 Task: Find connections with filter location Cotoca with filter topic #Marketswith filter profile language German with filter current company Oracle Cloud with filter school Careers for youth in BANGALORE with filter industry Plastics and Rubber Product Manufacturing with filter service category Email Marketing with filter keywords title Chief Engineer
Action: Mouse moved to (707, 113)
Screenshot: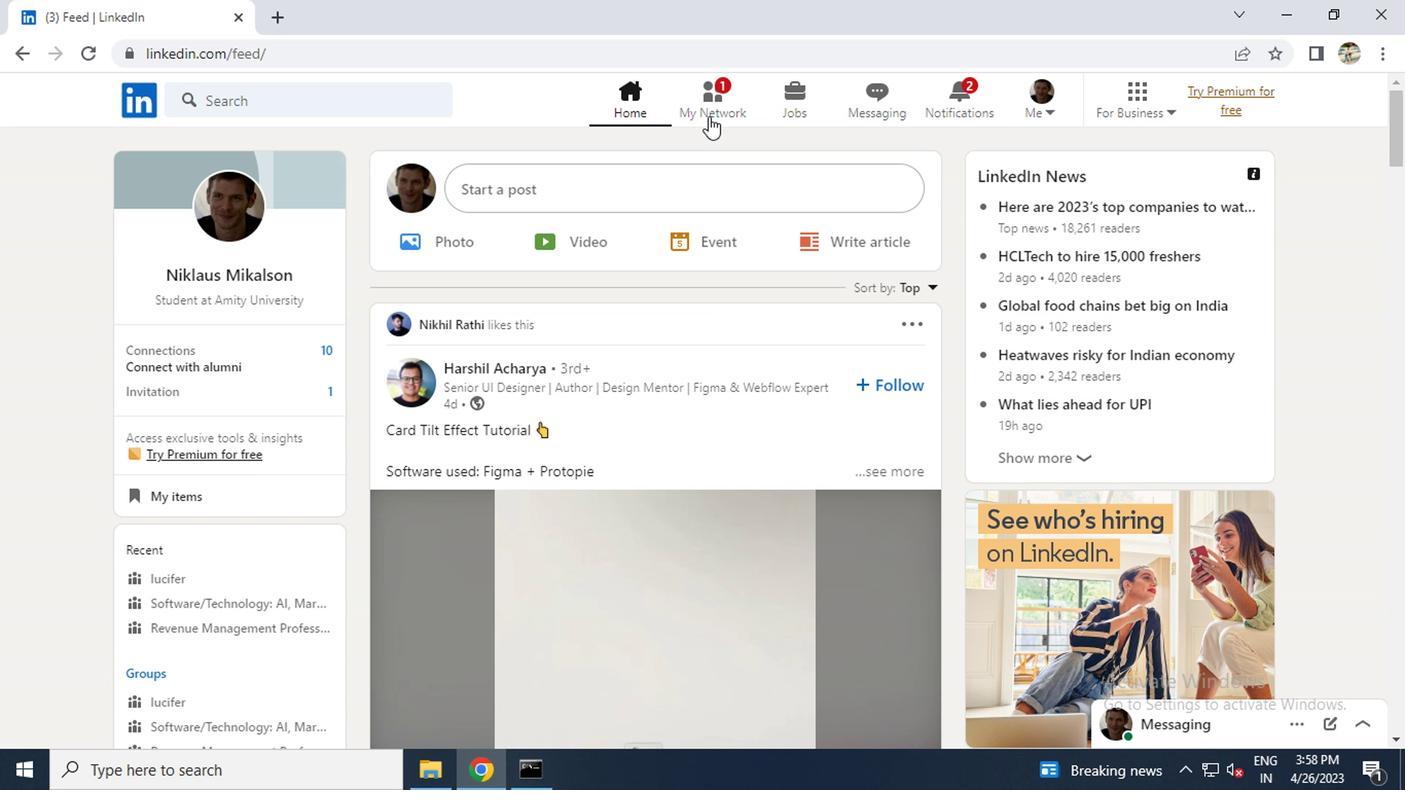 
Action: Mouse pressed left at (707, 113)
Screenshot: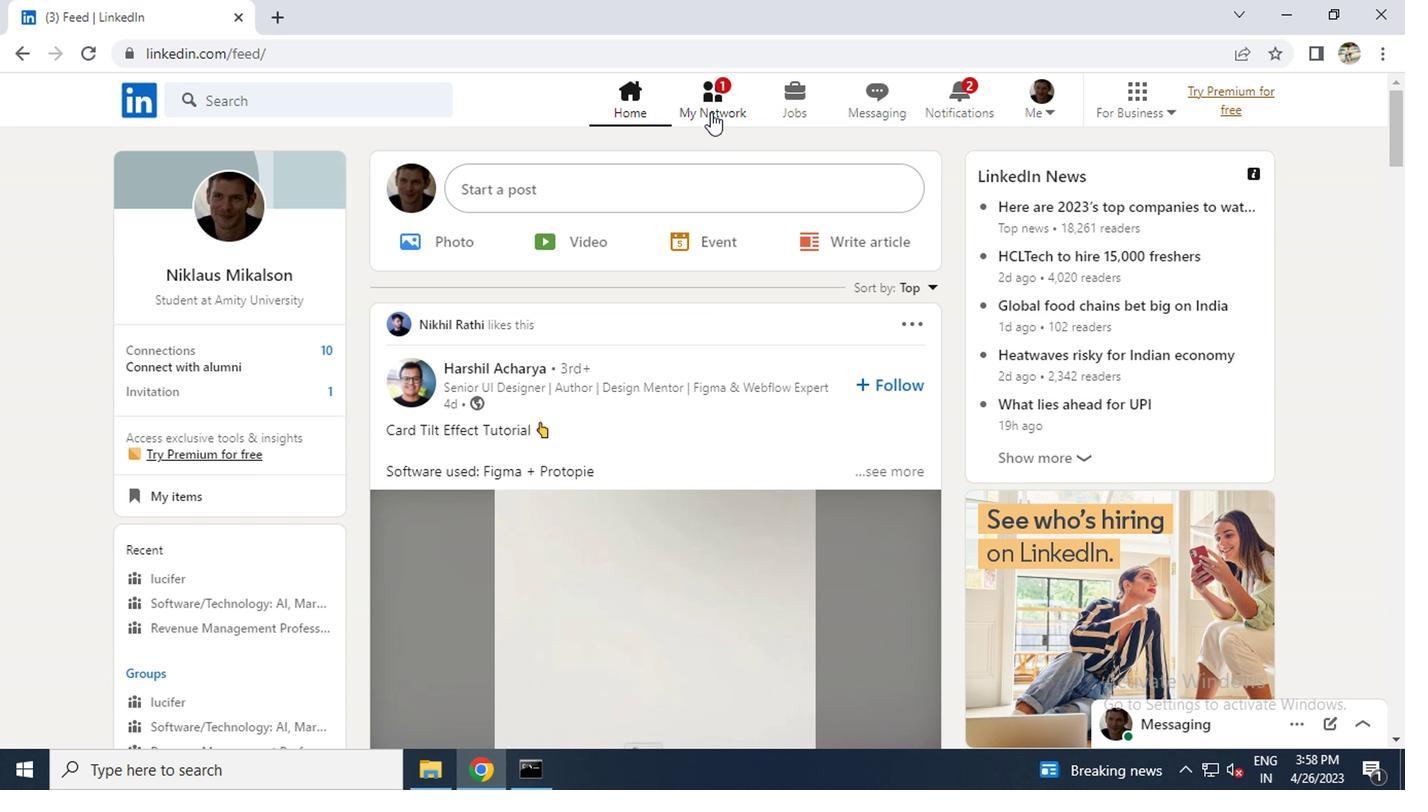 
Action: Mouse moved to (272, 221)
Screenshot: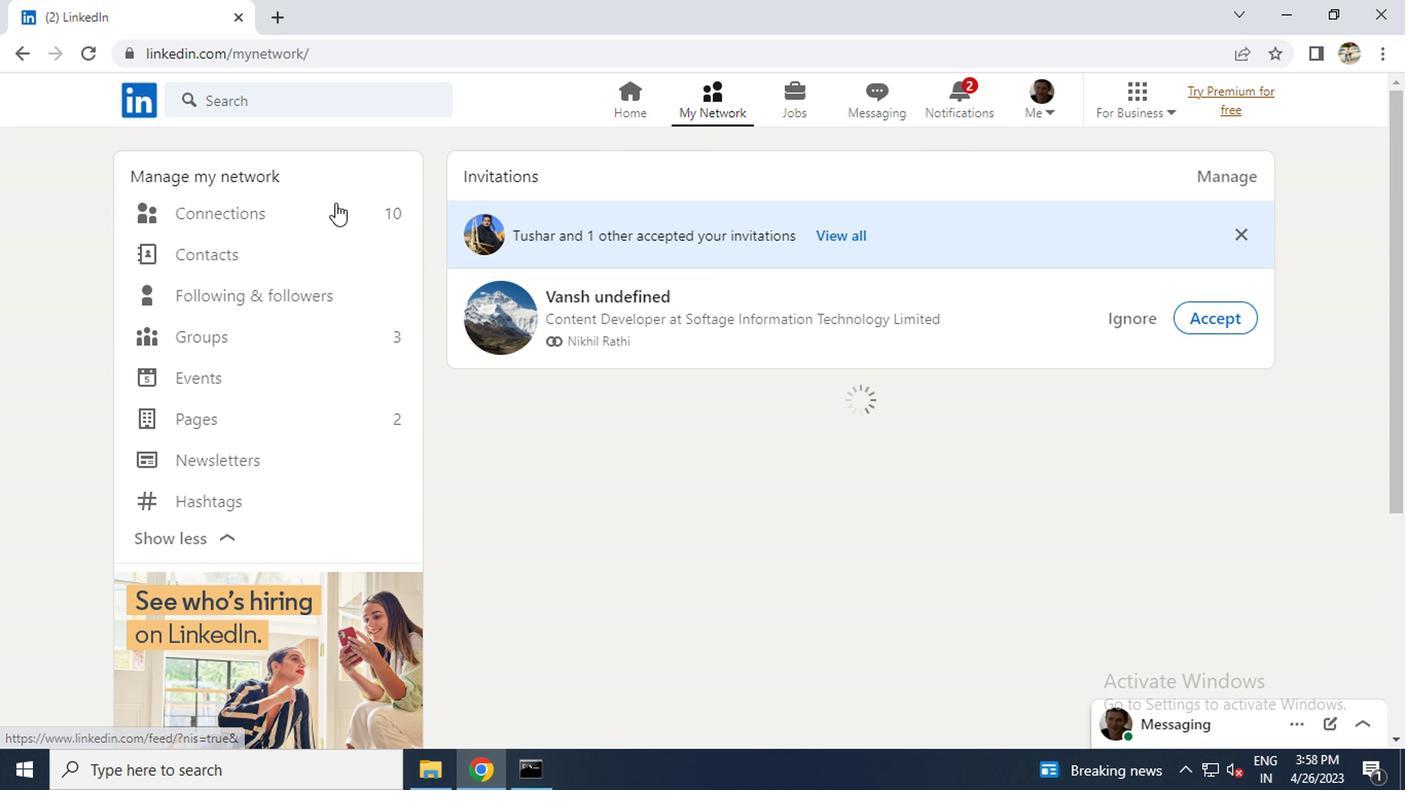 
Action: Mouse pressed left at (272, 221)
Screenshot: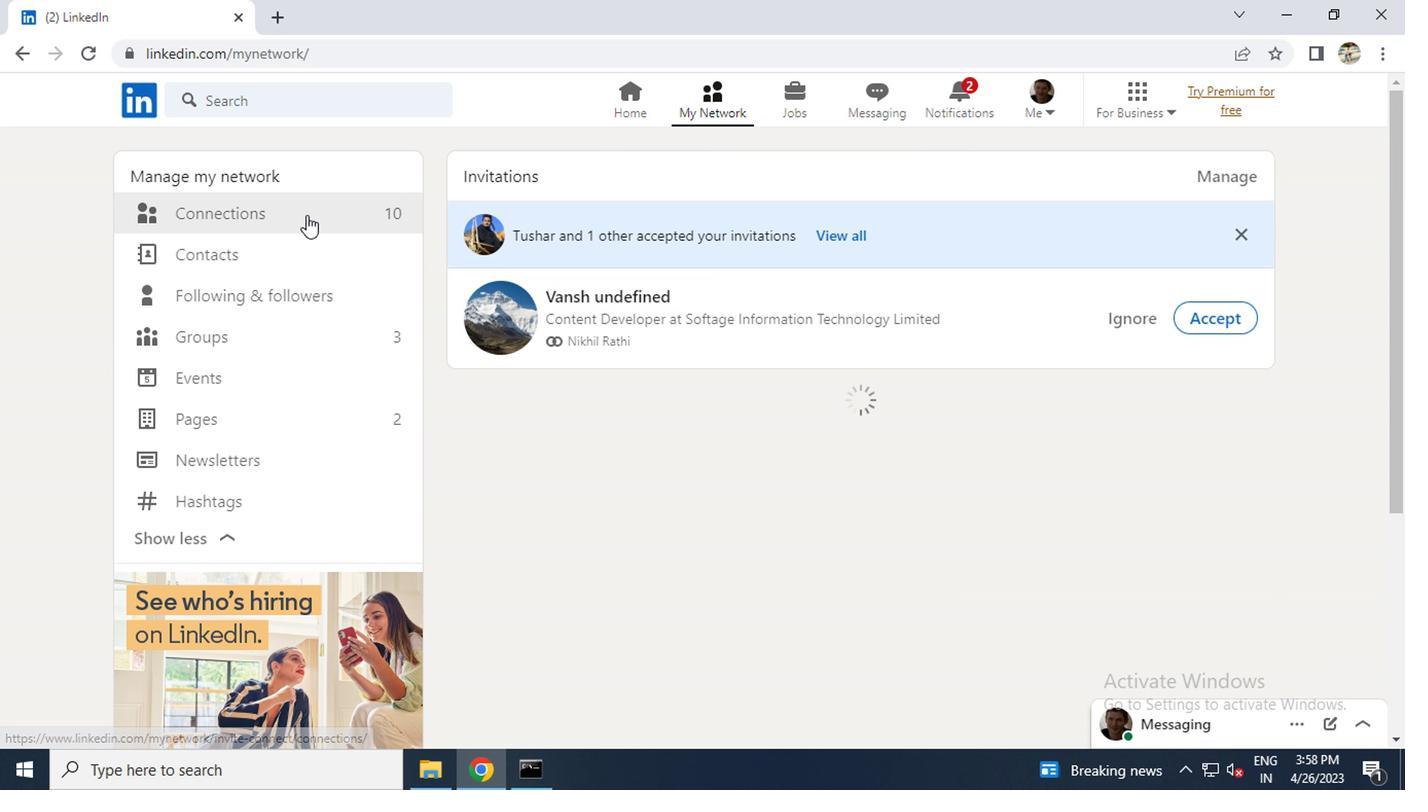 
Action: Mouse moved to (856, 218)
Screenshot: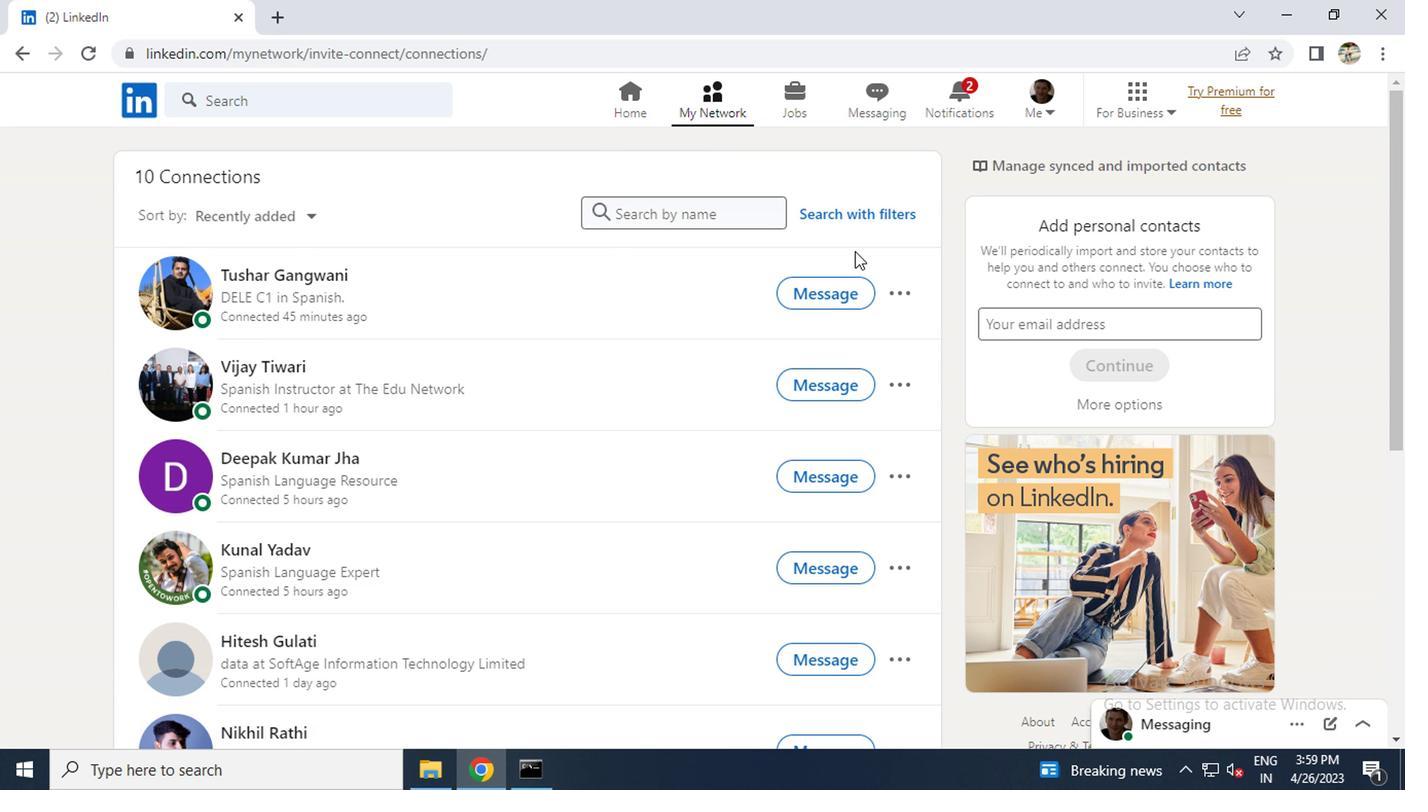 
Action: Mouse pressed left at (856, 218)
Screenshot: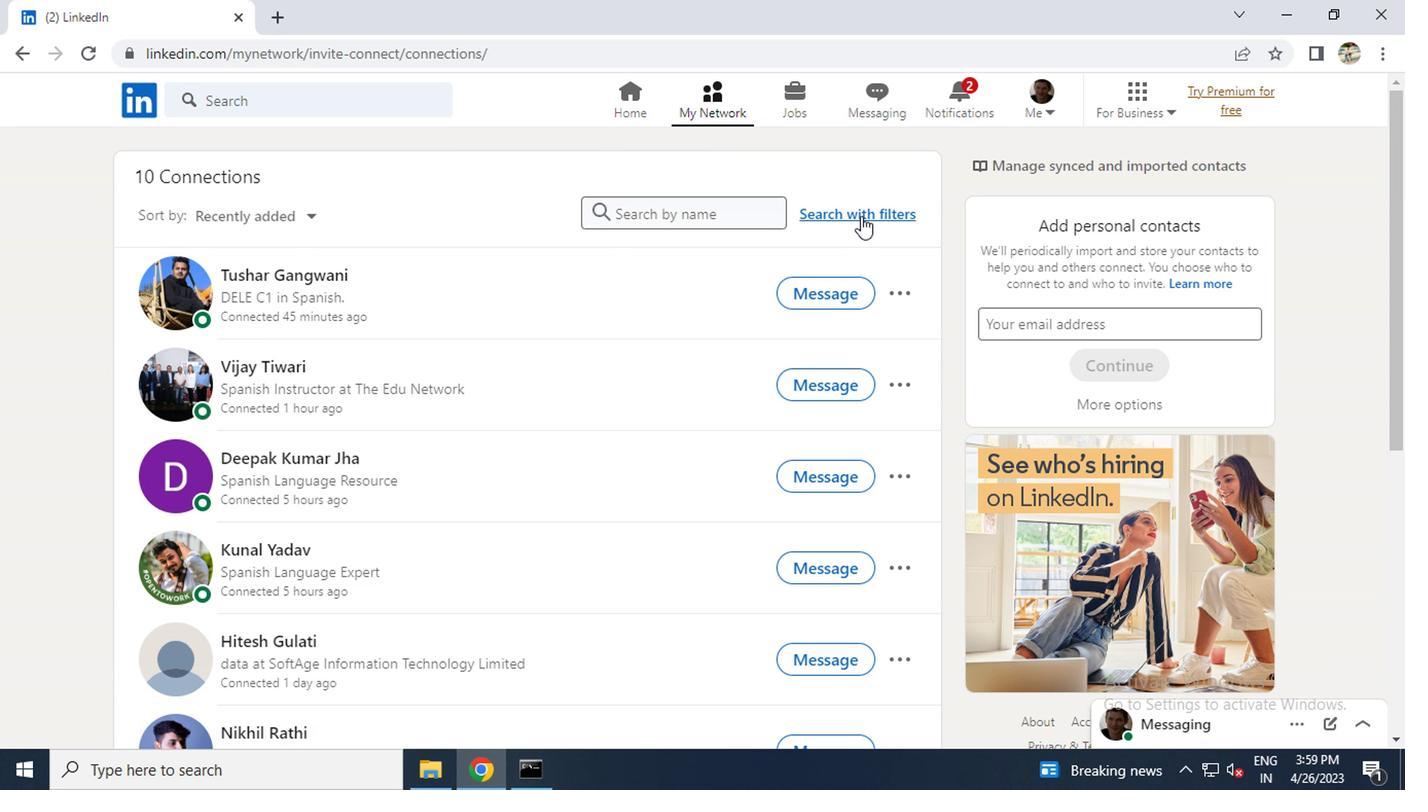 
Action: Mouse moved to (682, 152)
Screenshot: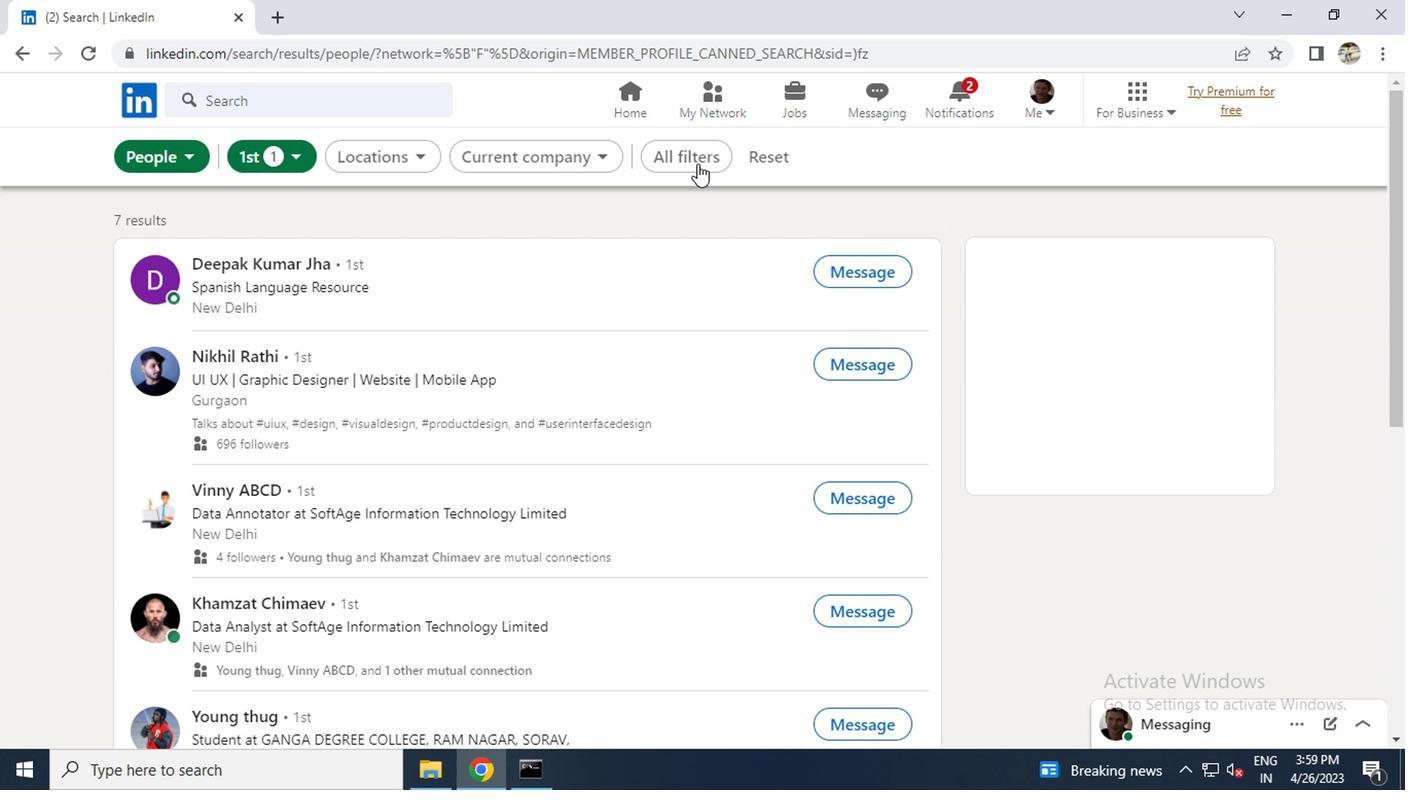 
Action: Mouse pressed left at (682, 152)
Screenshot: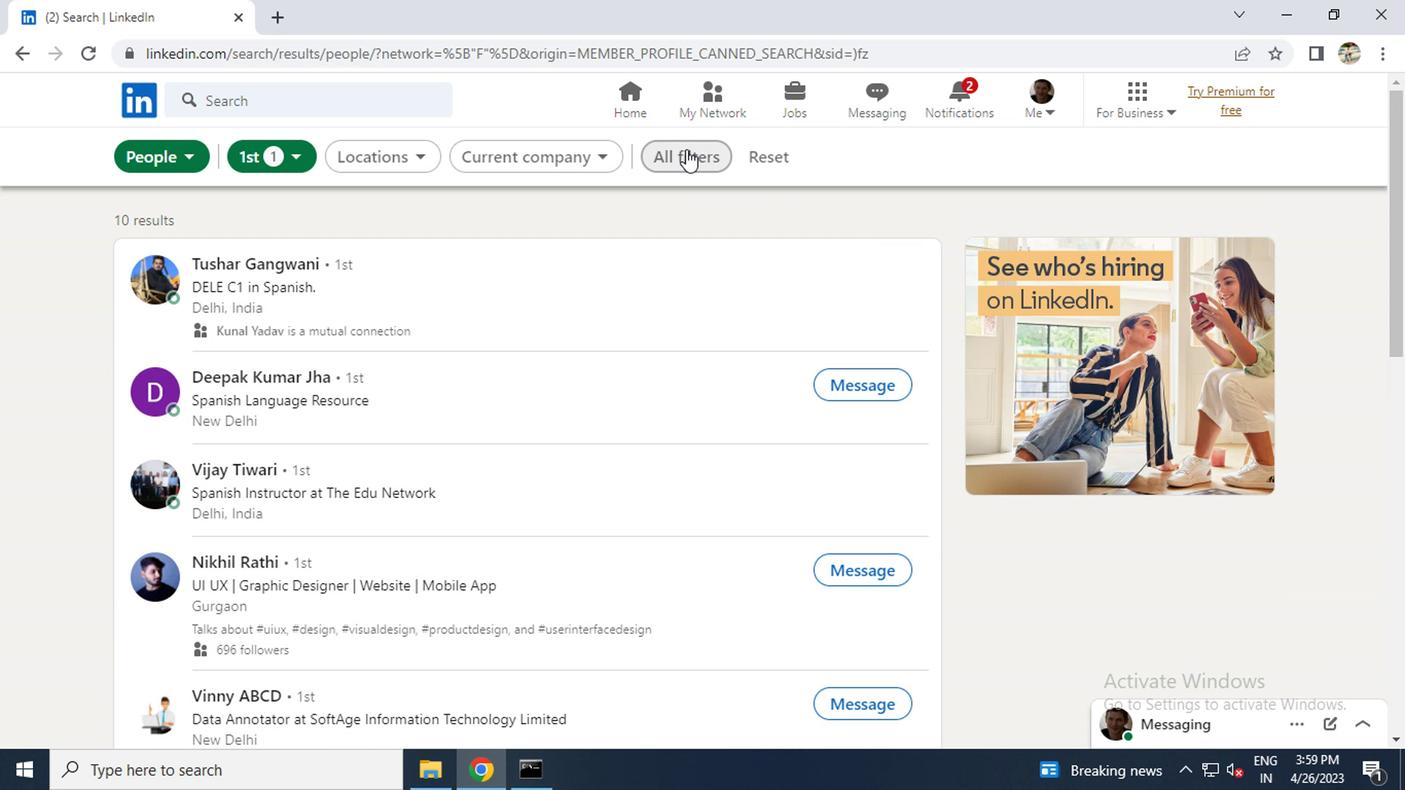 
Action: Mouse moved to (1061, 432)
Screenshot: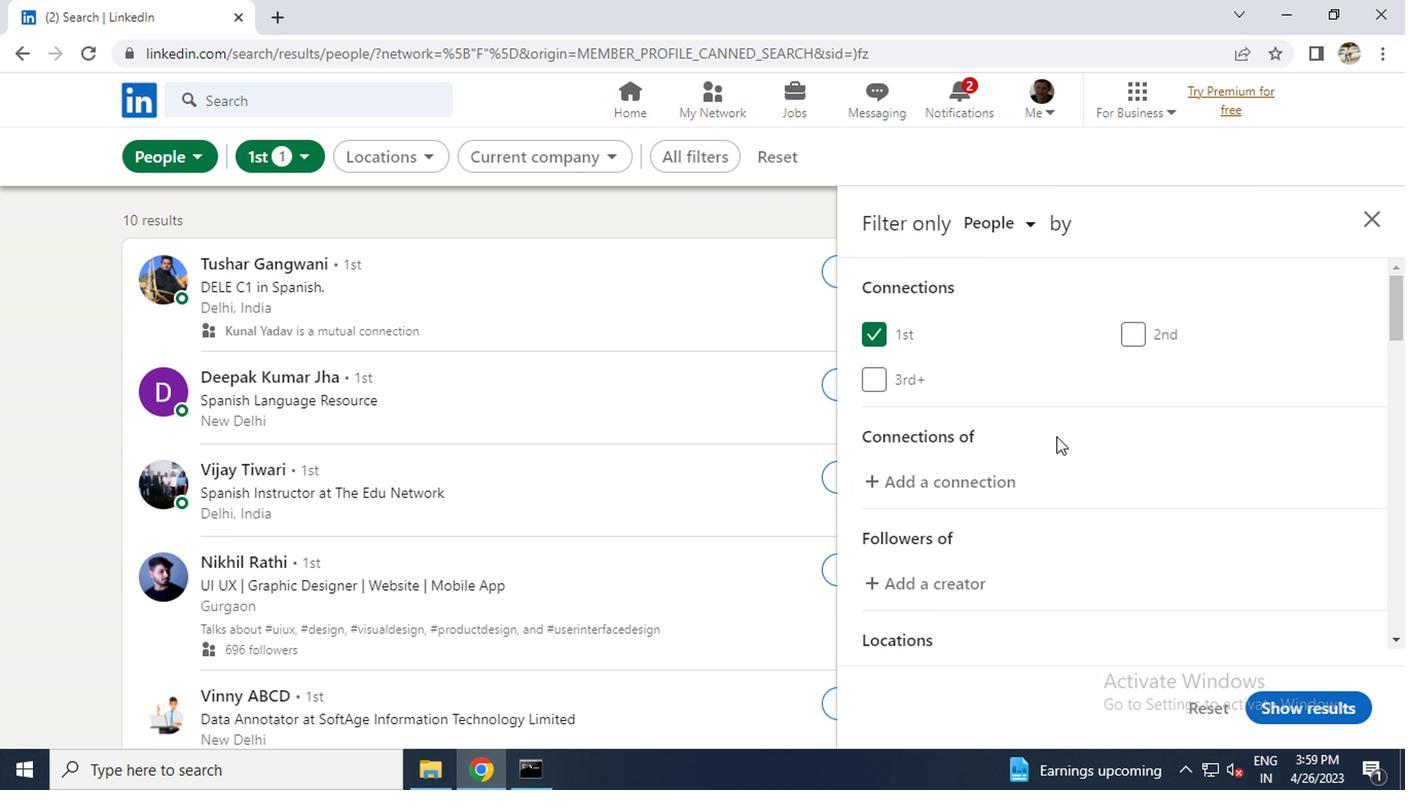 
Action: Mouse scrolled (1061, 431) with delta (0, -1)
Screenshot: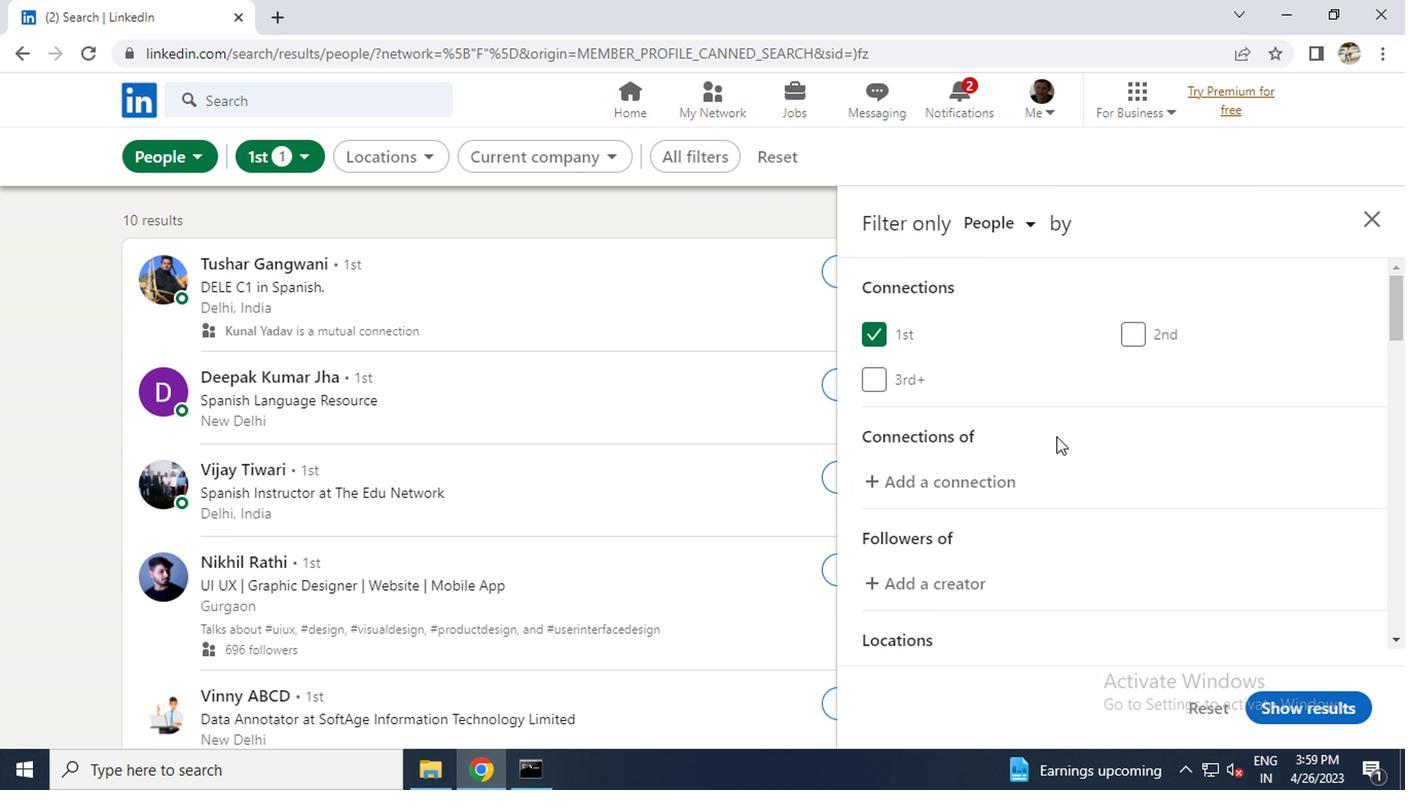 
Action: Mouse moved to (1066, 431)
Screenshot: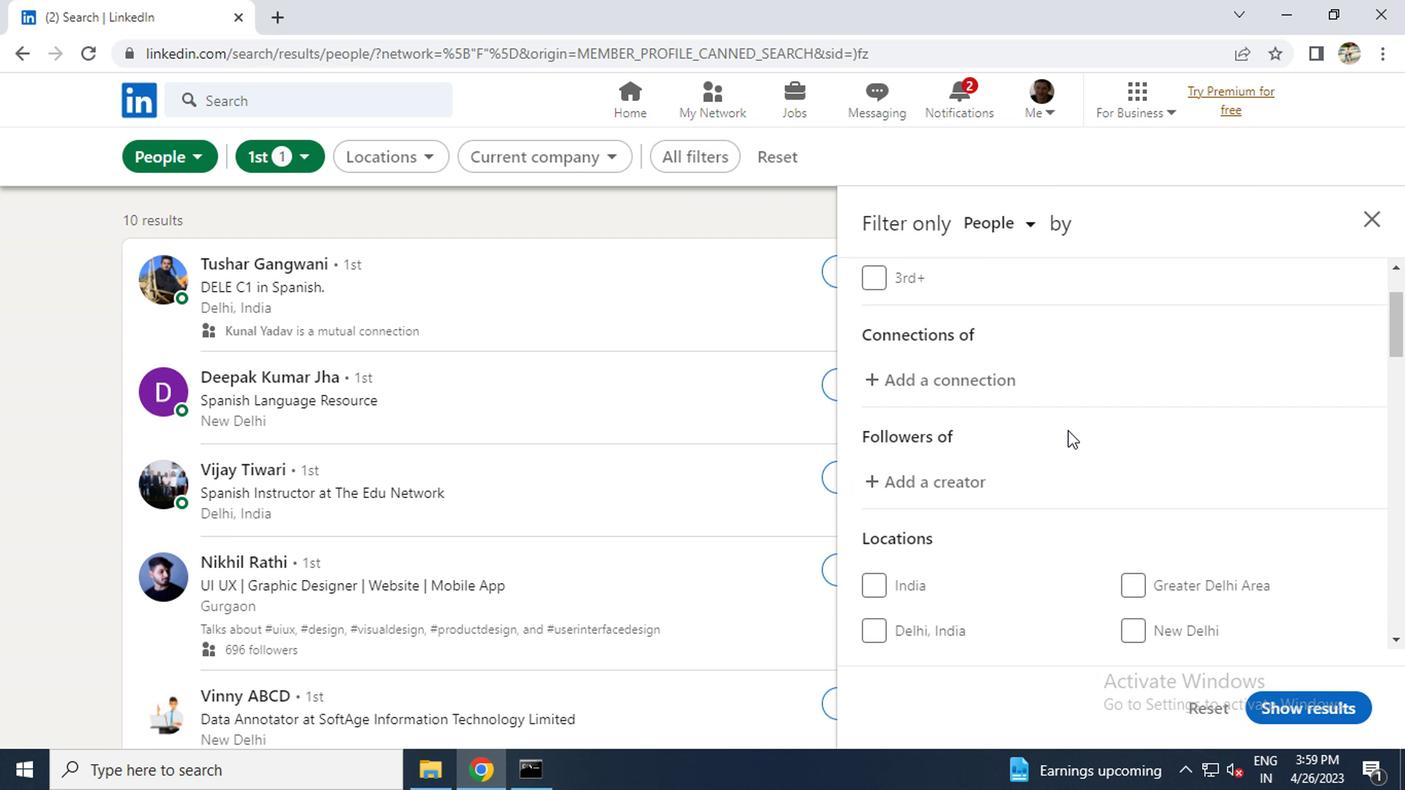 
Action: Mouse scrolled (1066, 430) with delta (0, 0)
Screenshot: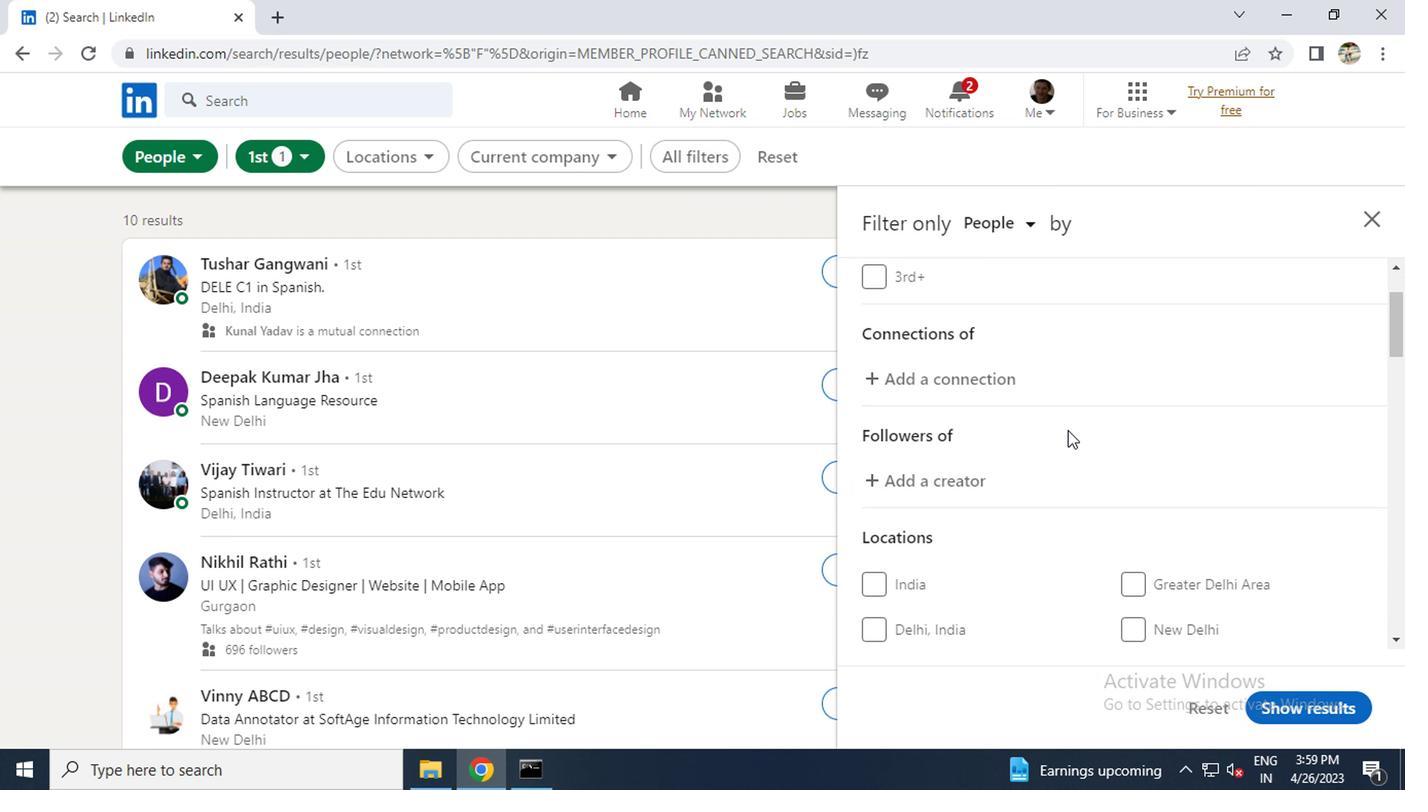 
Action: Mouse scrolled (1066, 430) with delta (0, 0)
Screenshot: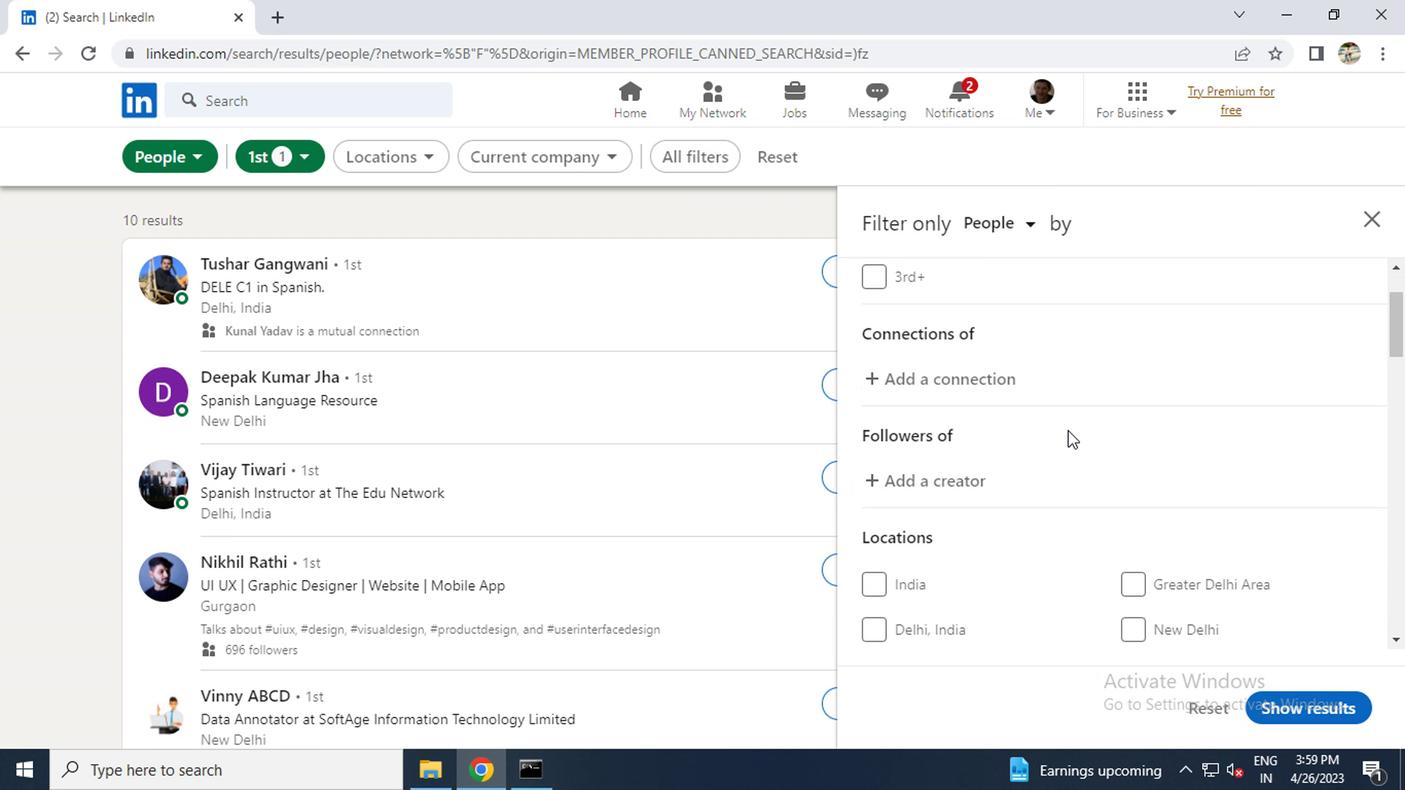 
Action: Mouse moved to (1153, 471)
Screenshot: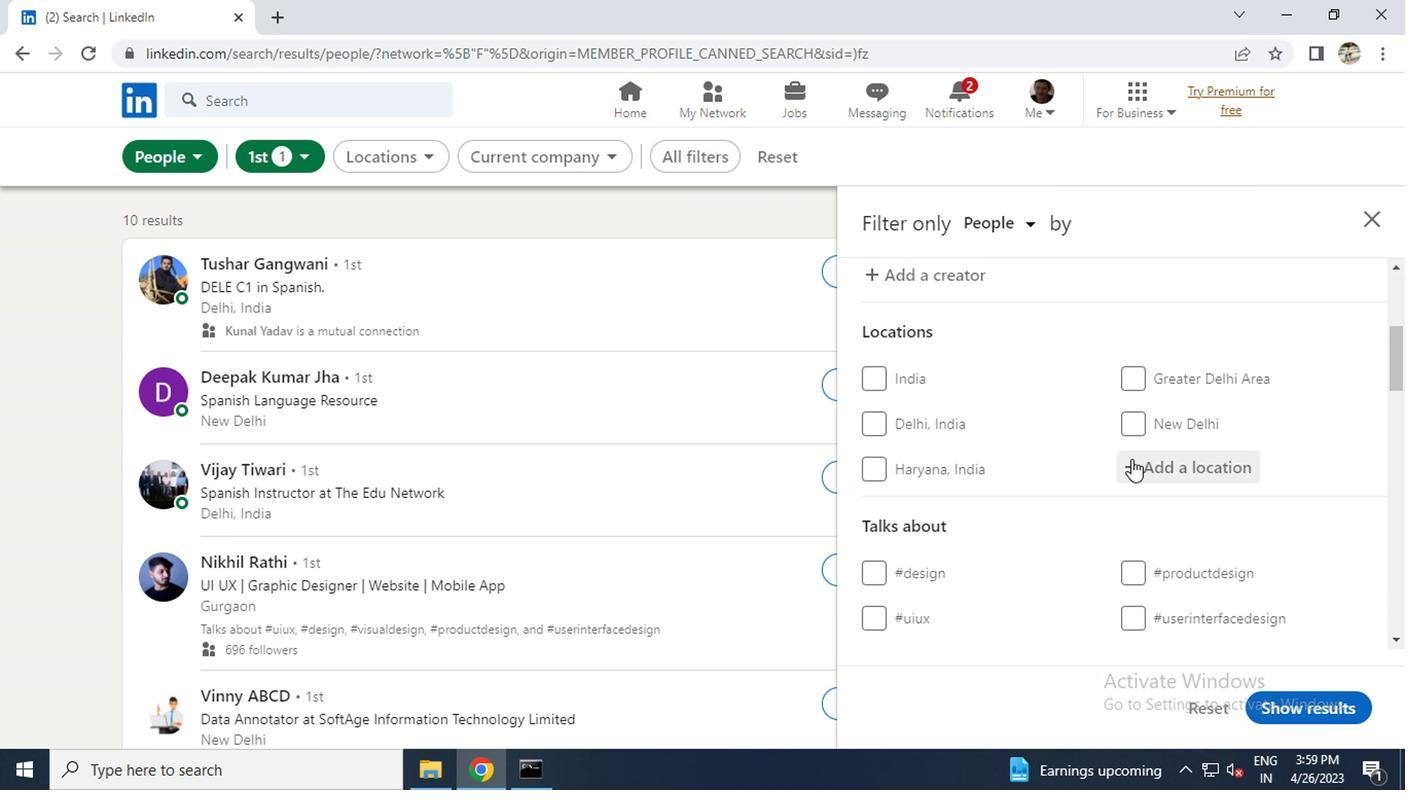 
Action: Mouse pressed left at (1153, 471)
Screenshot: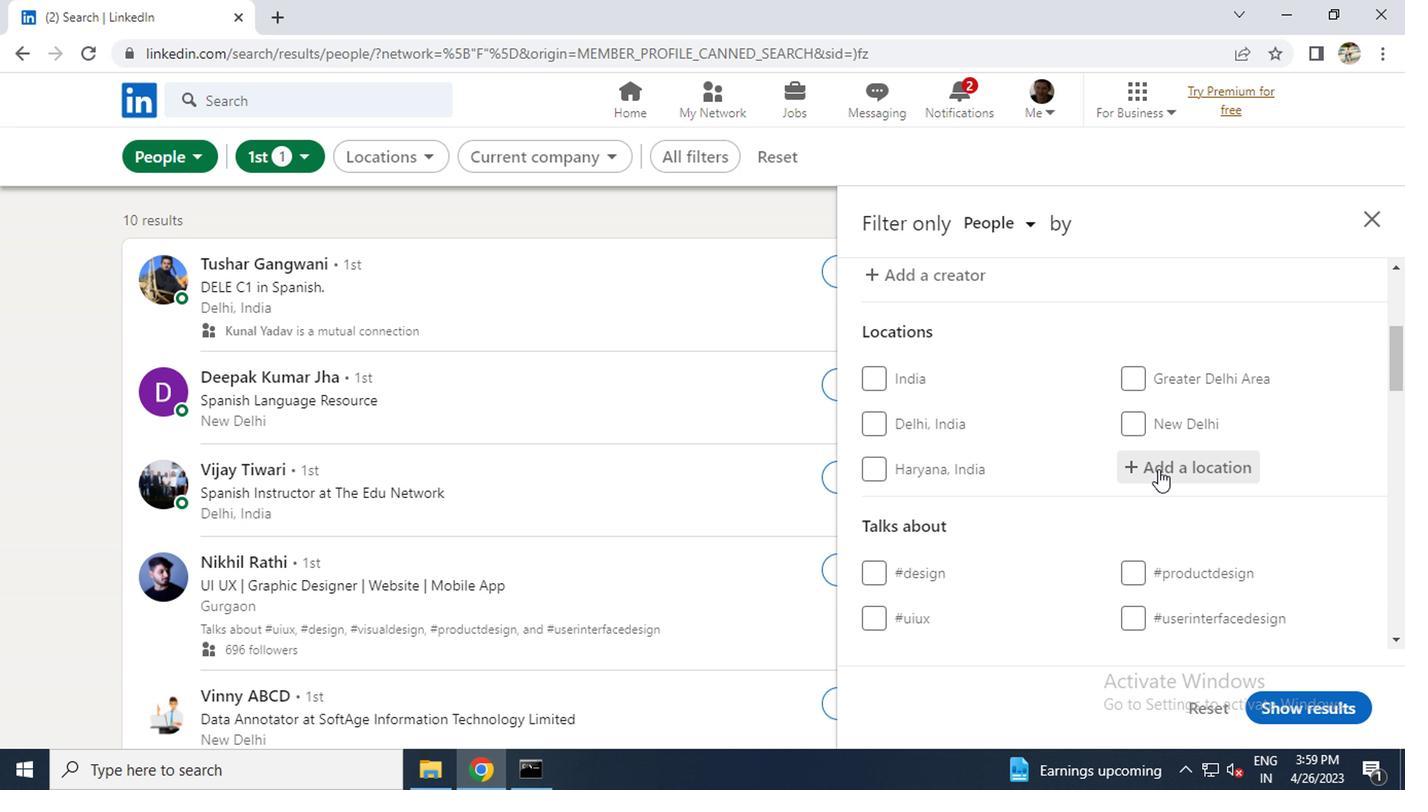 
Action: Key pressed c<Key.caps_lock>otoca<Key.enter>
Screenshot: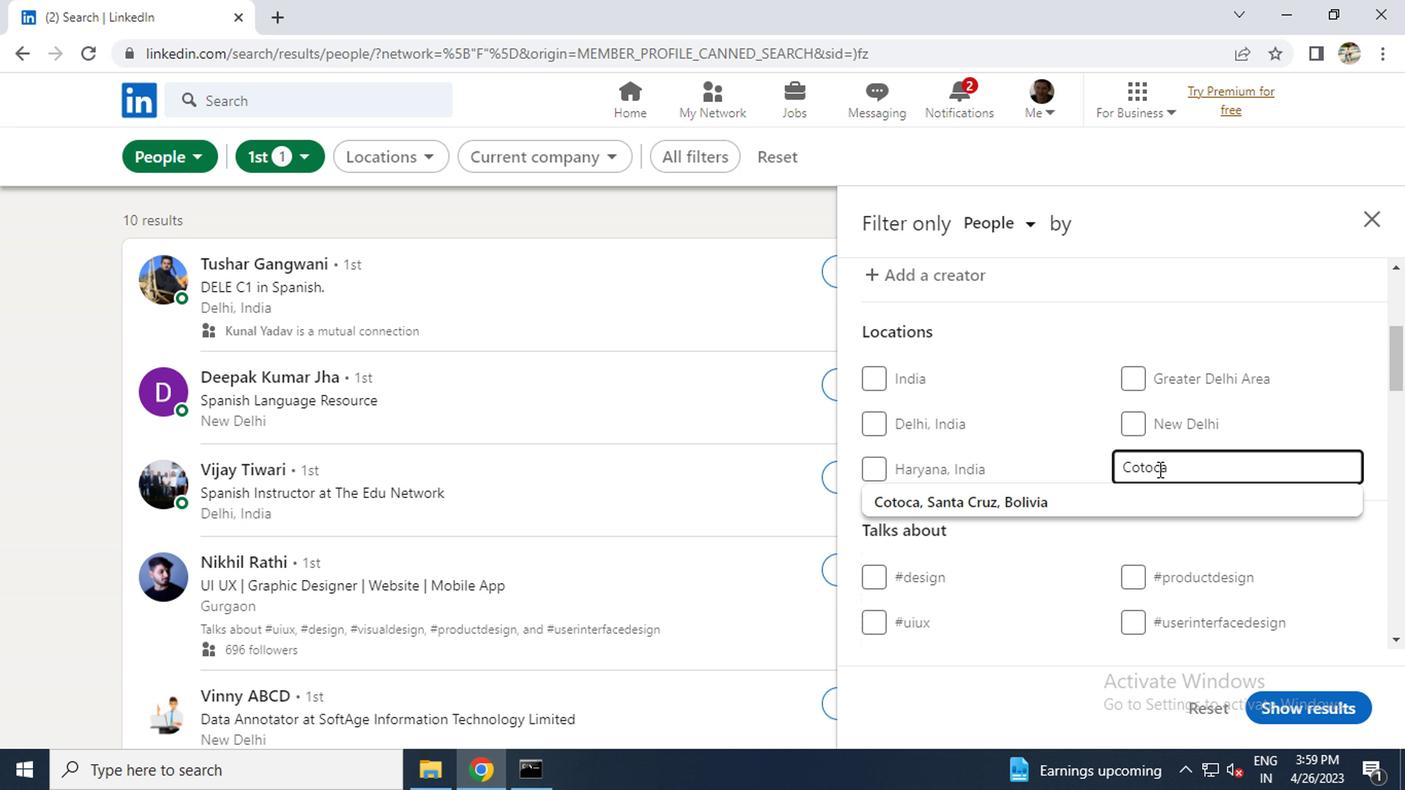 
Action: Mouse scrolled (1153, 470) with delta (0, 0)
Screenshot: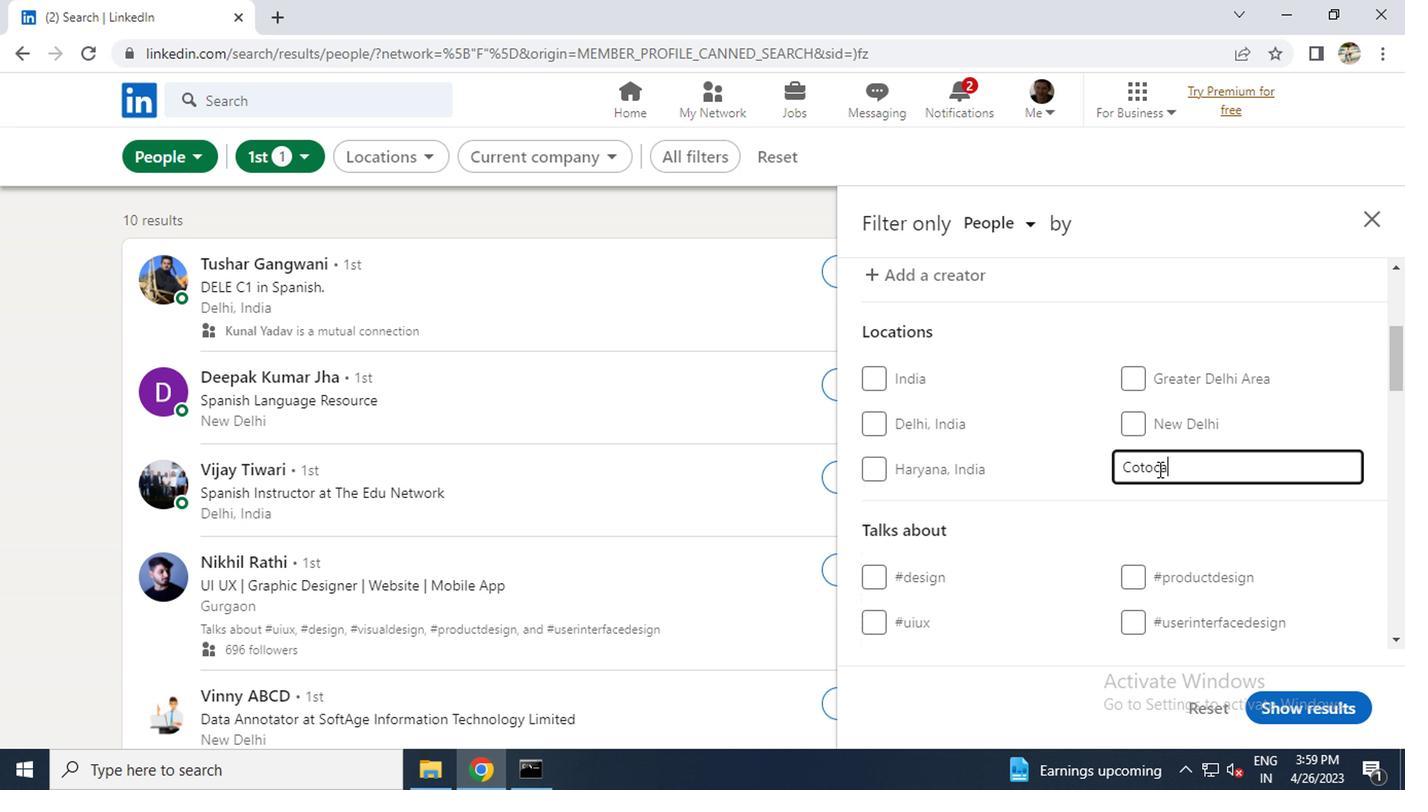 
Action: Mouse moved to (1148, 556)
Screenshot: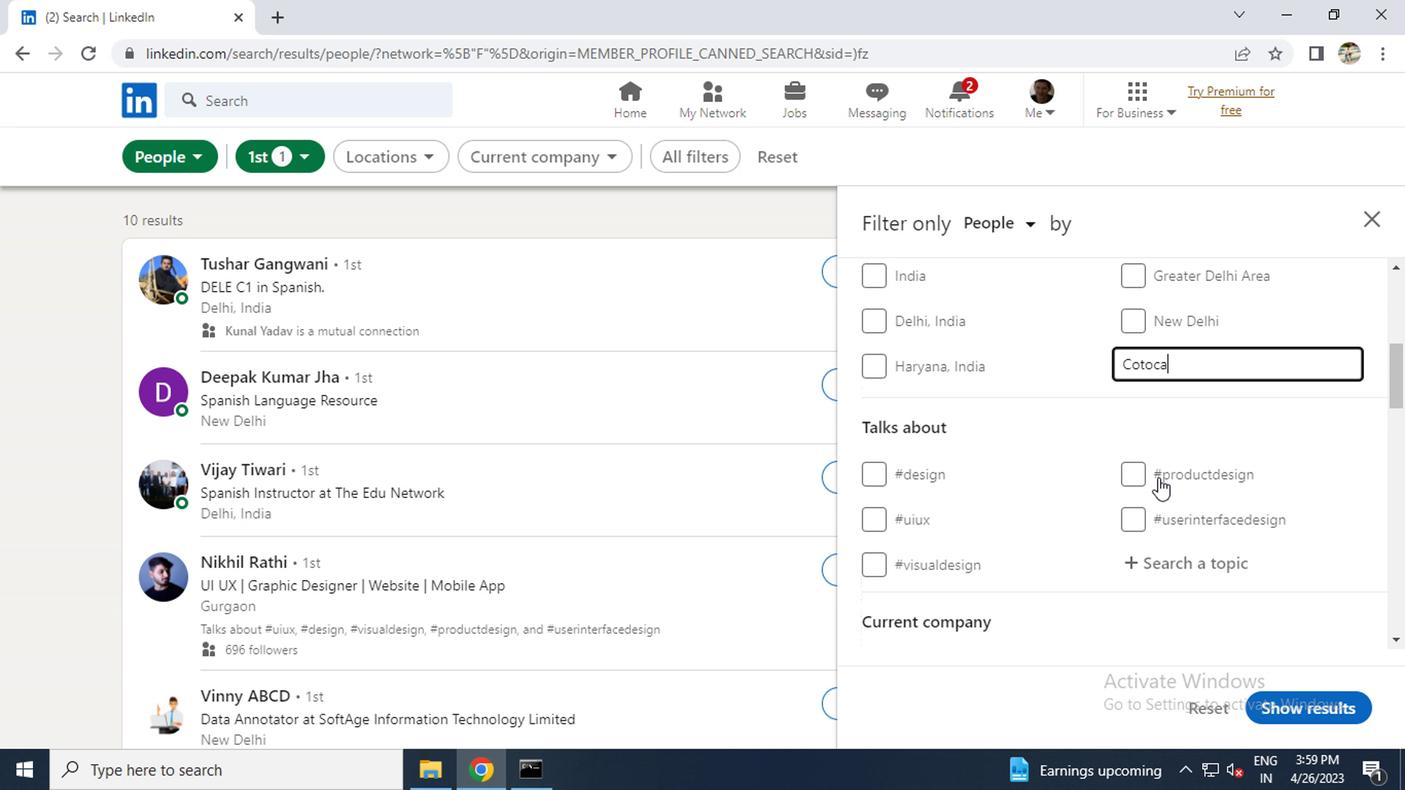 
Action: Mouse pressed left at (1148, 556)
Screenshot: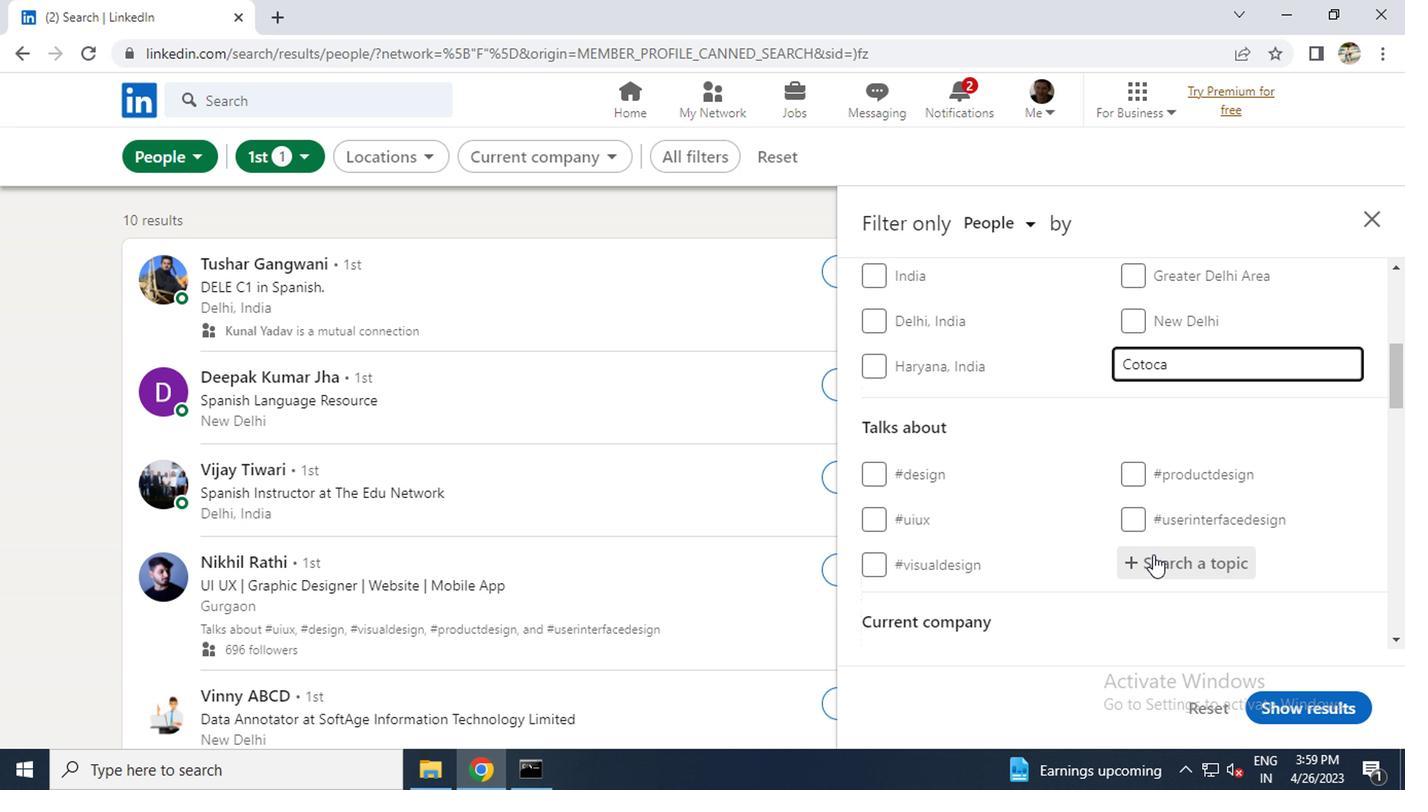
Action: Key pressed <Key.shift>#<Key.caps_lock>M<Key.caps_lock>ARKETS<Key.enter>
Screenshot: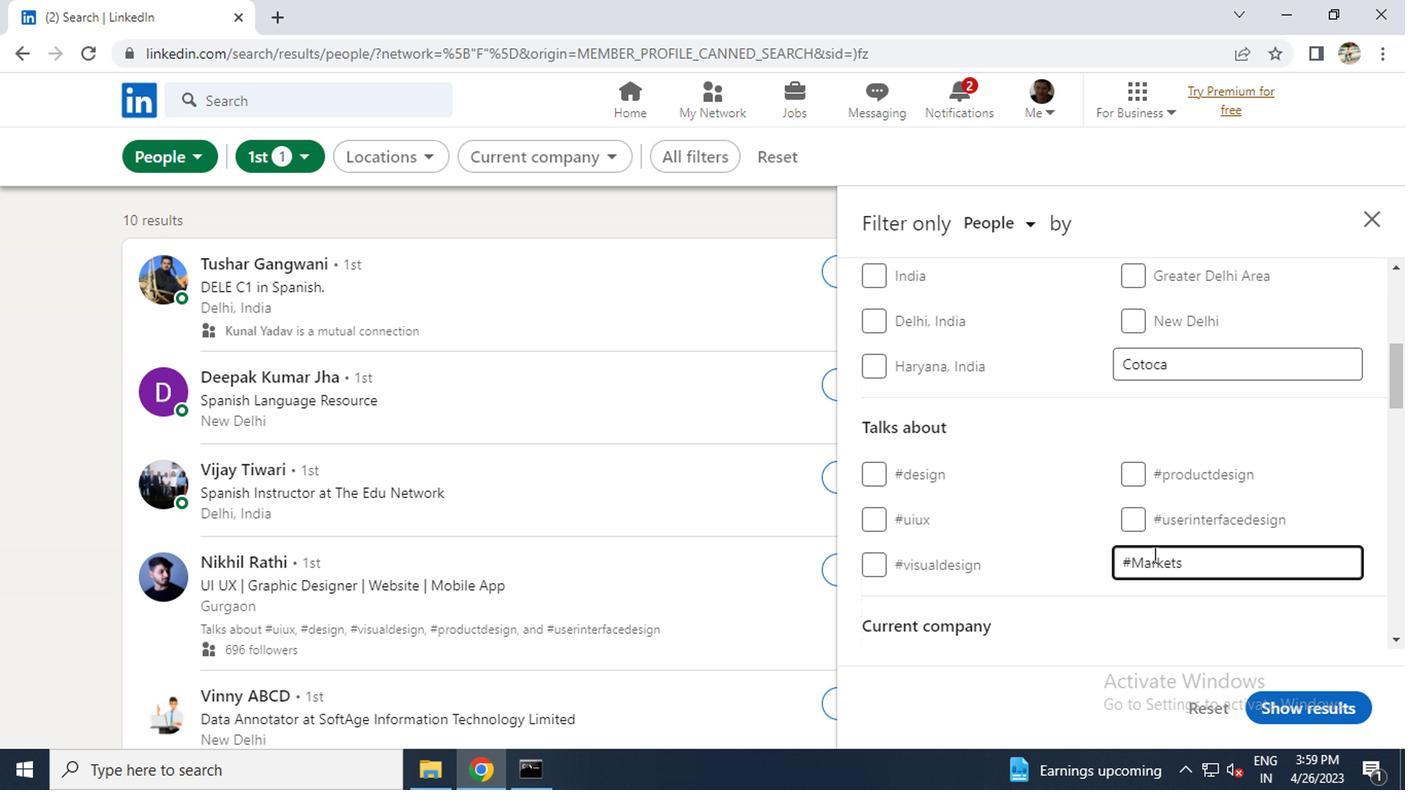 
Action: Mouse scrolled (1148, 555) with delta (0, 0)
Screenshot: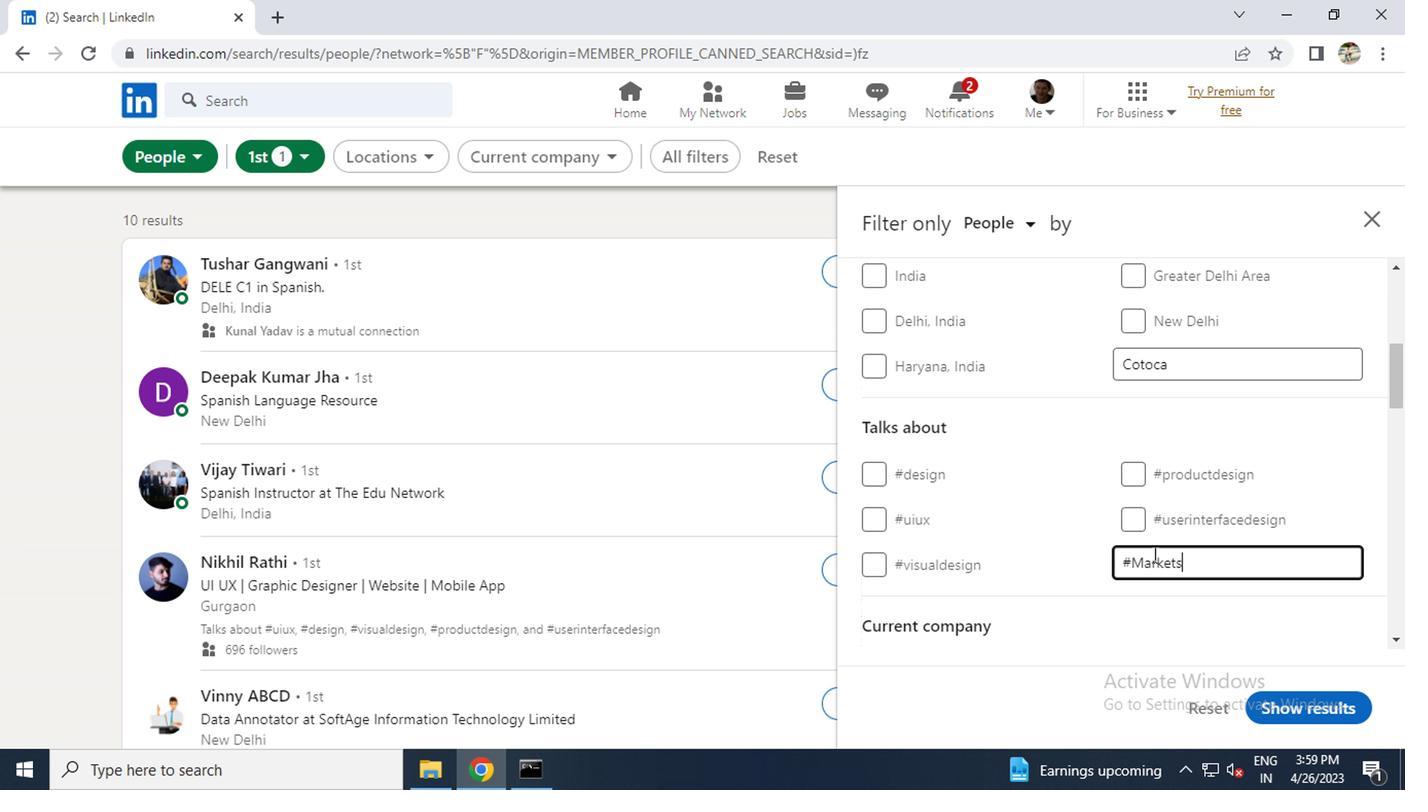 
Action: Mouse scrolled (1148, 555) with delta (0, 0)
Screenshot: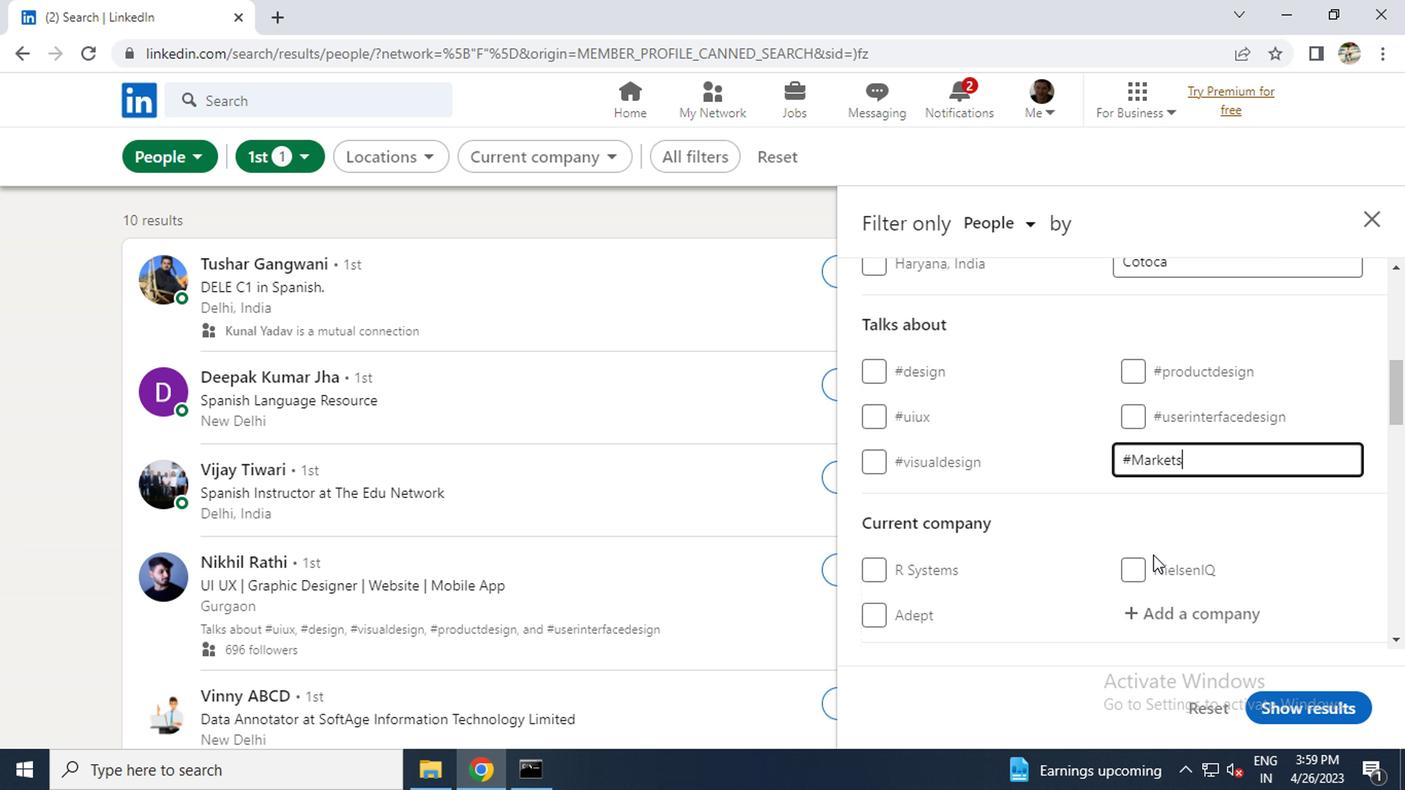 
Action: Mouse scrolled (1148, 555) with delta (0, 0)
Screenshot: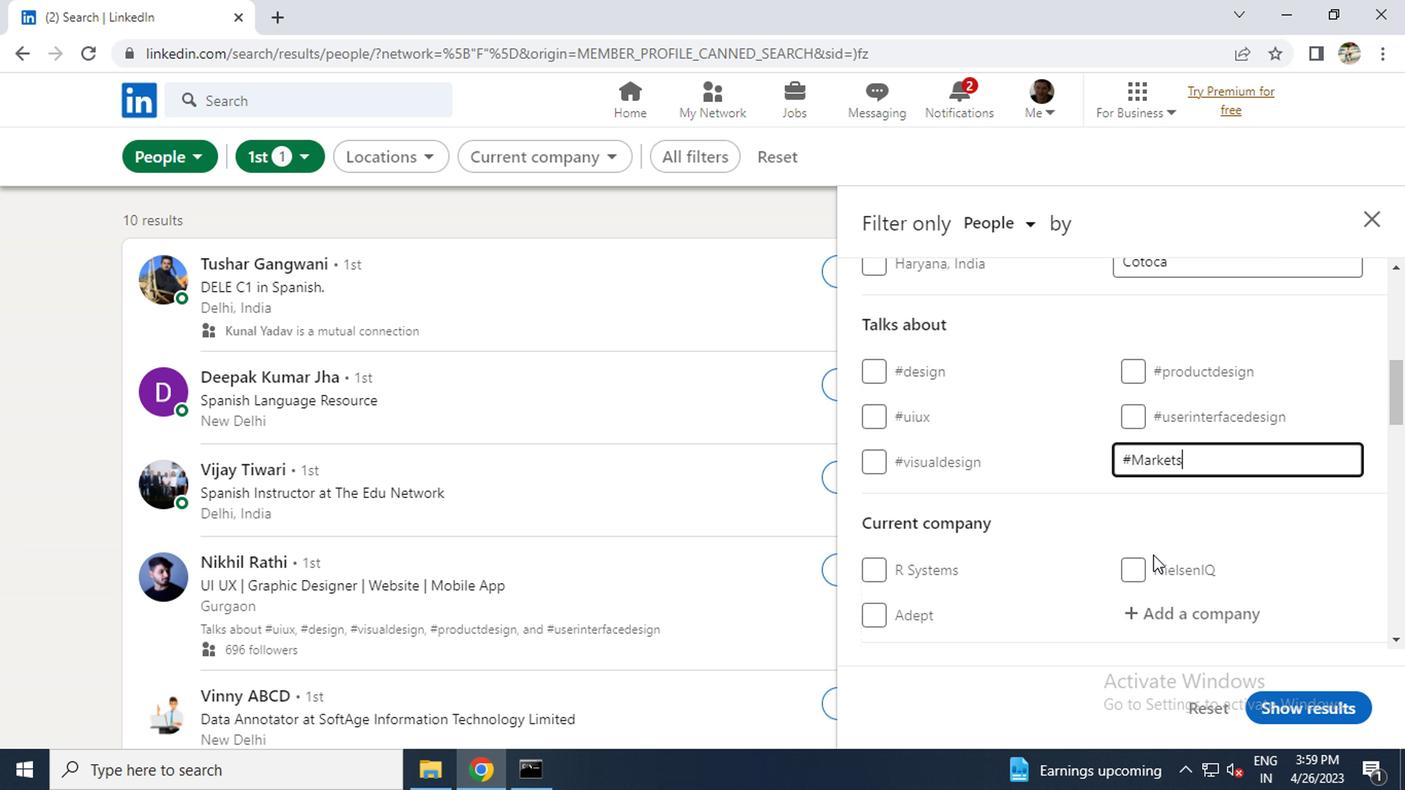 
Action: Mouse scrolled (1148, 555) with delta (0, 0)
Screenshot: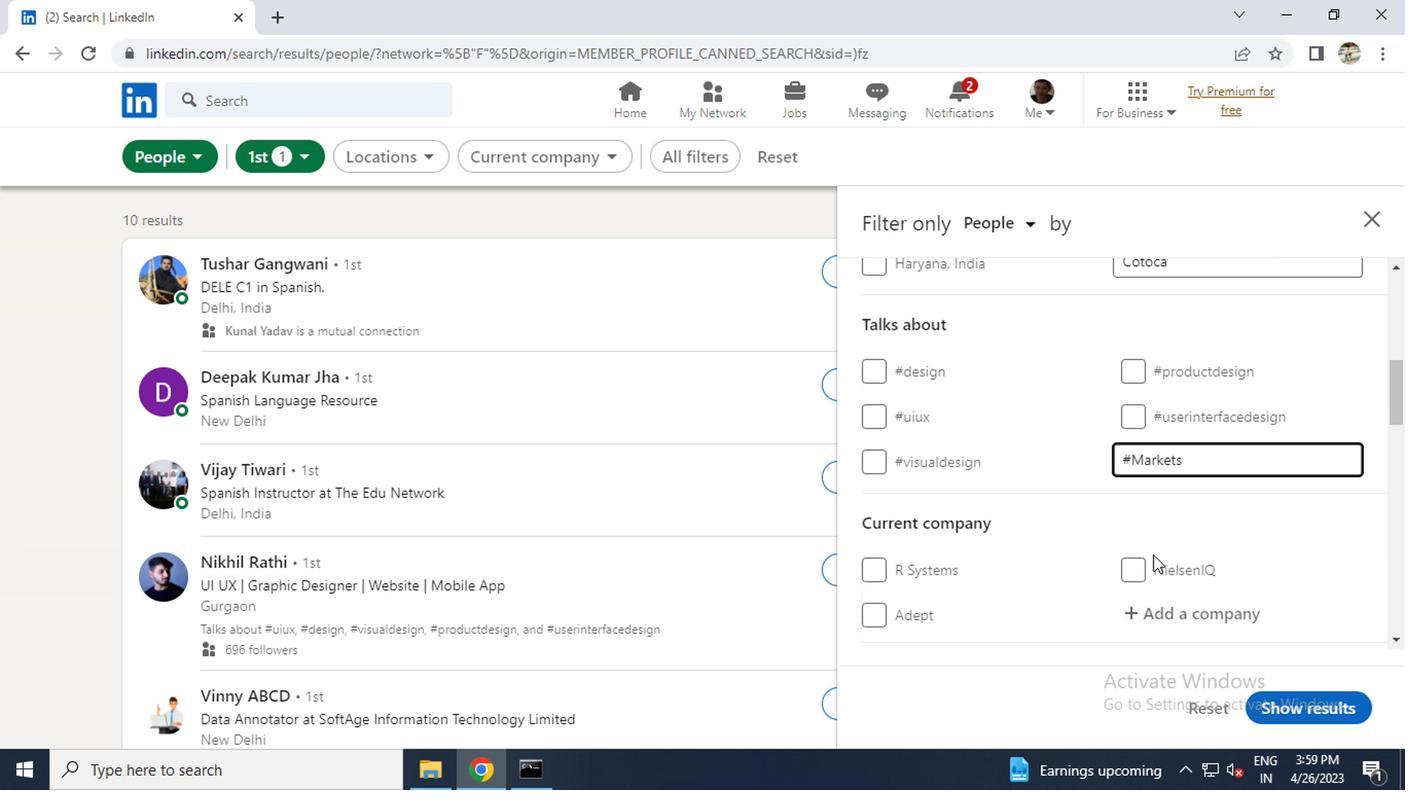 
Action: Mouse scrolled (1148, 555) with delta (0, 0)
Screenshot: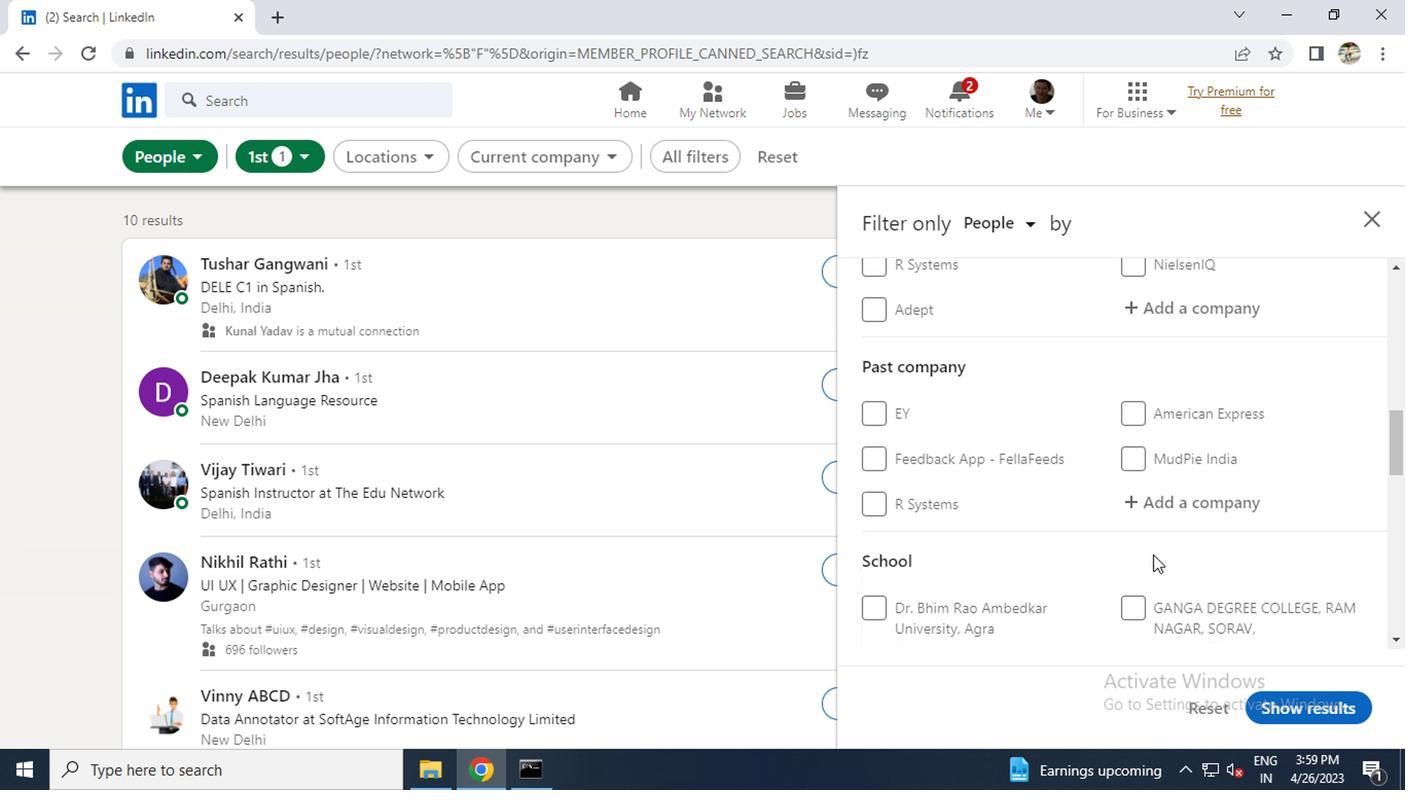 
Action: Mouse scrolled (1148, 555) with delta (0, 0)
Screenshot: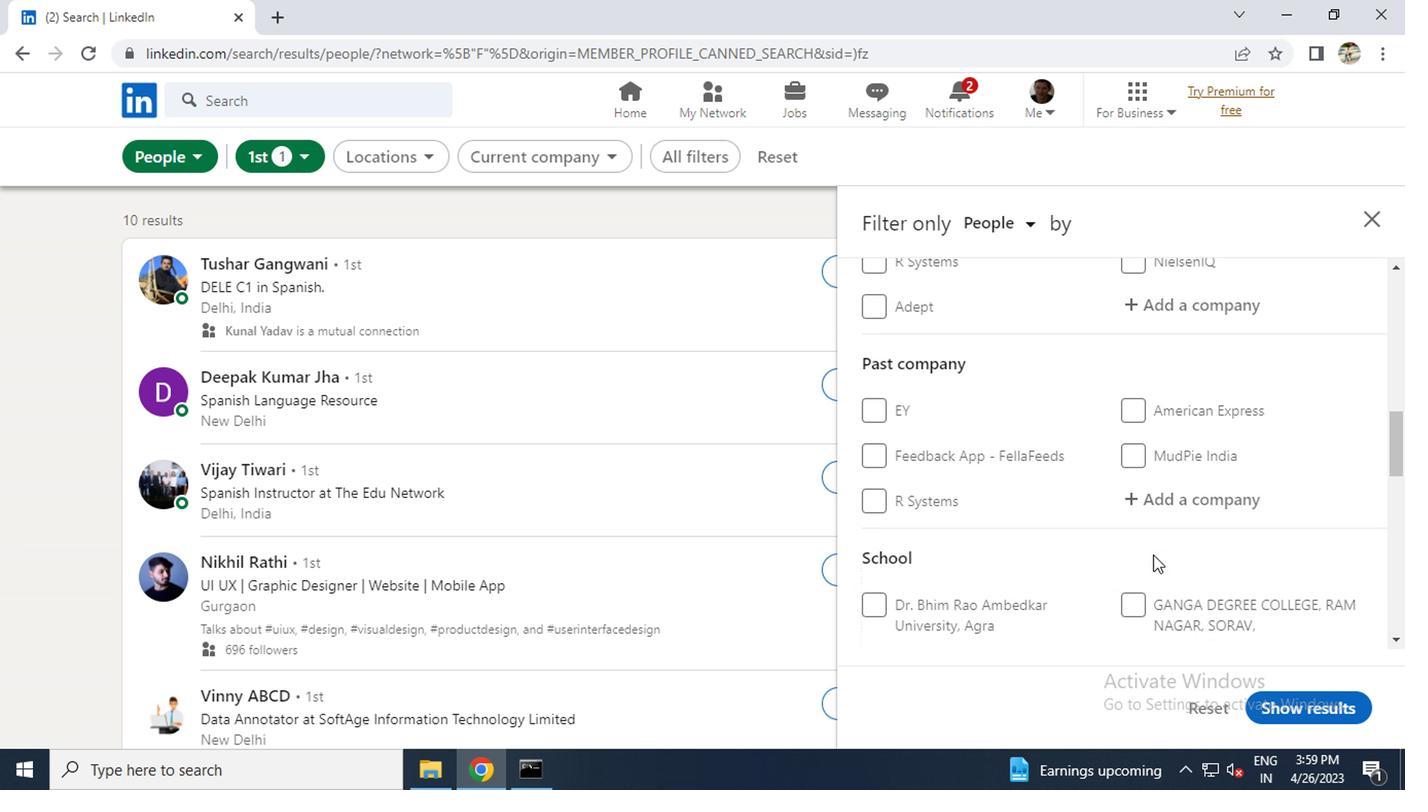 
Action: Mouse scrolled (1148, 555) with delta (0, 0)
Screenshot: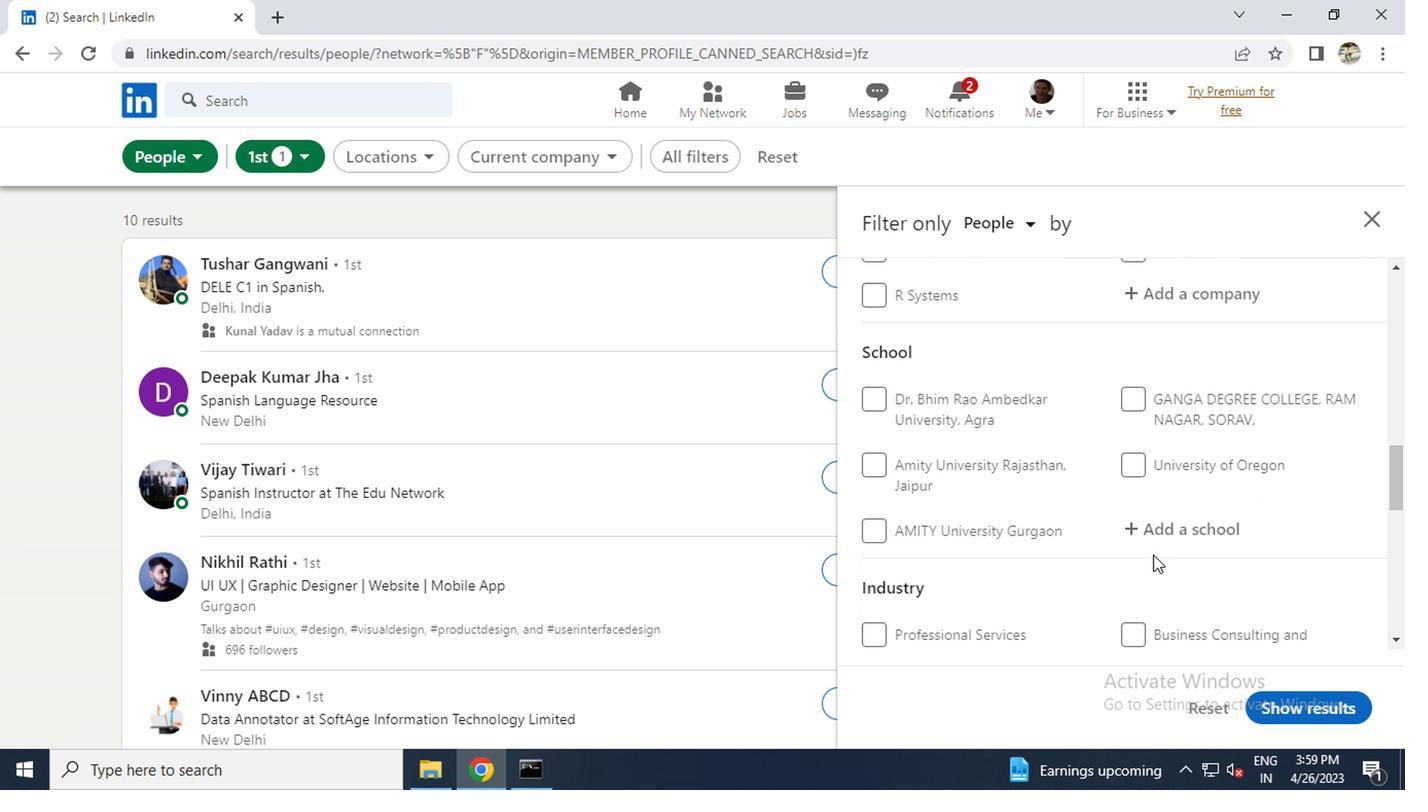 
Action: Mouse scrolled (1148, 555) with delta (0, 0)
Screenshot: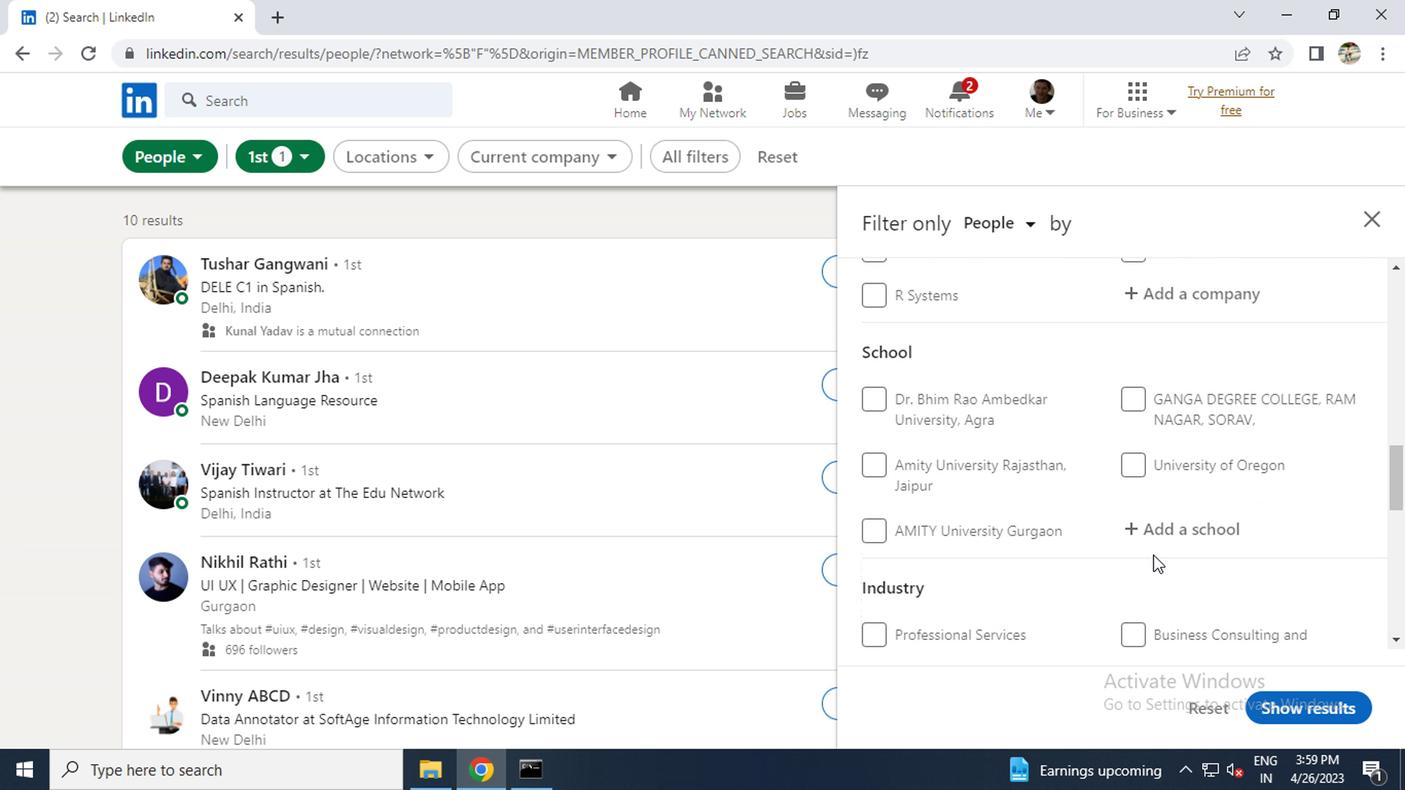 
Action: Mouse scrolled (1148, 555) with delta (0, 0)
Screenshot: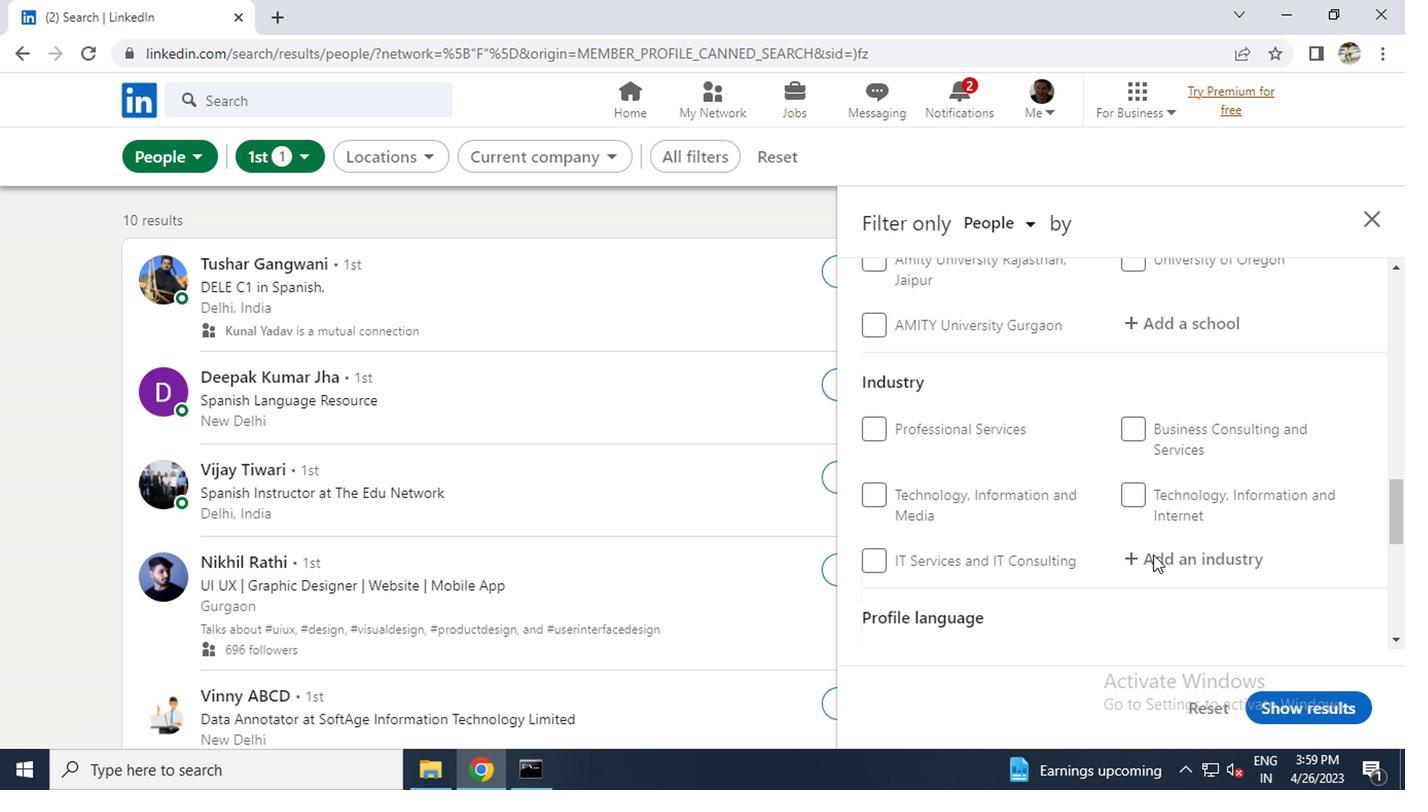 
Action: Mouse scrolled (1148, 555) with delta (0, 0)
Screenshot: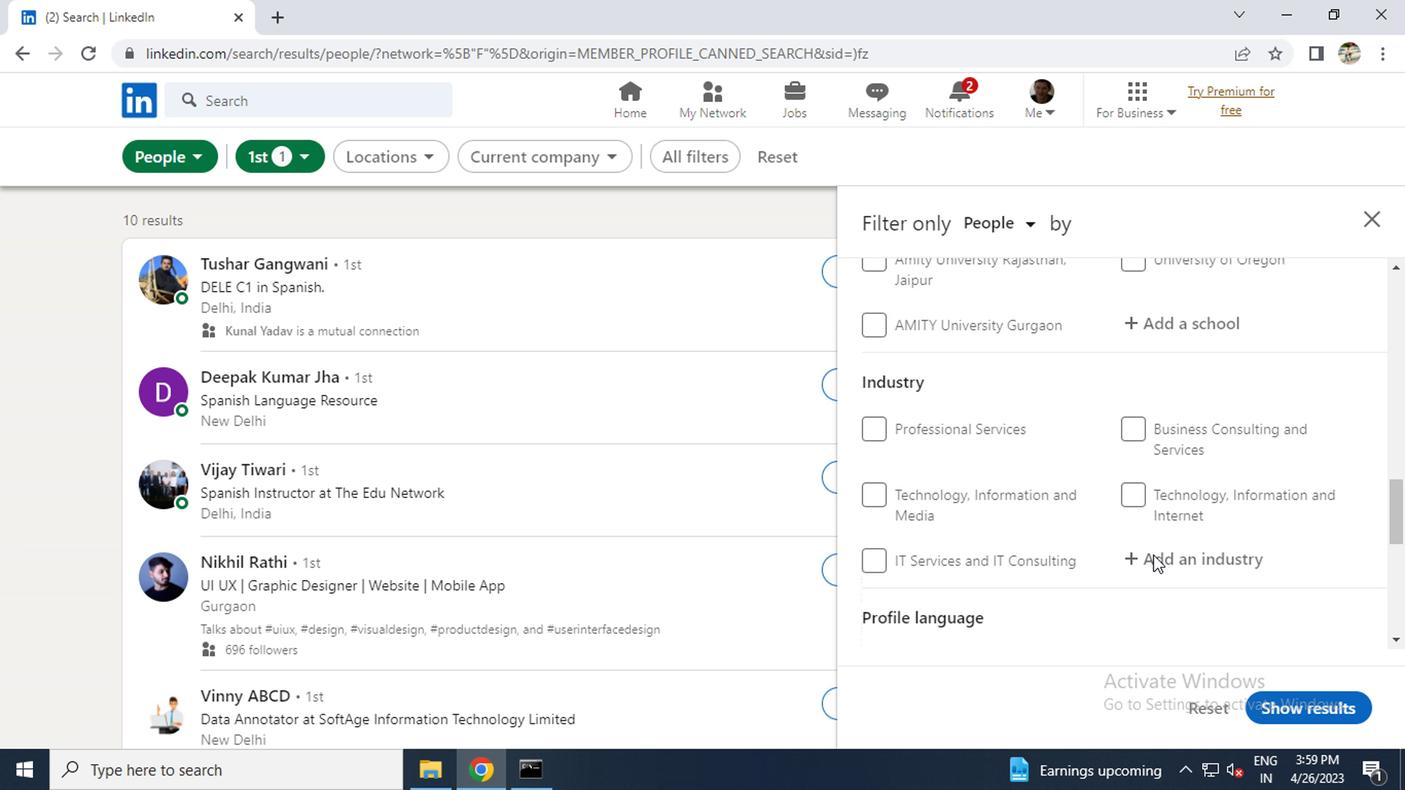 
Action: Mouse scrolled (1148, 555) with delta (0, 0)
Screenshot: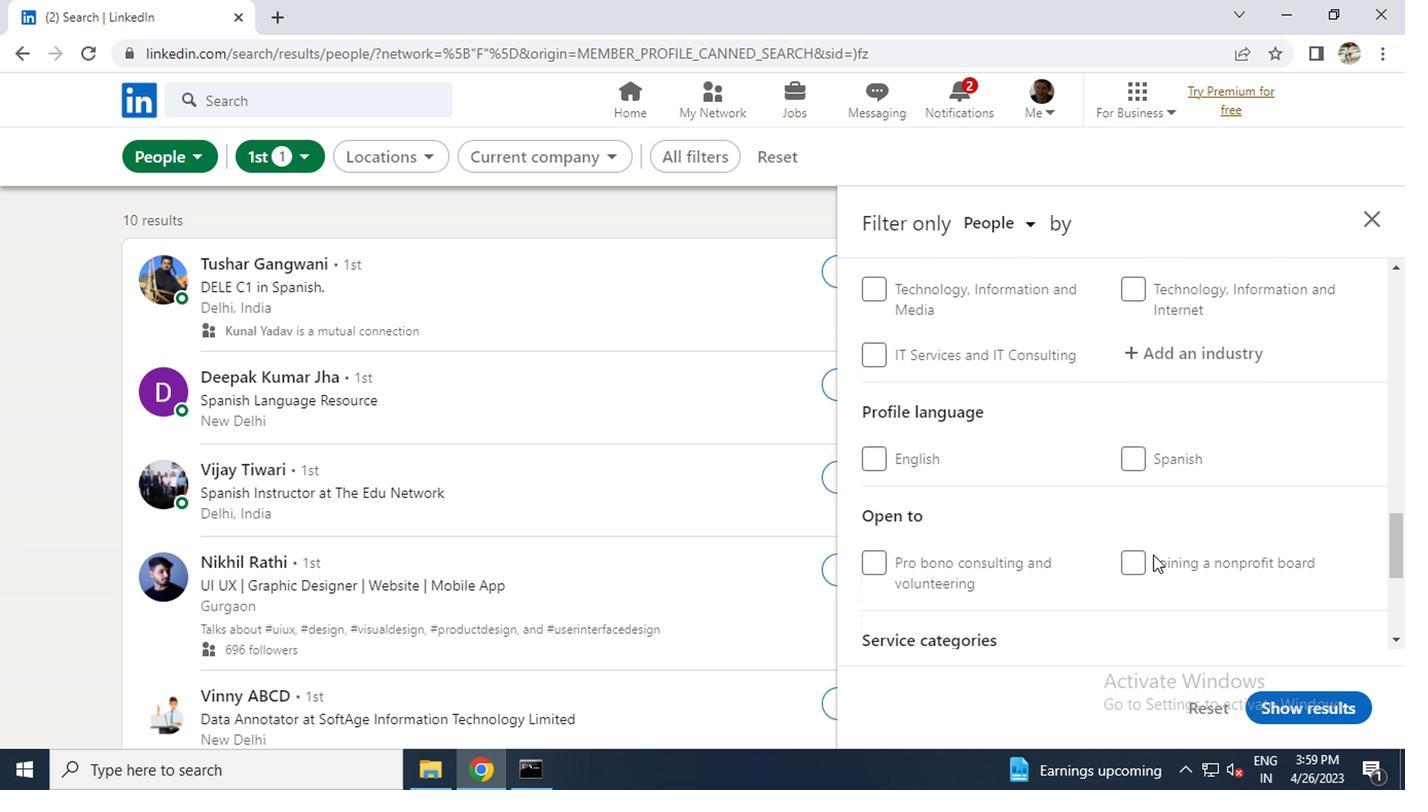 
Action: Mouse moved to (1148, 556)
Screenshot: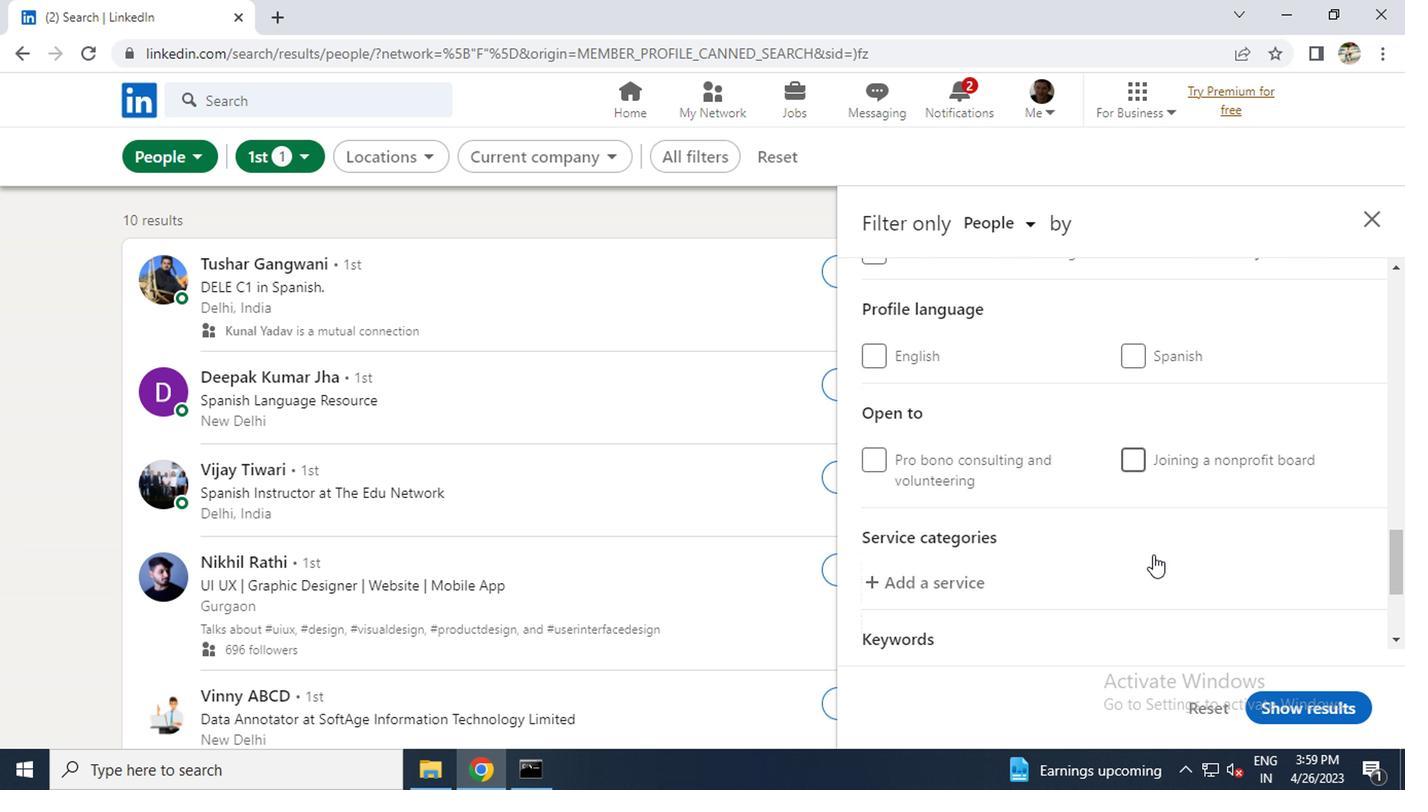 
Action: Mouse scrolled (1148, 557) with delta (0, 1)
Screenshot: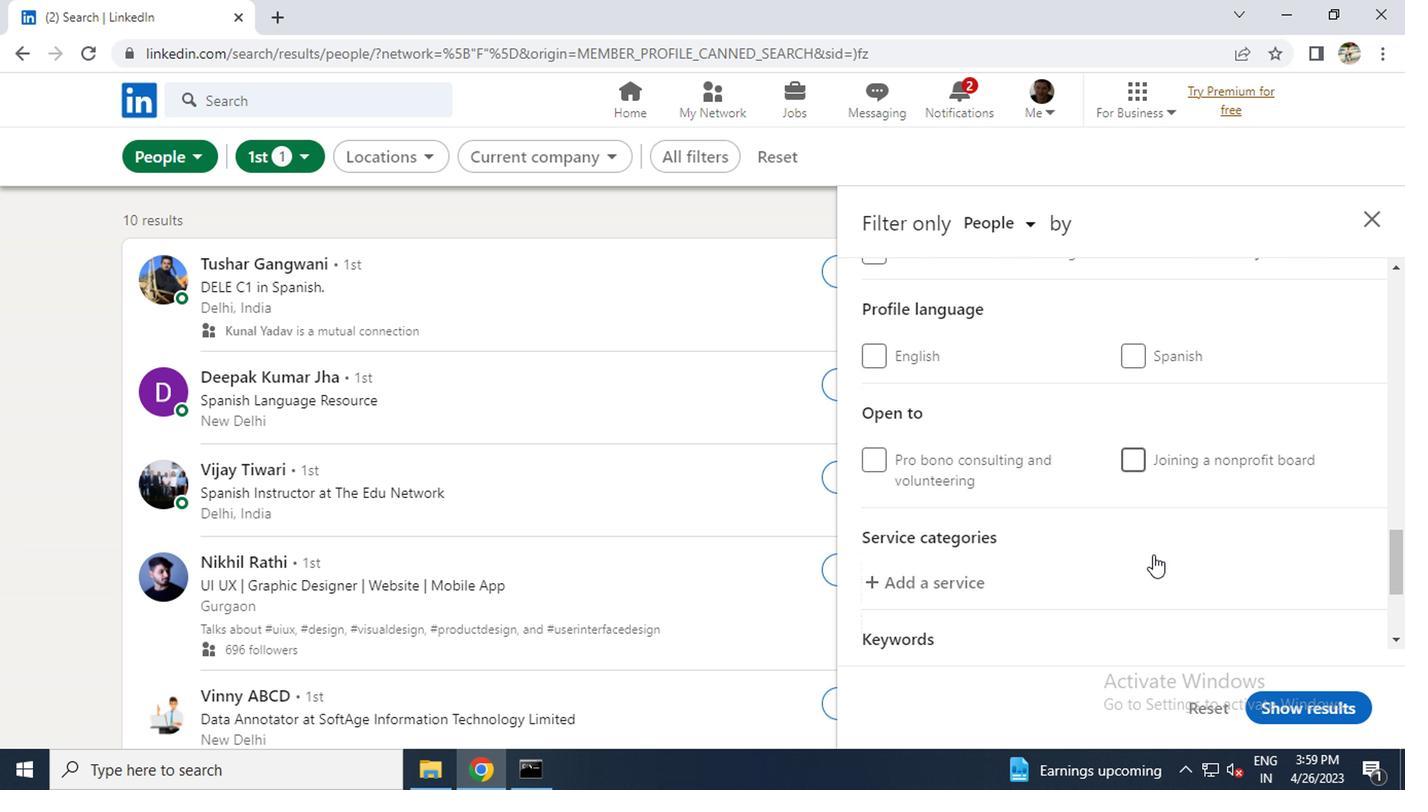 
Action: Mouse scrolled (1148, 557) with delta (0, 1)
Screenshot: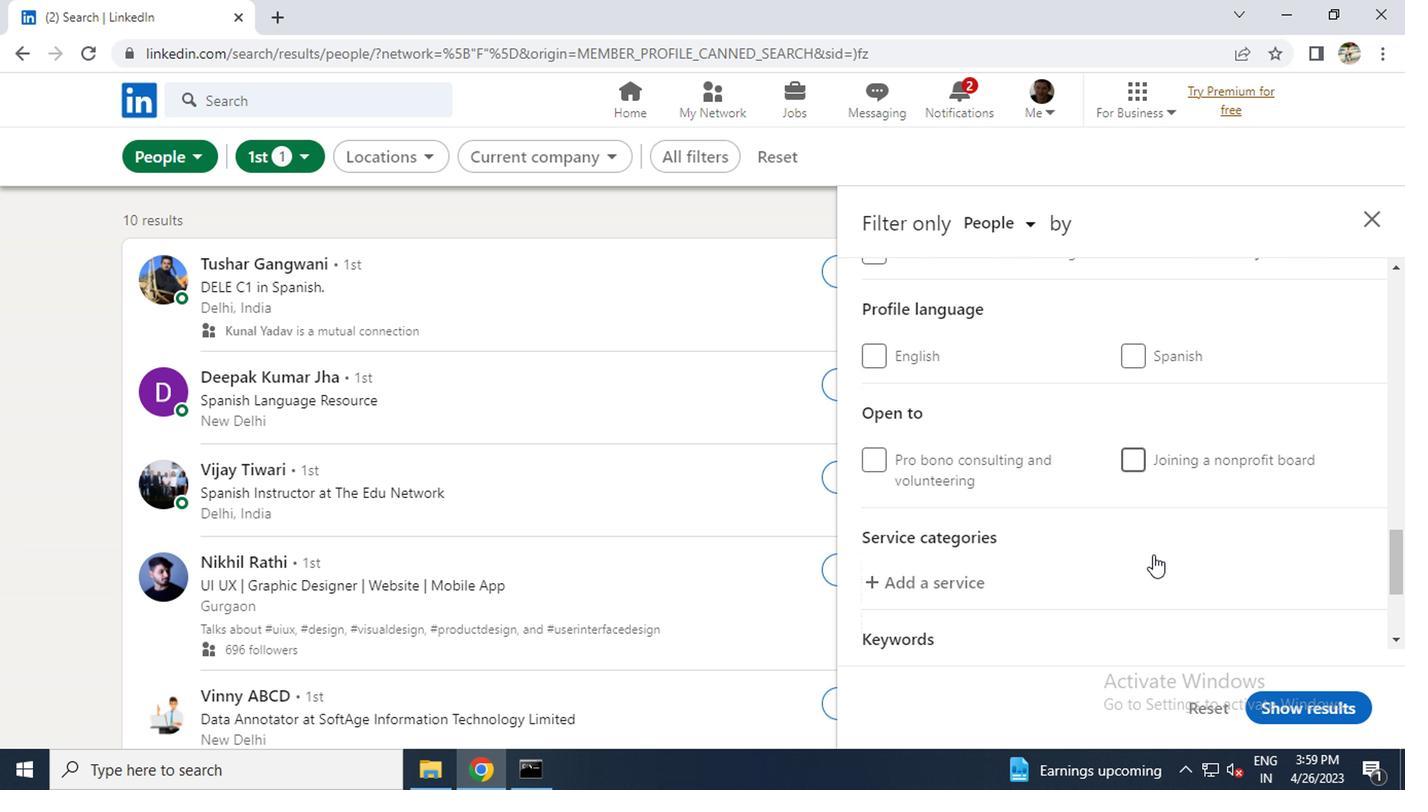 
Action: Mouse scrolled (1148, 557) with delta (0, 1)
Screenshot: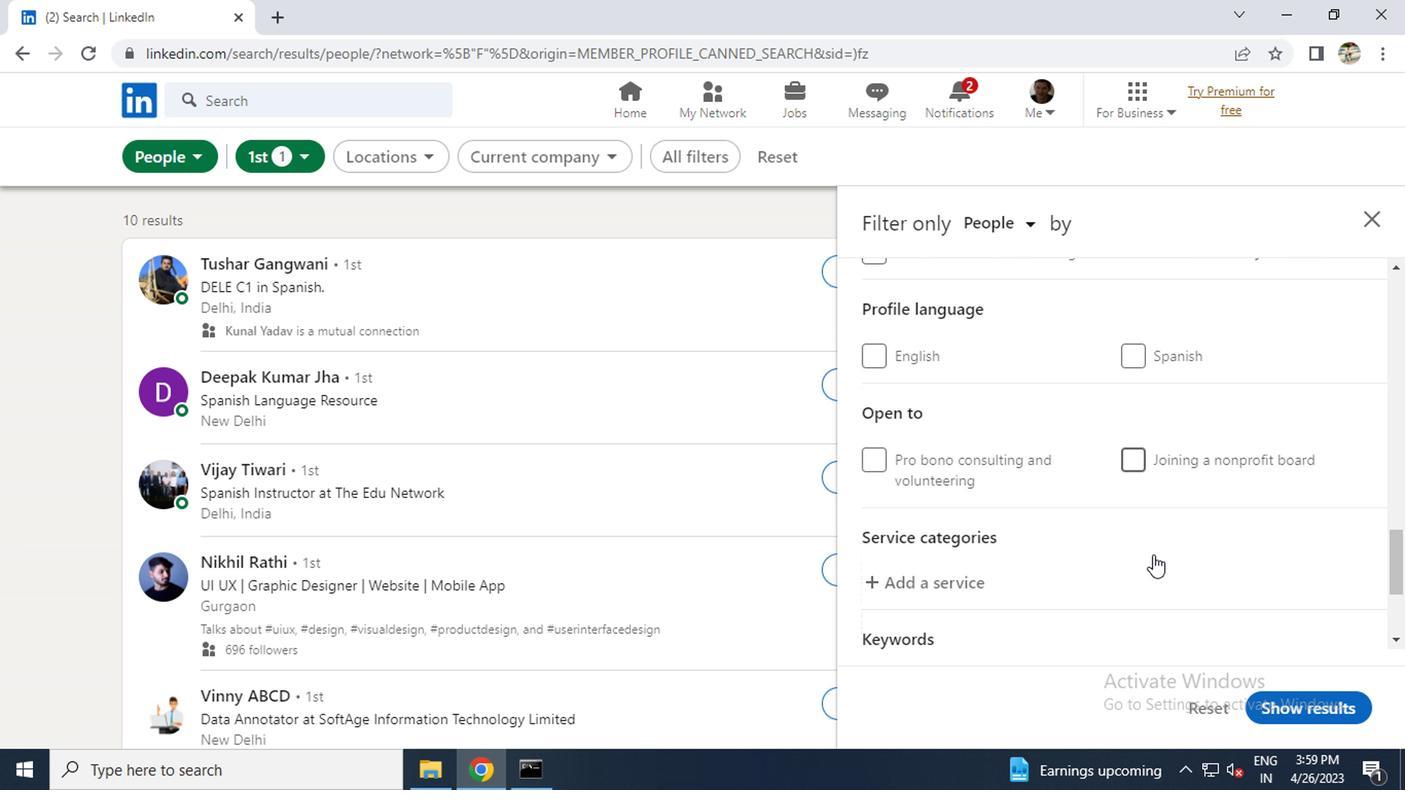 
Action: Mouse scrolled (1148, 557) with delta (0, 1)
Screenshot: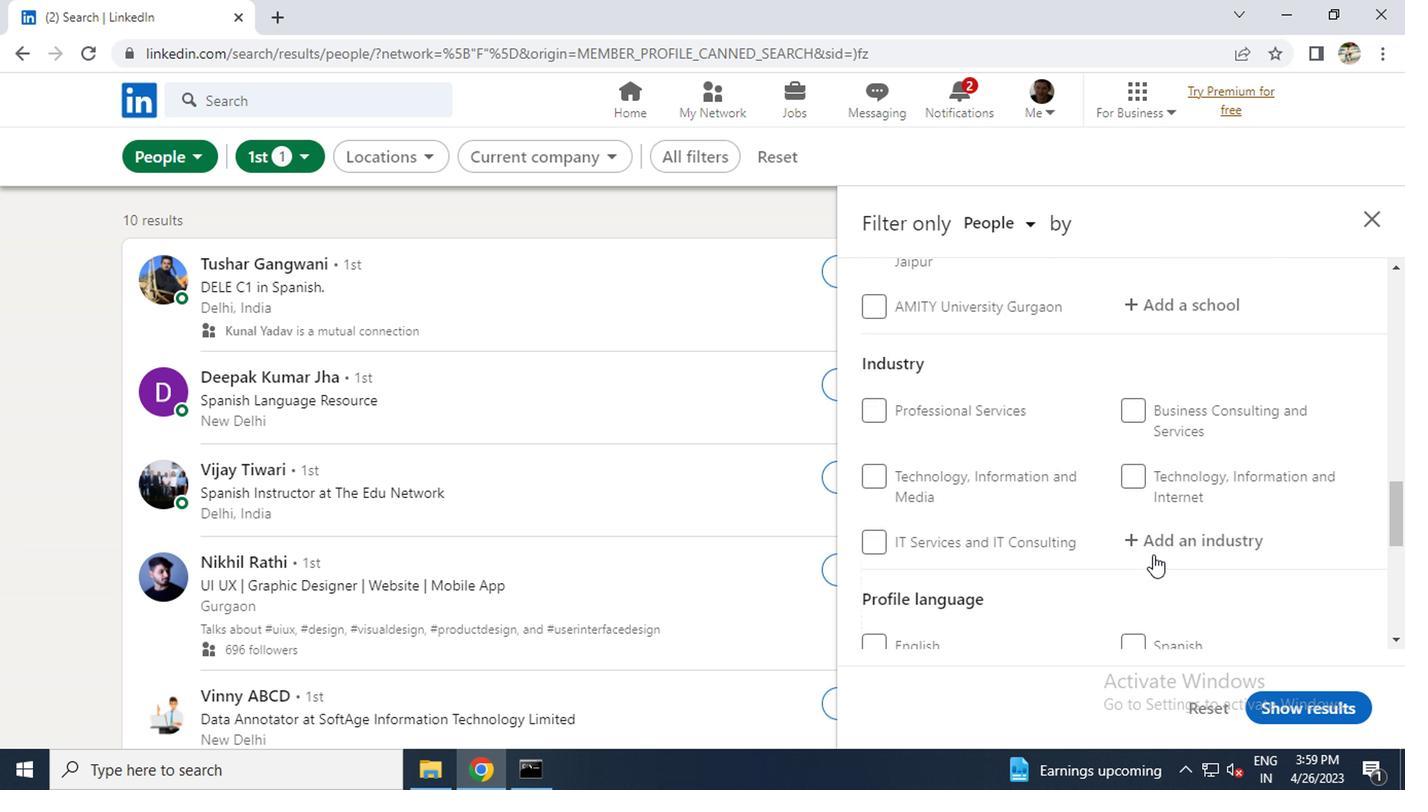 
Action: Mouse scrolled (1148, 557) with delta (0, 1)
Screenshot: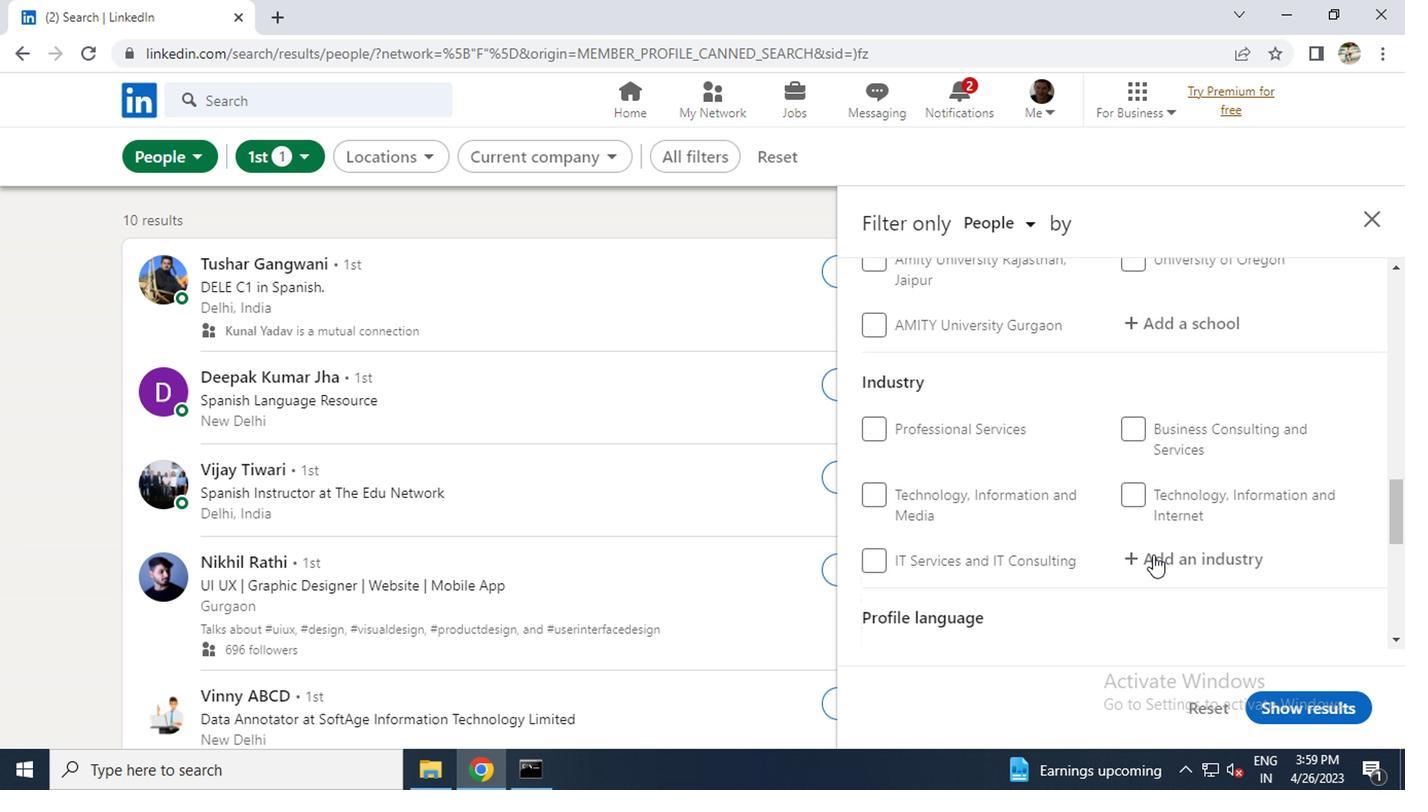 
Action: Mouse scrolled (1148, 557) with delta (0, 1)
Screenshot: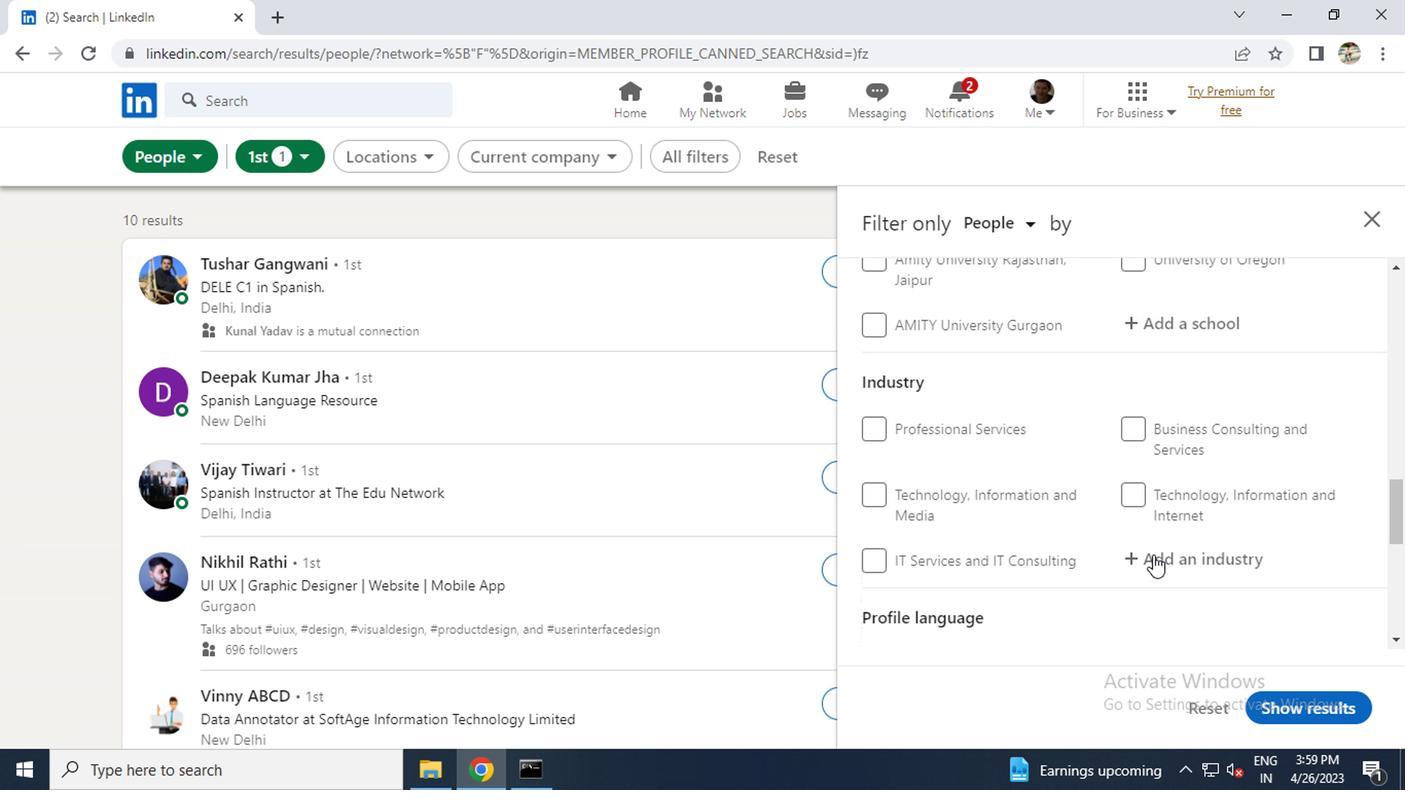 
Action: Mouse scrolled (1148, 557) with delta (0, 1)
Screenshot: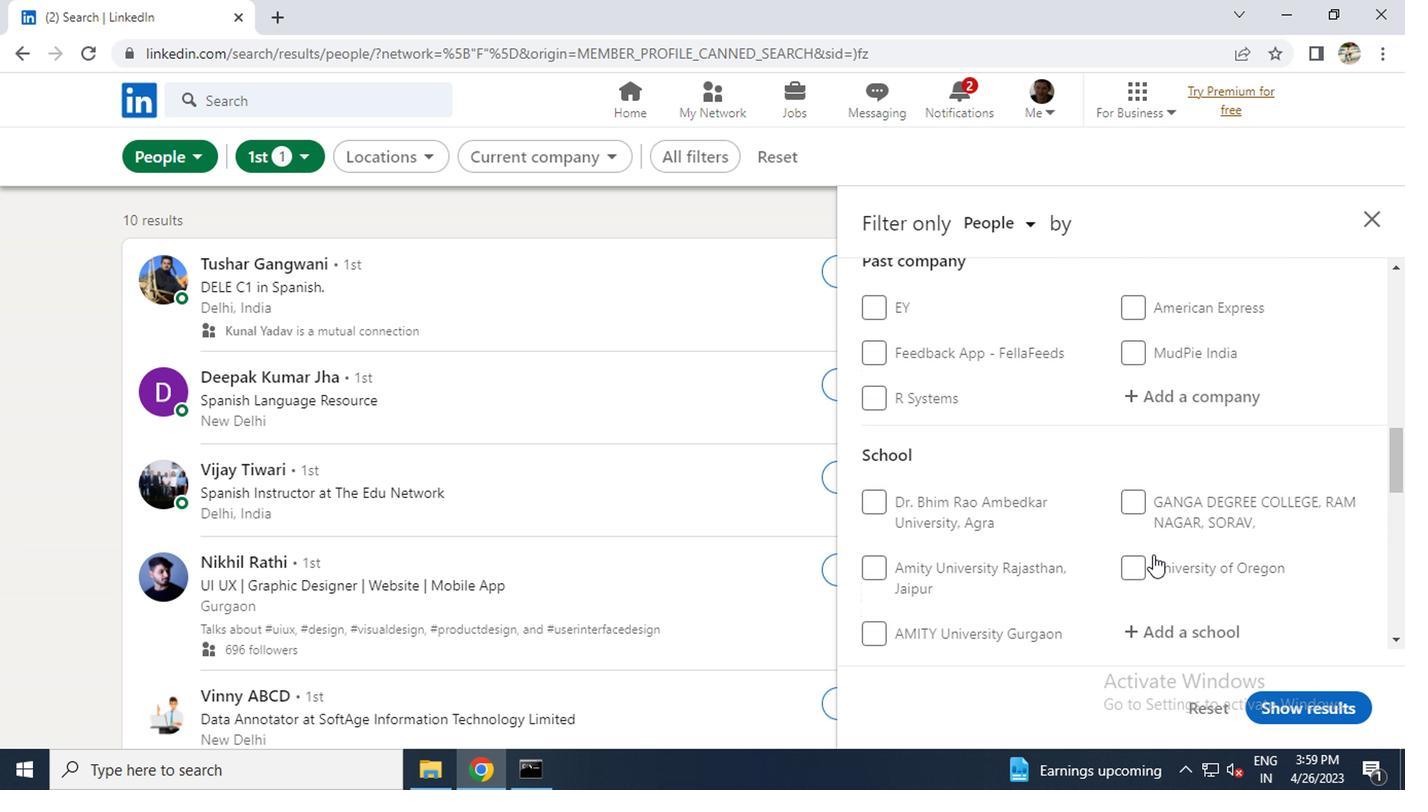 
Action: Mouse scrolled (1148, 557) with delta (0, 1)
Screenshot: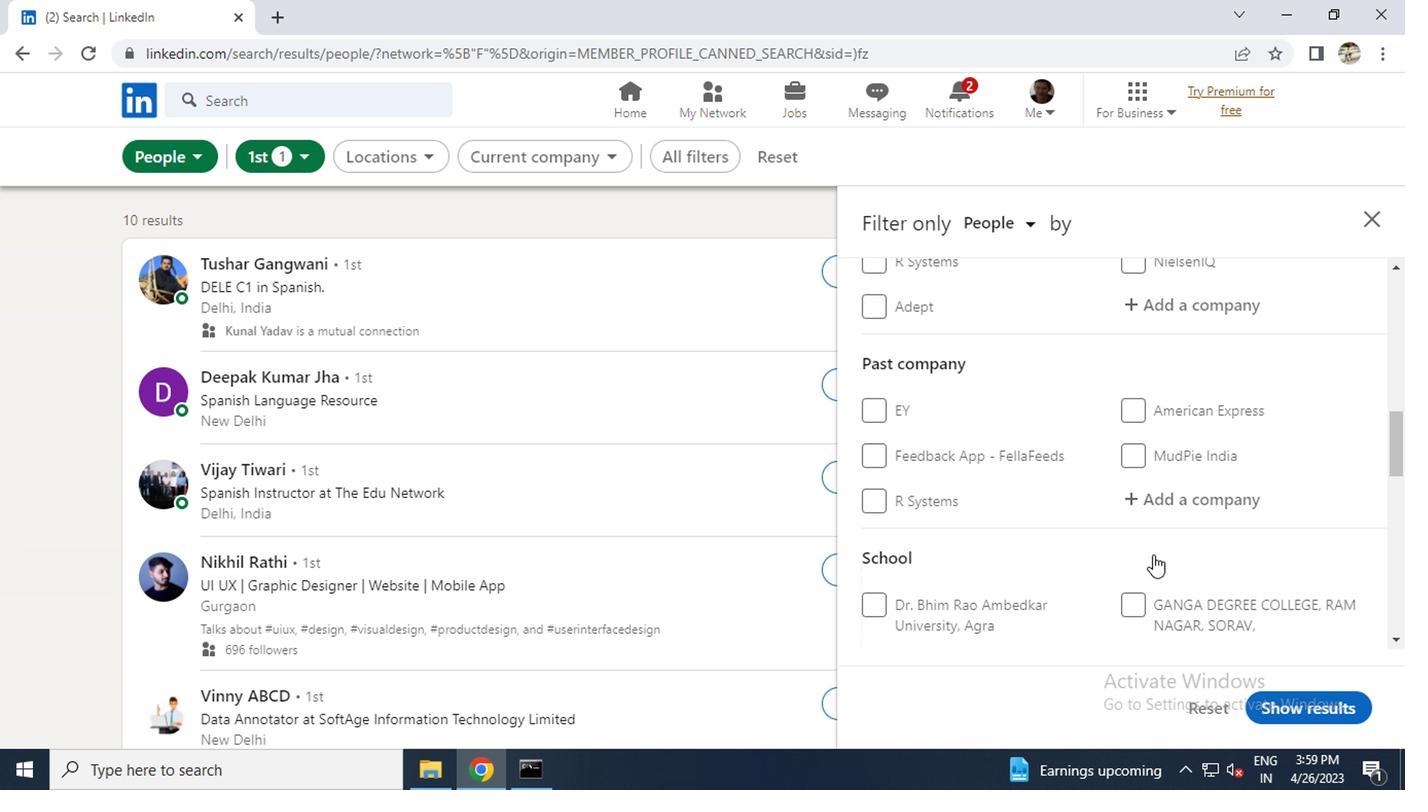 
Action: Mouse scrolled (1148, 557) with delta (0, 1)
Screenshot: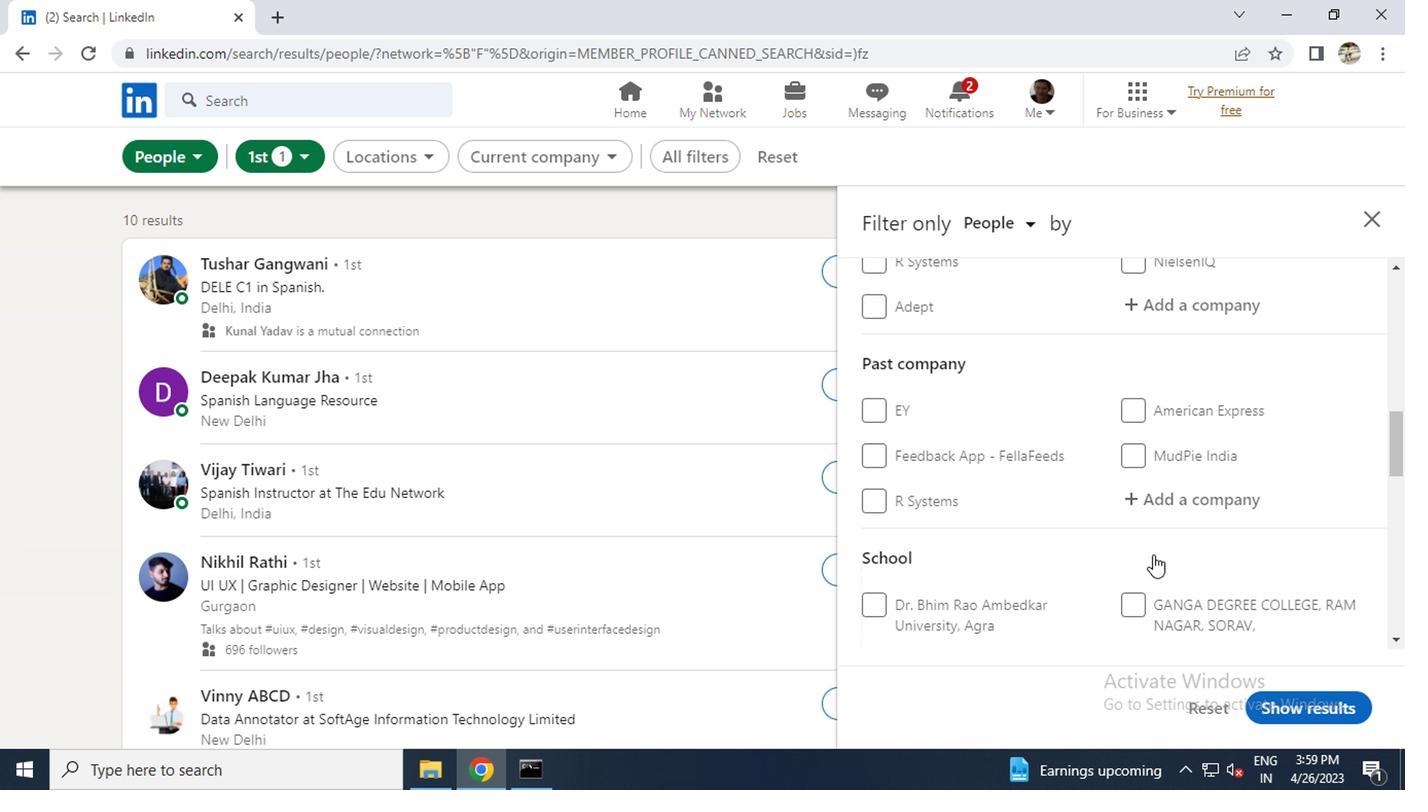 
Action: Mouse moved to (1159, 507)
Screenshot: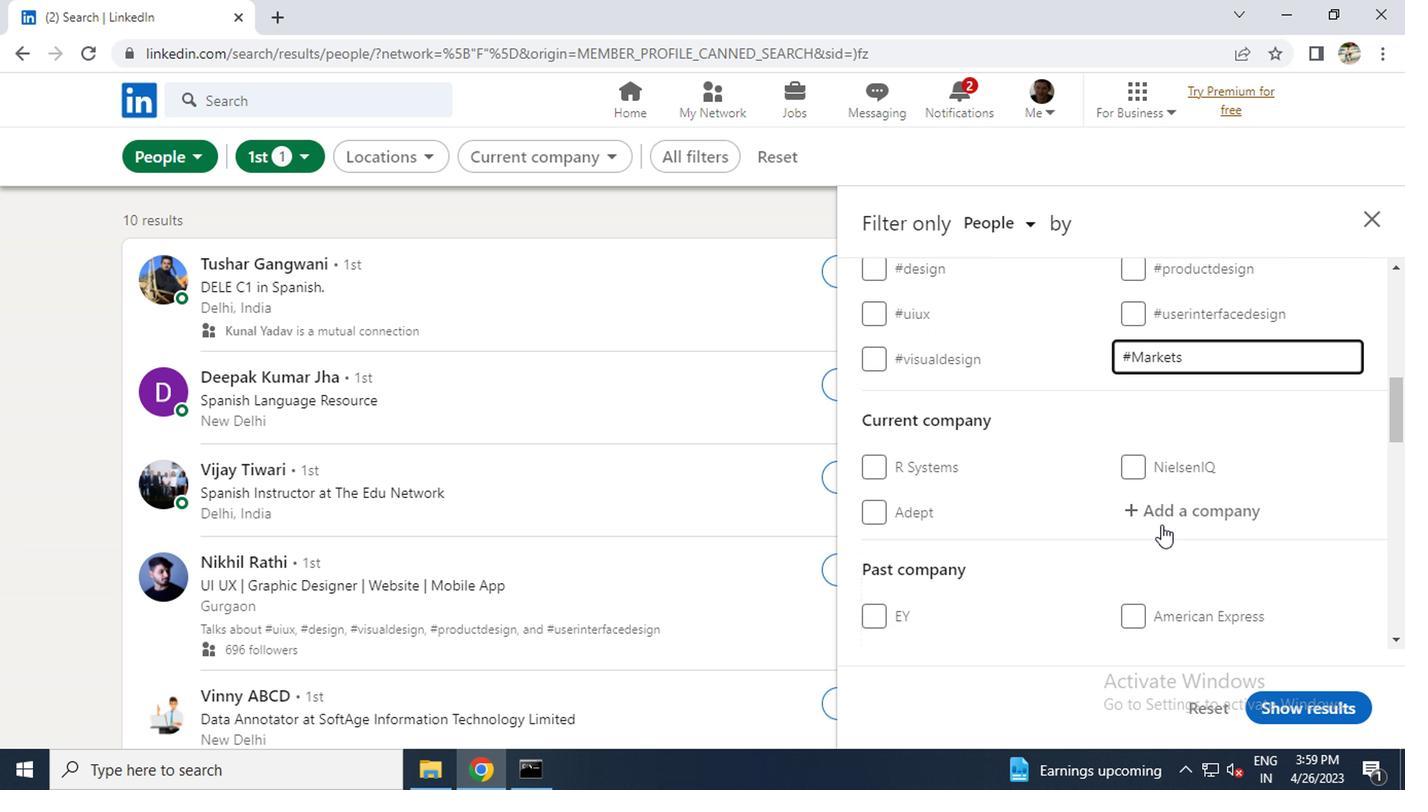 
Action: Mouse pressed left at (1159, 507)
Screenshot: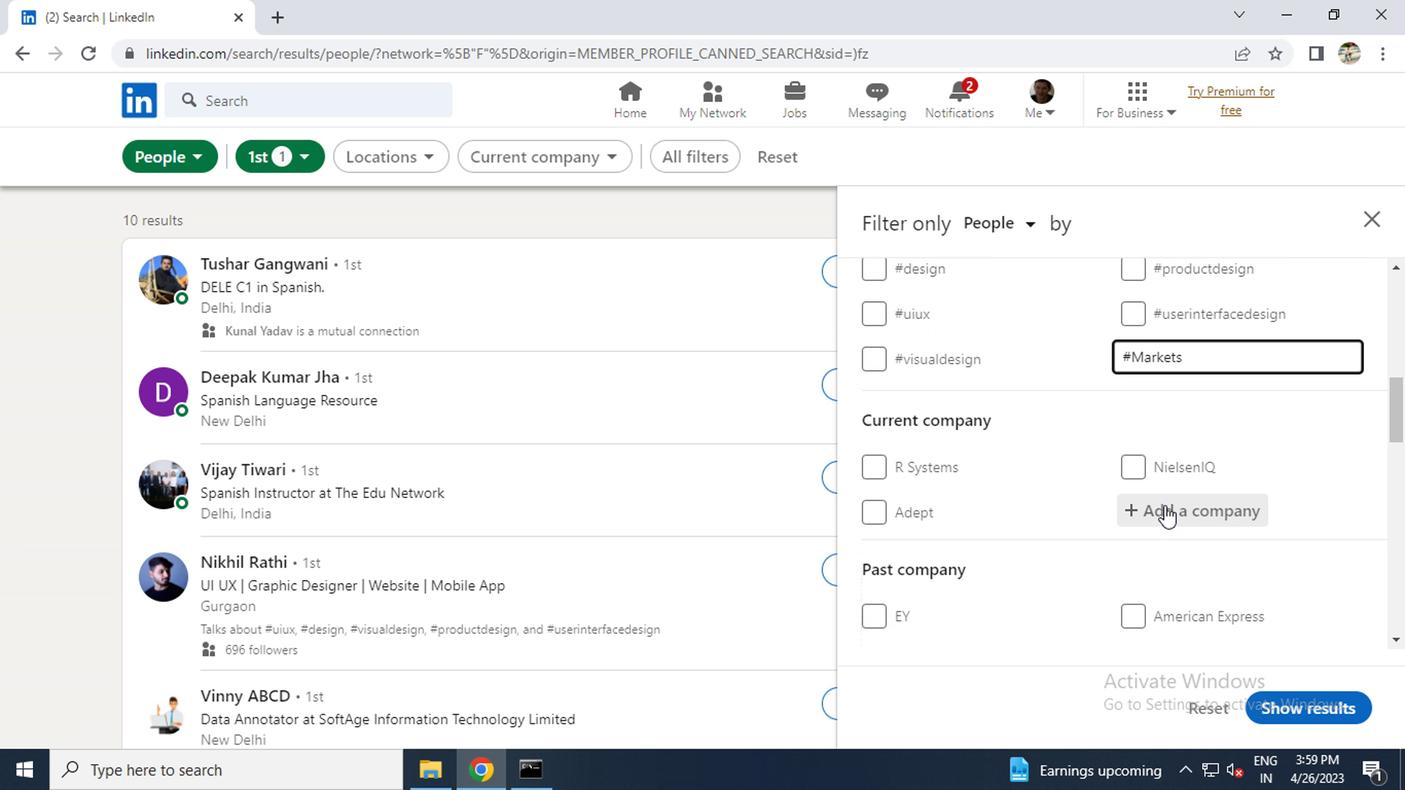 
Action: Key pressed <Key.caps_lock>O<Key.caps_lock>
Screenshot: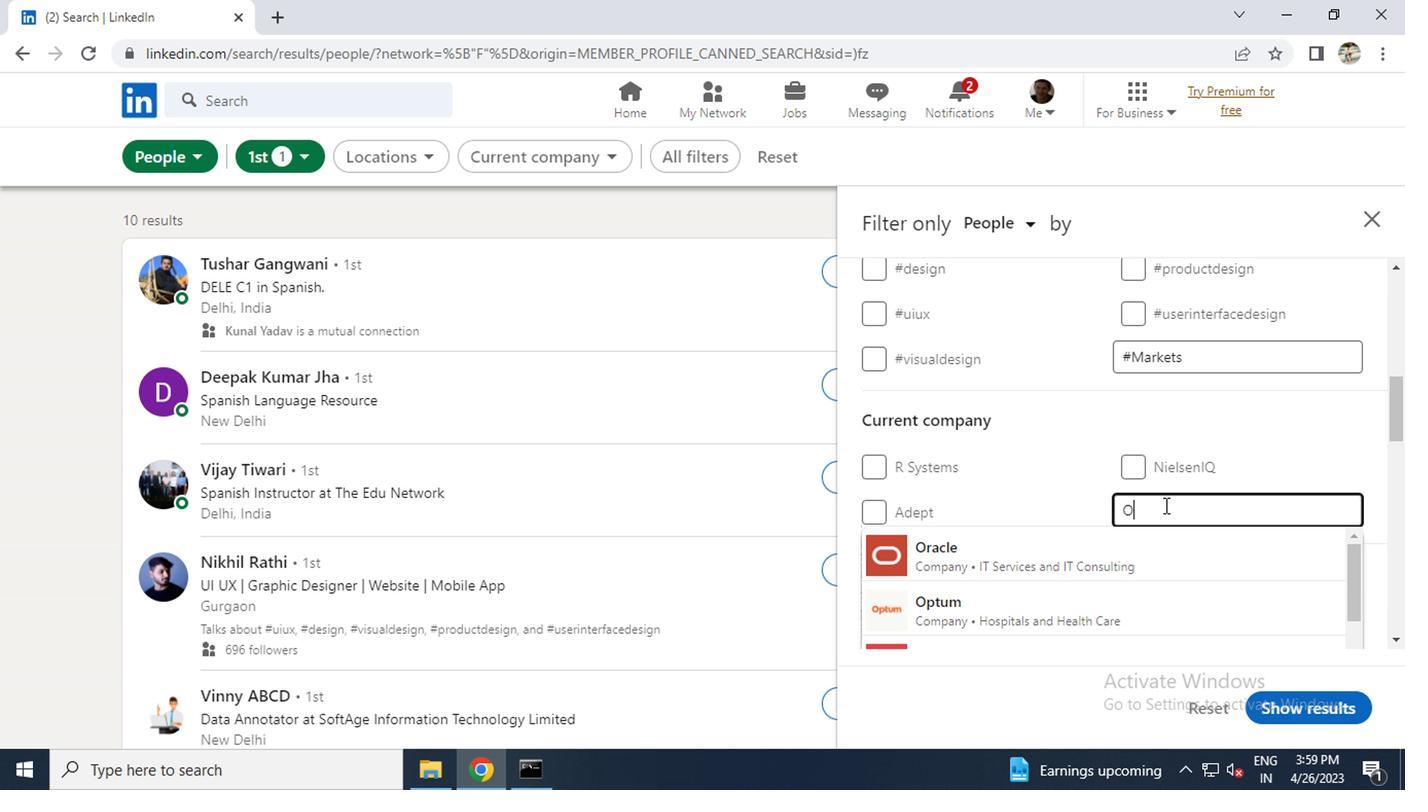 
Action: Mouse moved to (1085, 544)
Screenshot: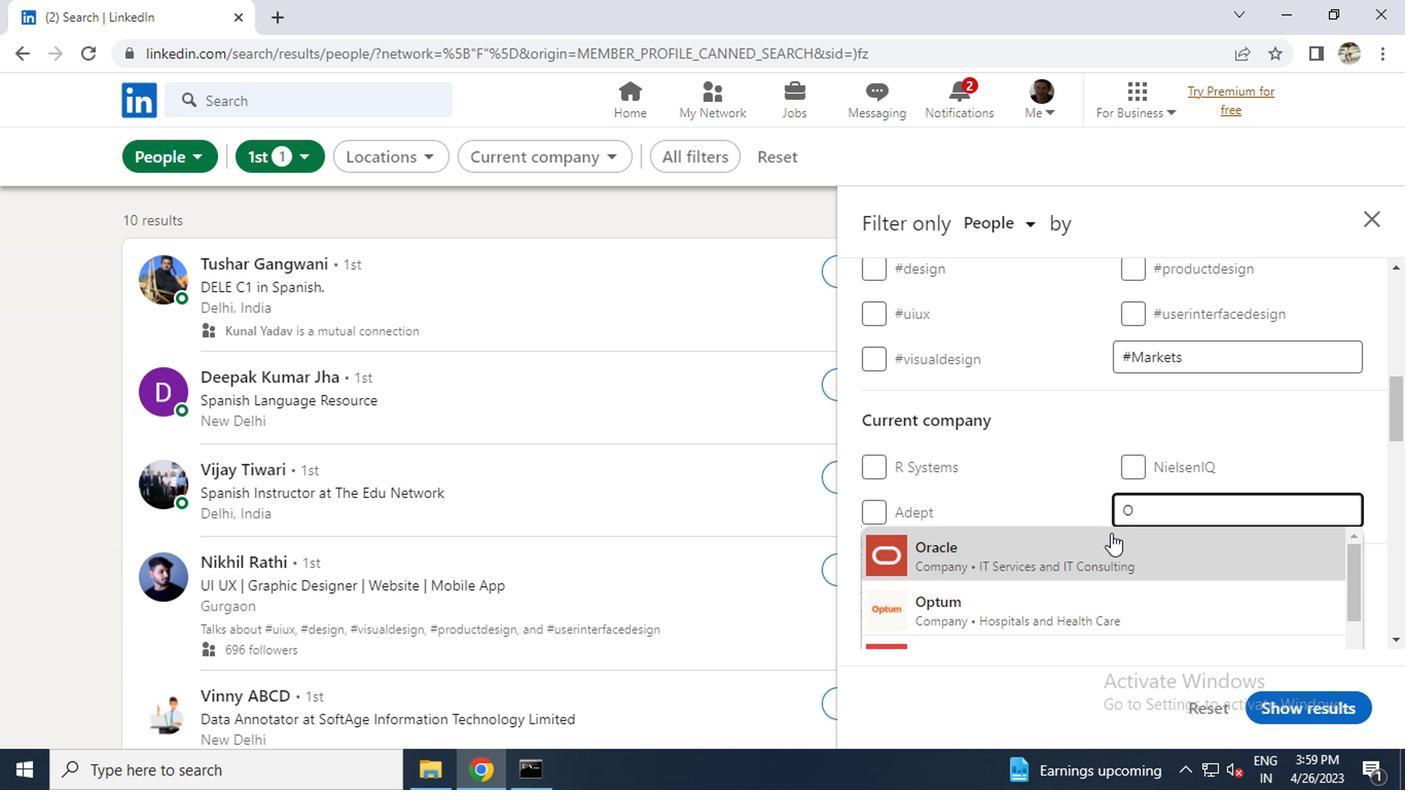 
Action: Mouse pressed left at (1085, 544)
Screenshot: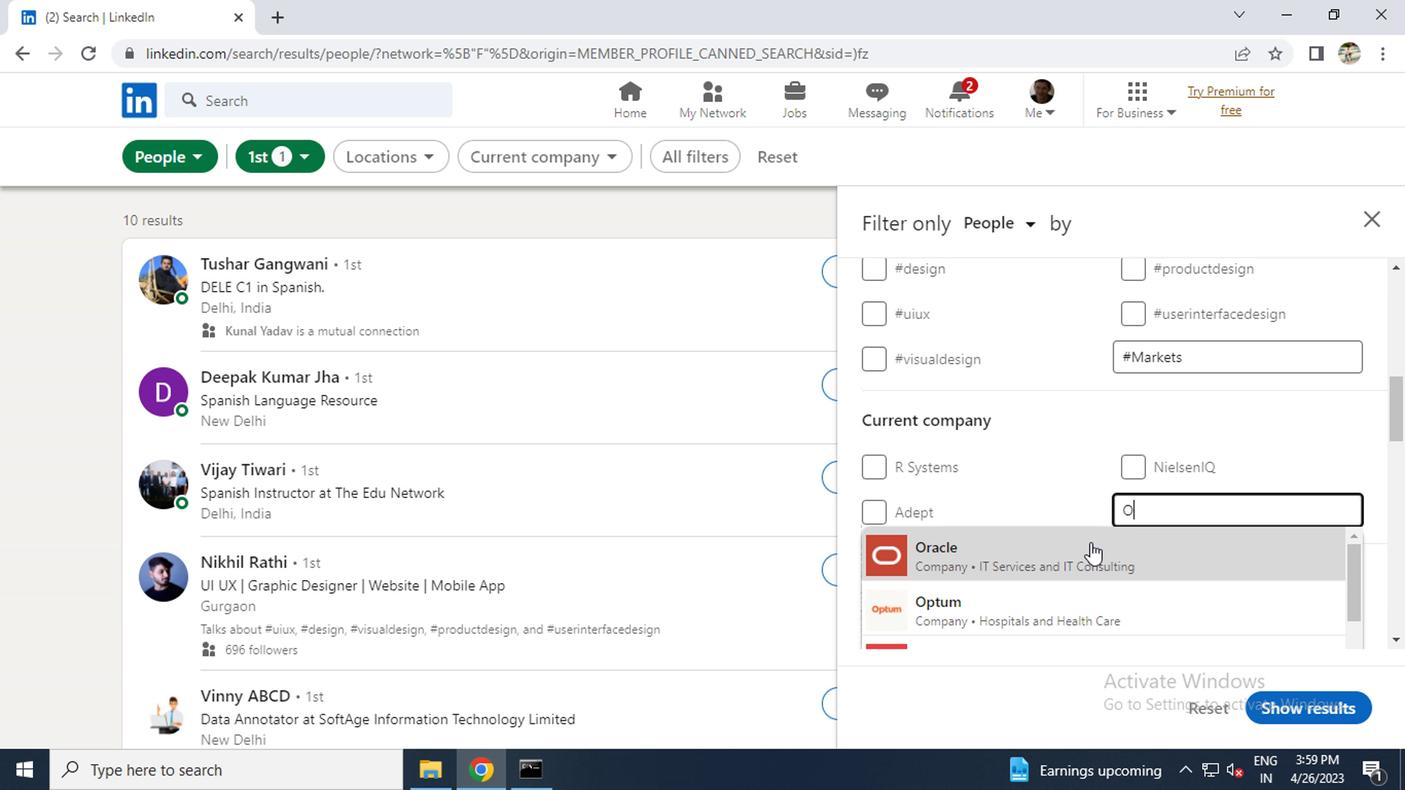 
Action: Mouse scrolled (1085, 543) with delta (0, 0)
Screenshot: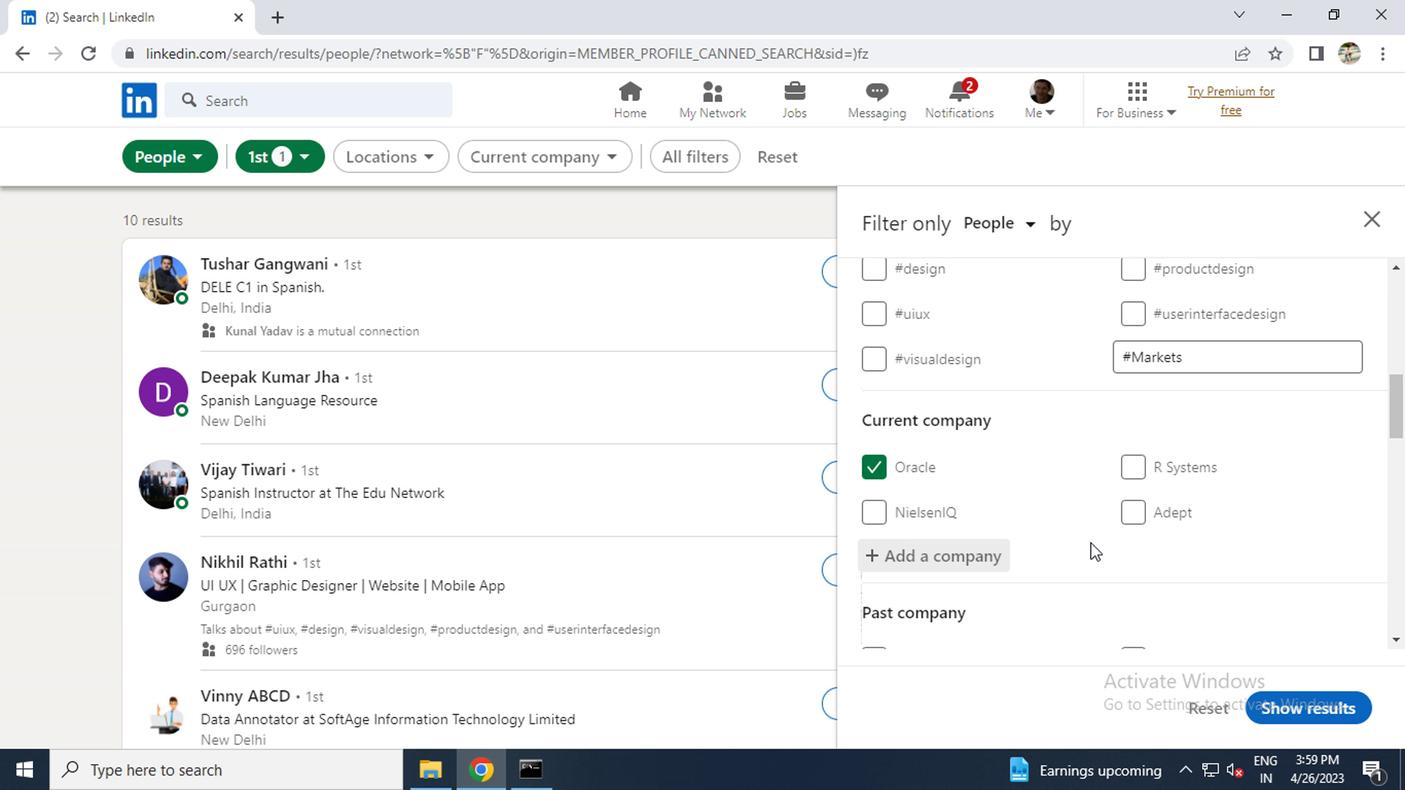 
Action: Mouse moved to (1084, 544)
Screenshot: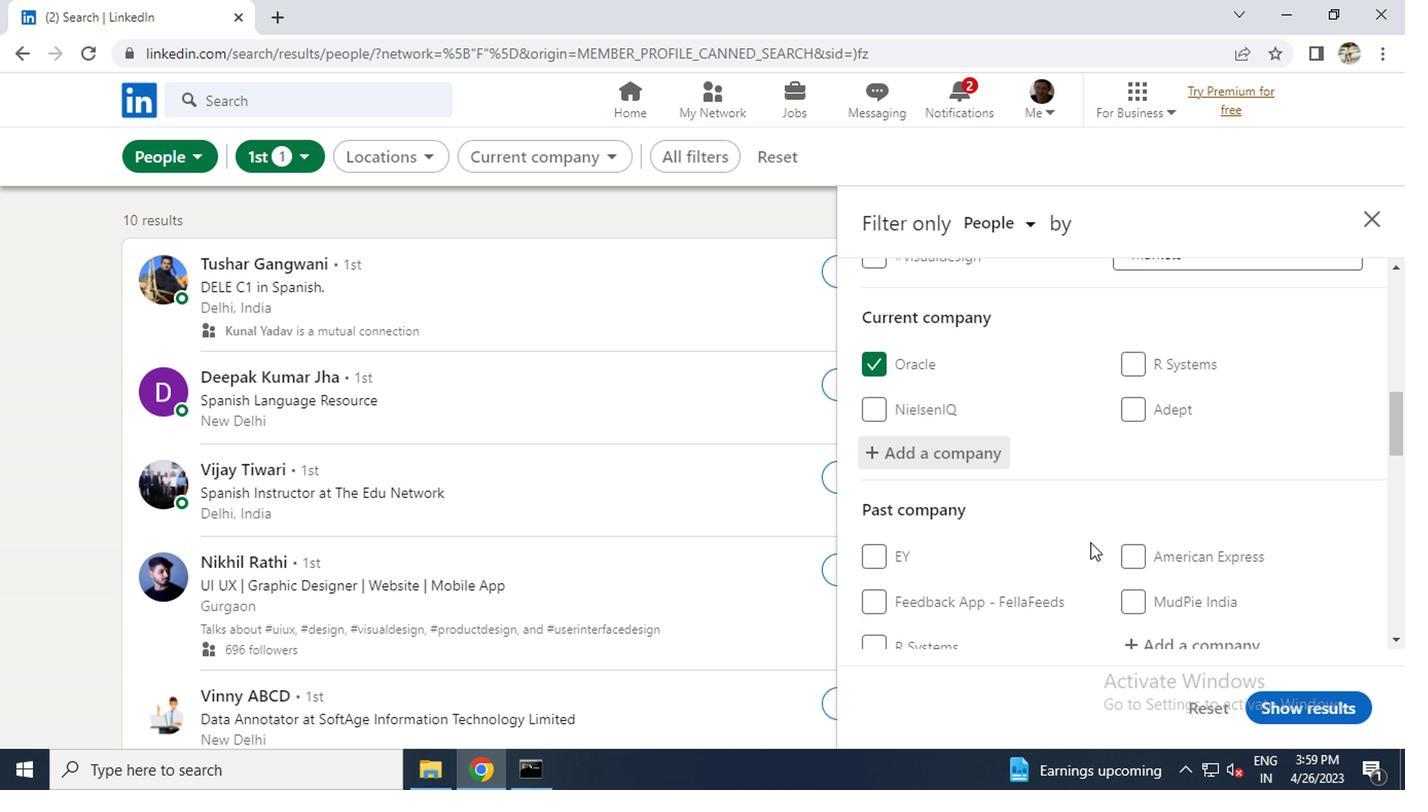 
Action: Mouse scrolled (1084, 543) with delta (0, 0)
Screenshot: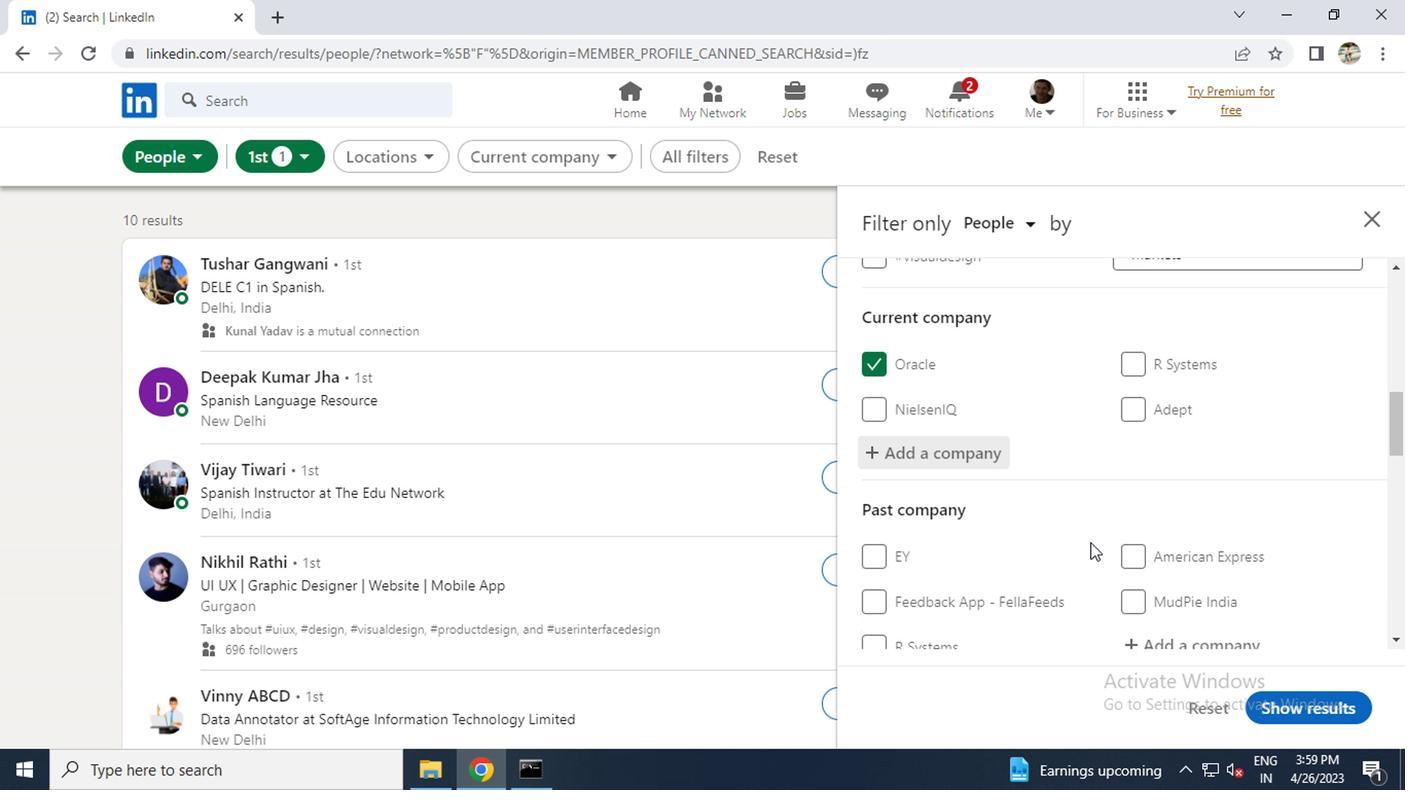 
Action: Mouse moved to (1084, 543)
Screenshot: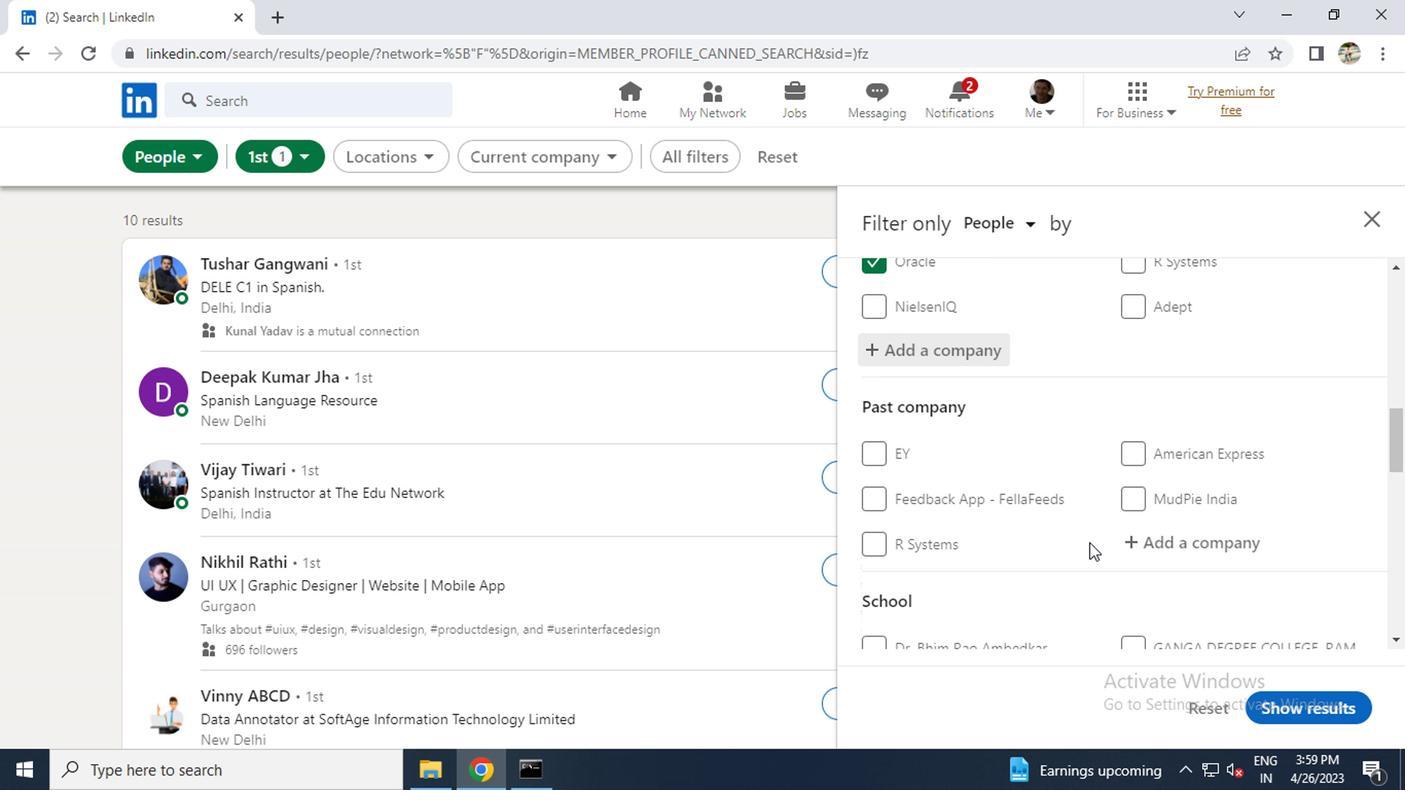 
Action: Mouse scrolled (1084, 542) with delta (0, 0)
Screenshot: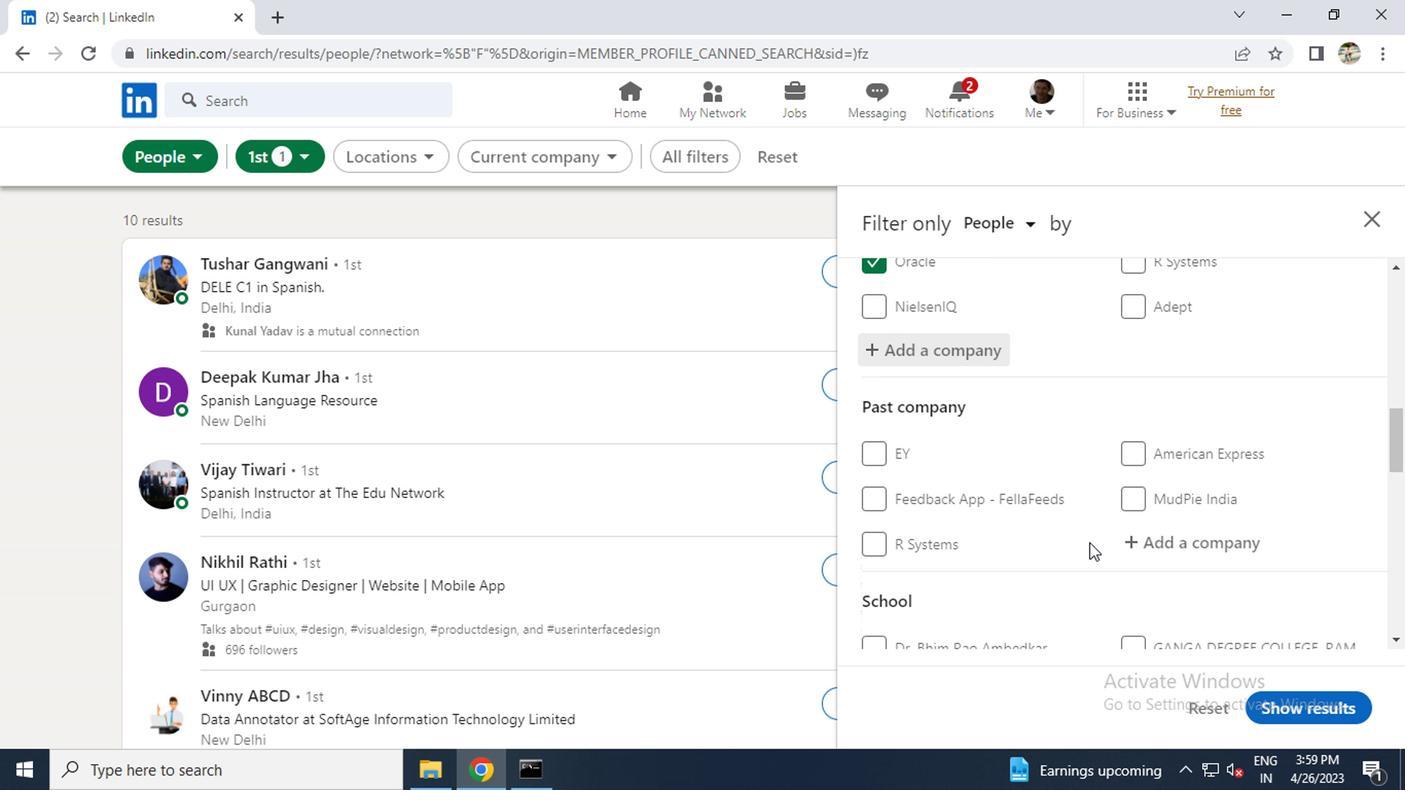 
Action: Mouse scrolled (1084, 542) with delta (0, 0)
Screenshot: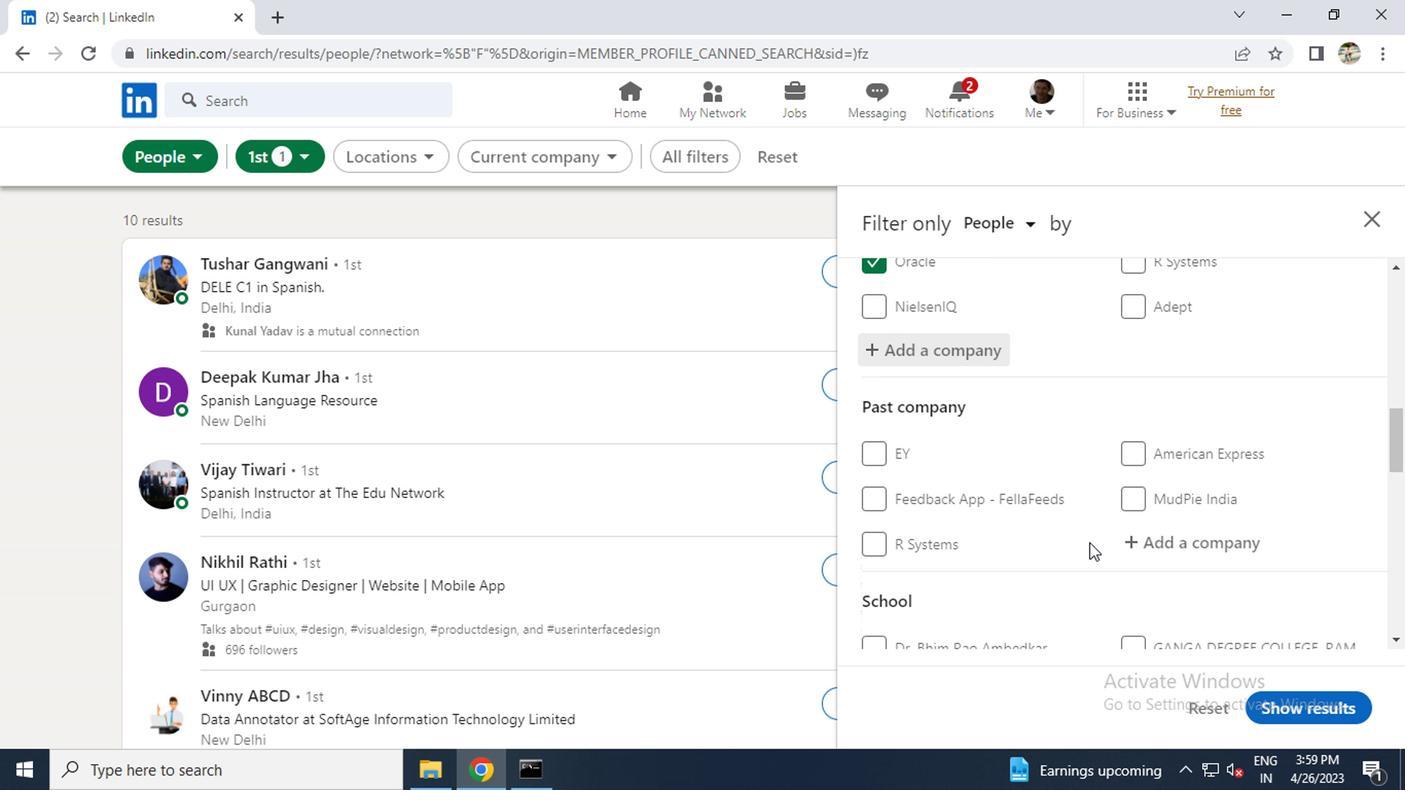 
Action: Mouse moved to (1151, 574)
Screenshot: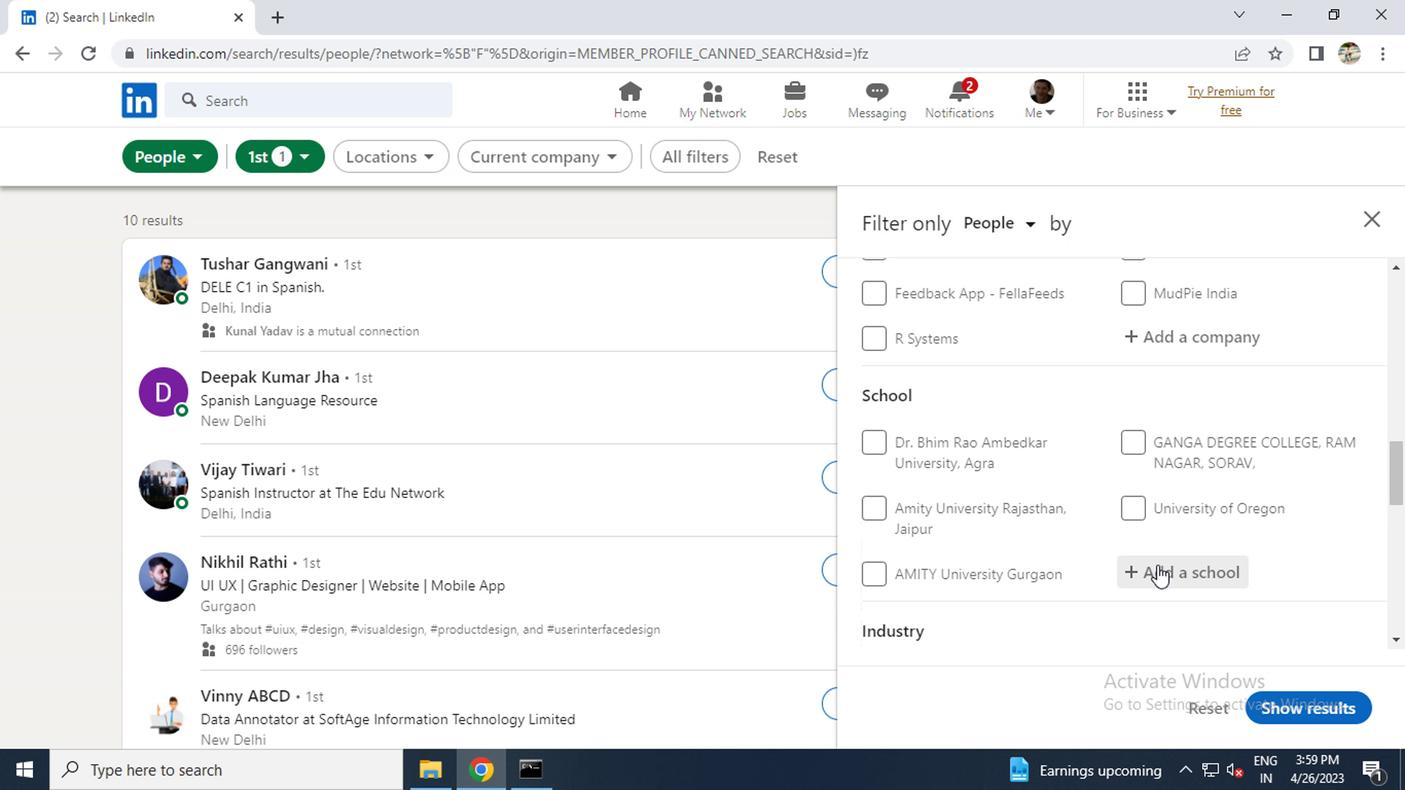 
Action: Mouse pressed left at (1151, 574)
Screenshot: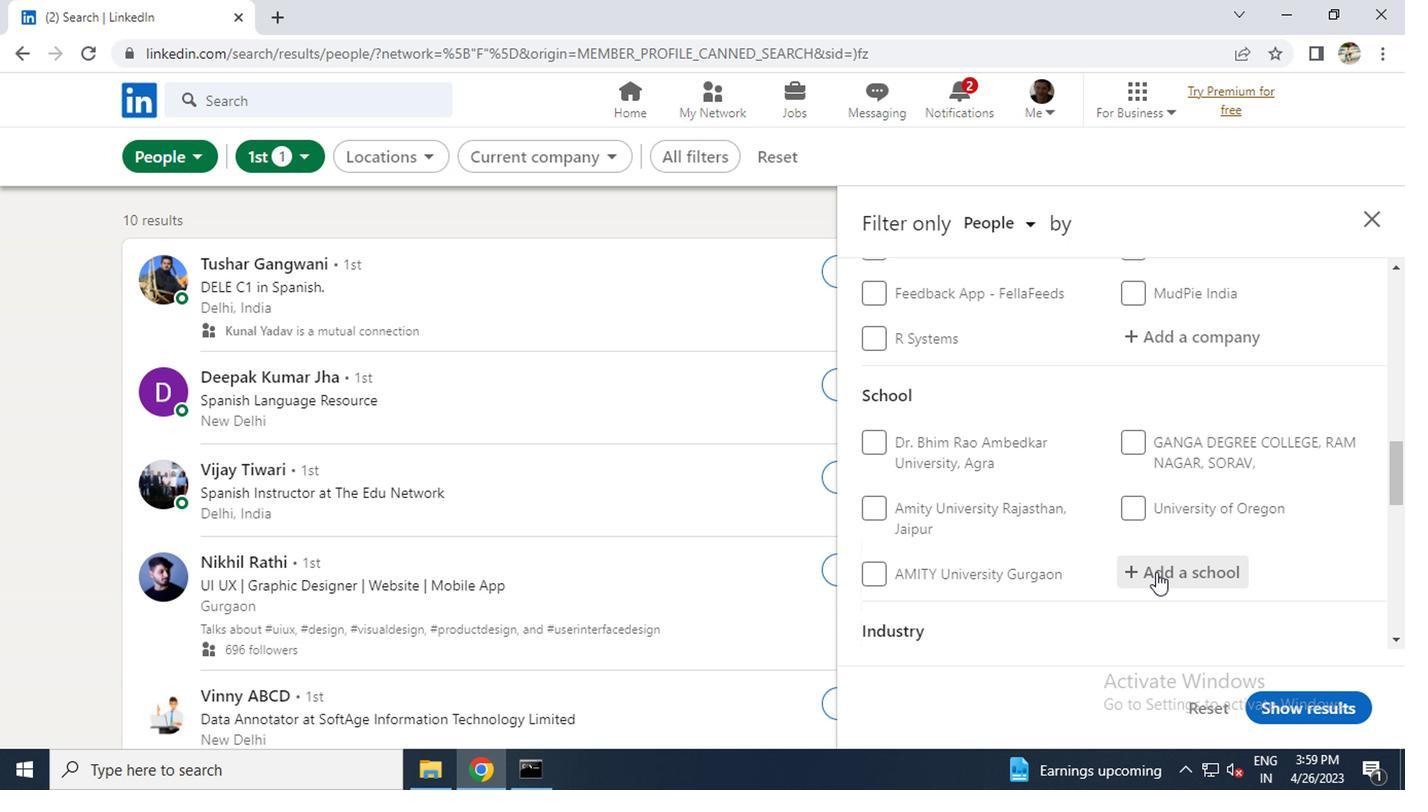 
Action: Key pressed <Key.caps_lock>C<Key.caps_lock>AREERS<Key.space>FOR<Key.space><Key.caps_lock>Y<Key.caps_lock>OUTH<Key.space>IN<Key.space><Key.caps_lock>B
Screenshot: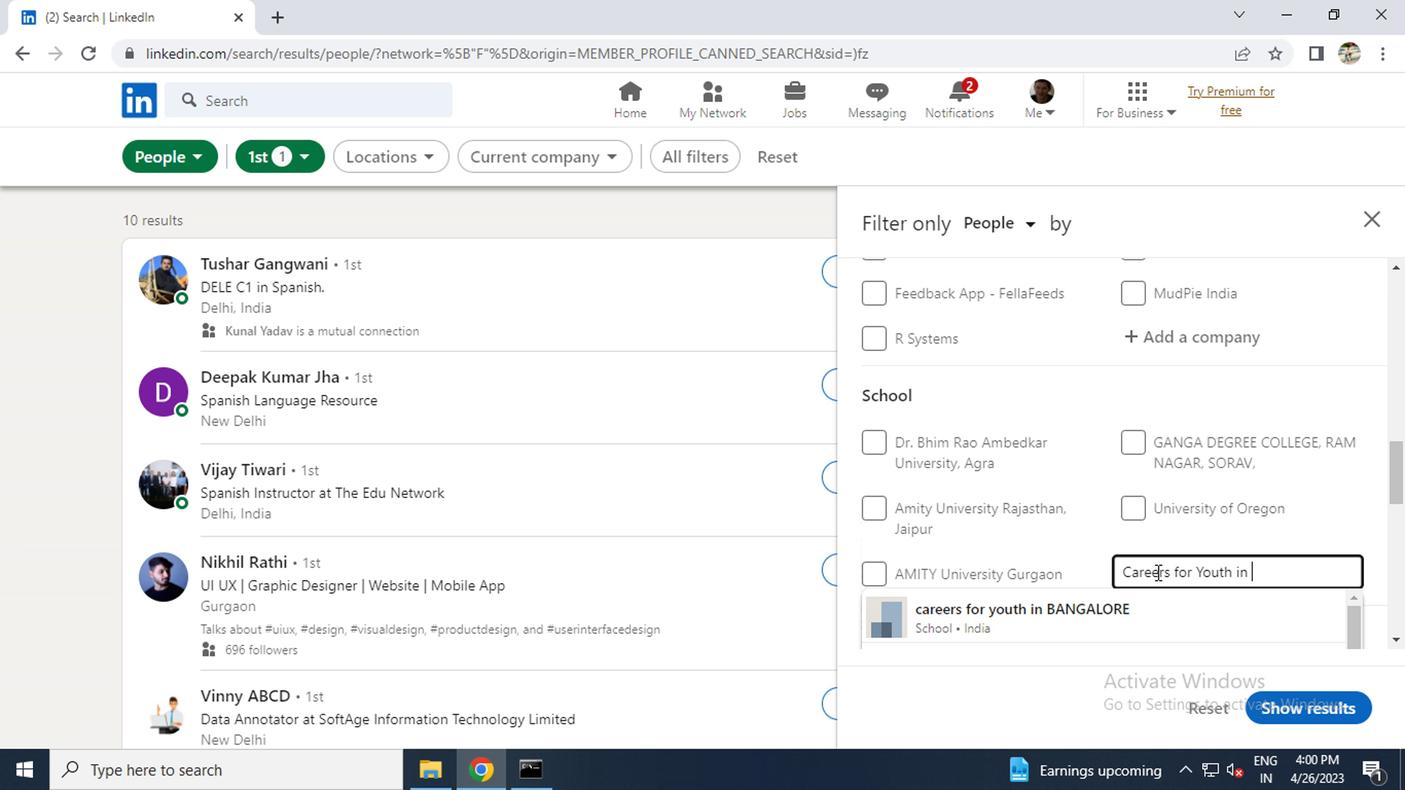 
Action: Mouse moved to (1063, 617)
Screenshot: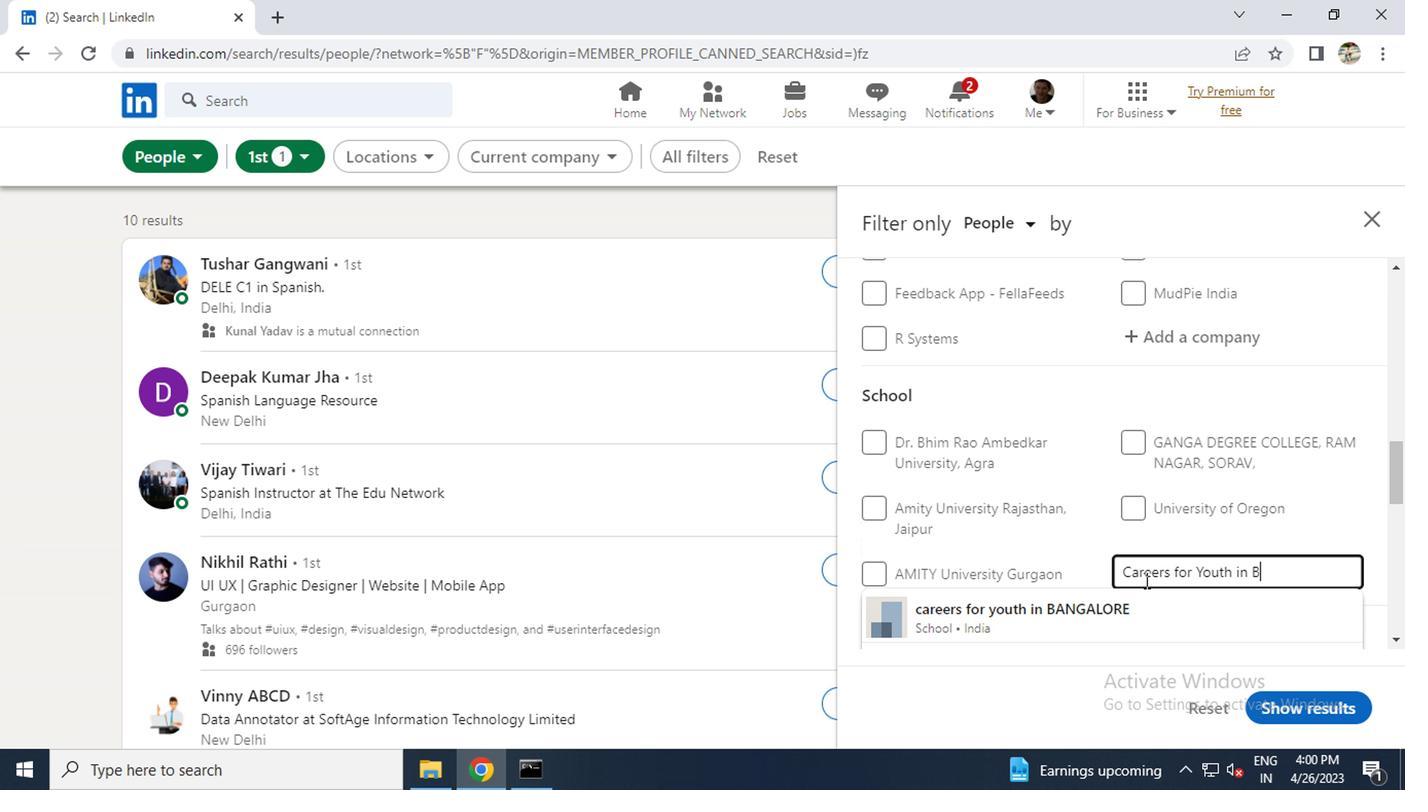 
Action: Mouse pressed left at (1063, 617)
Screenshot: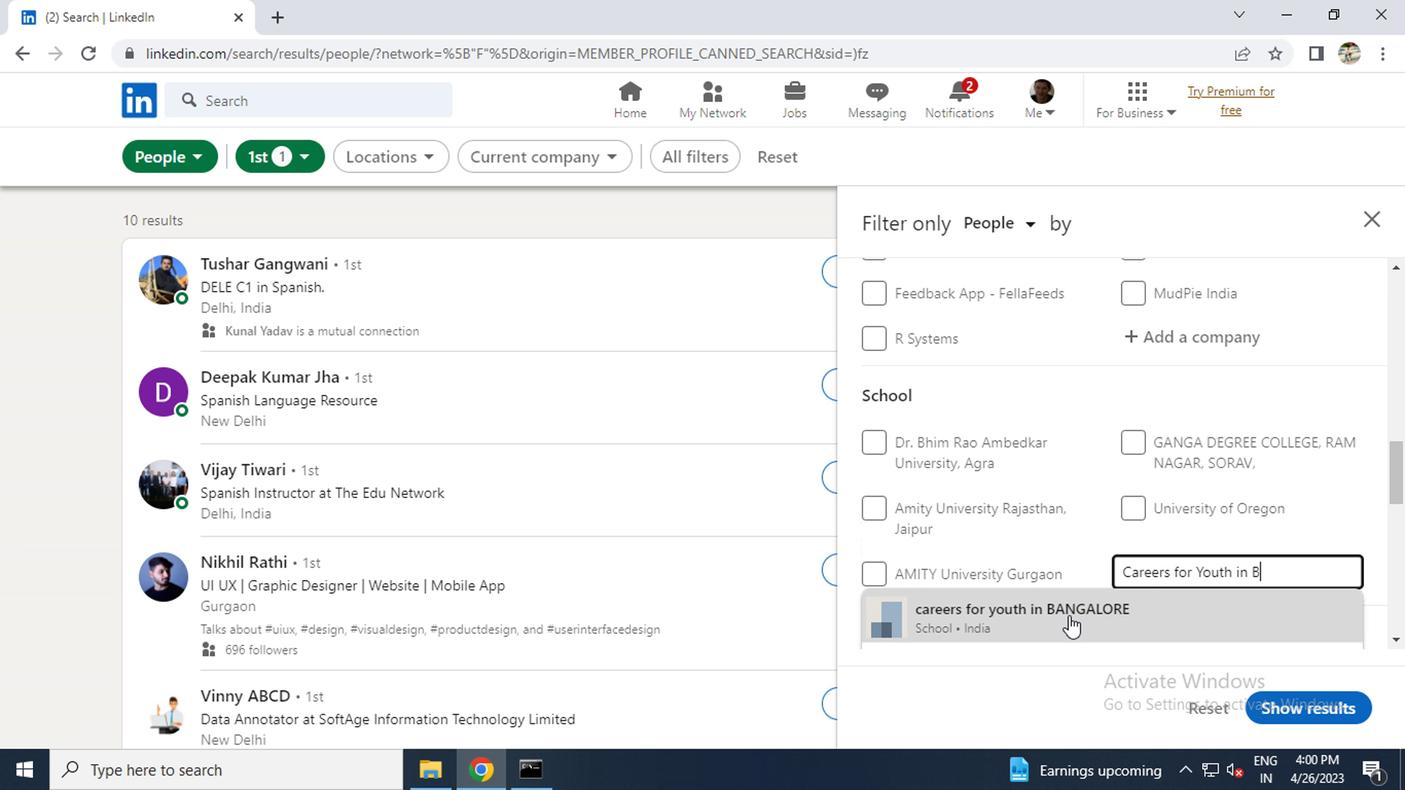 
Action: Mouse moved to (1063, 617)
Screenshot: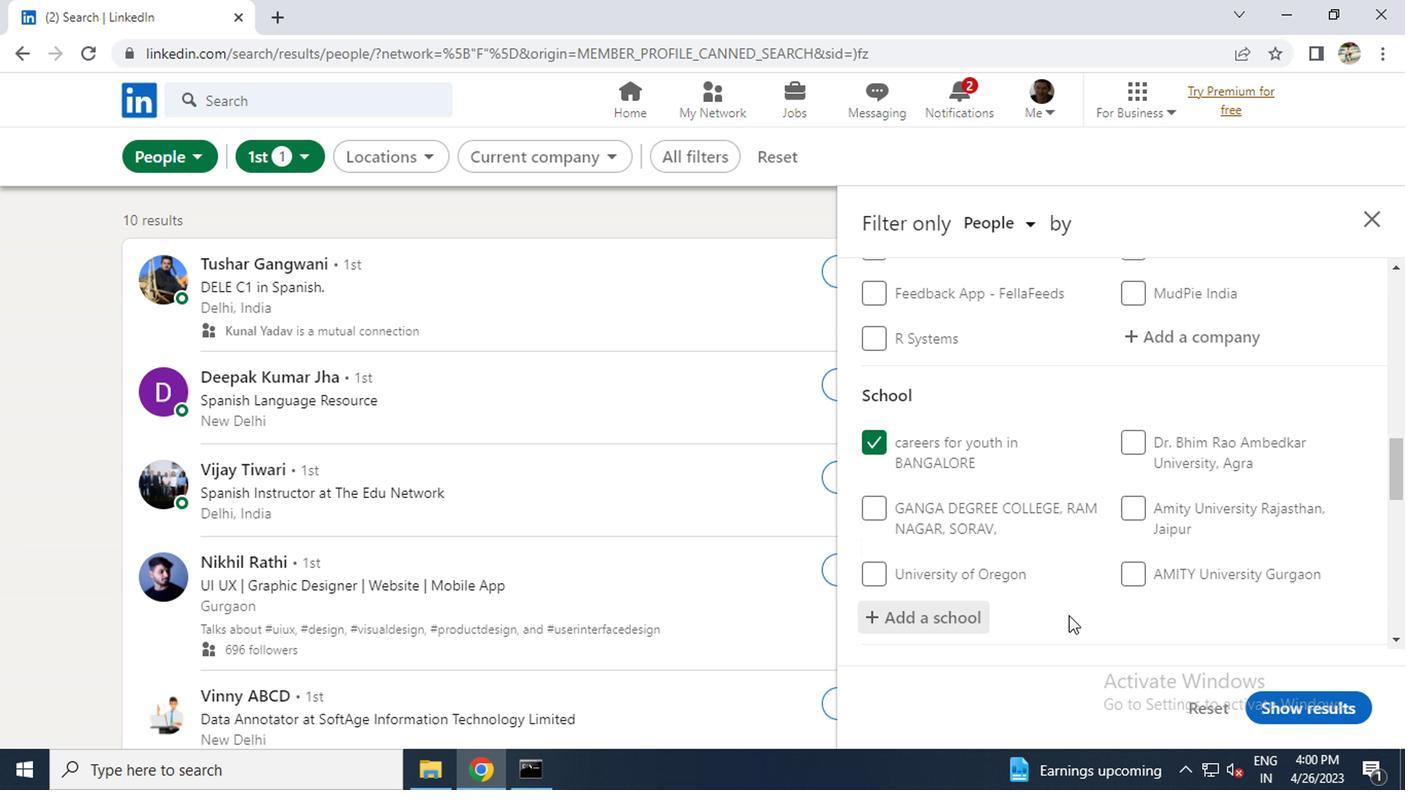
Action: Mouse scrolled (1063, 616) with delta (0, 0)
Screenshot: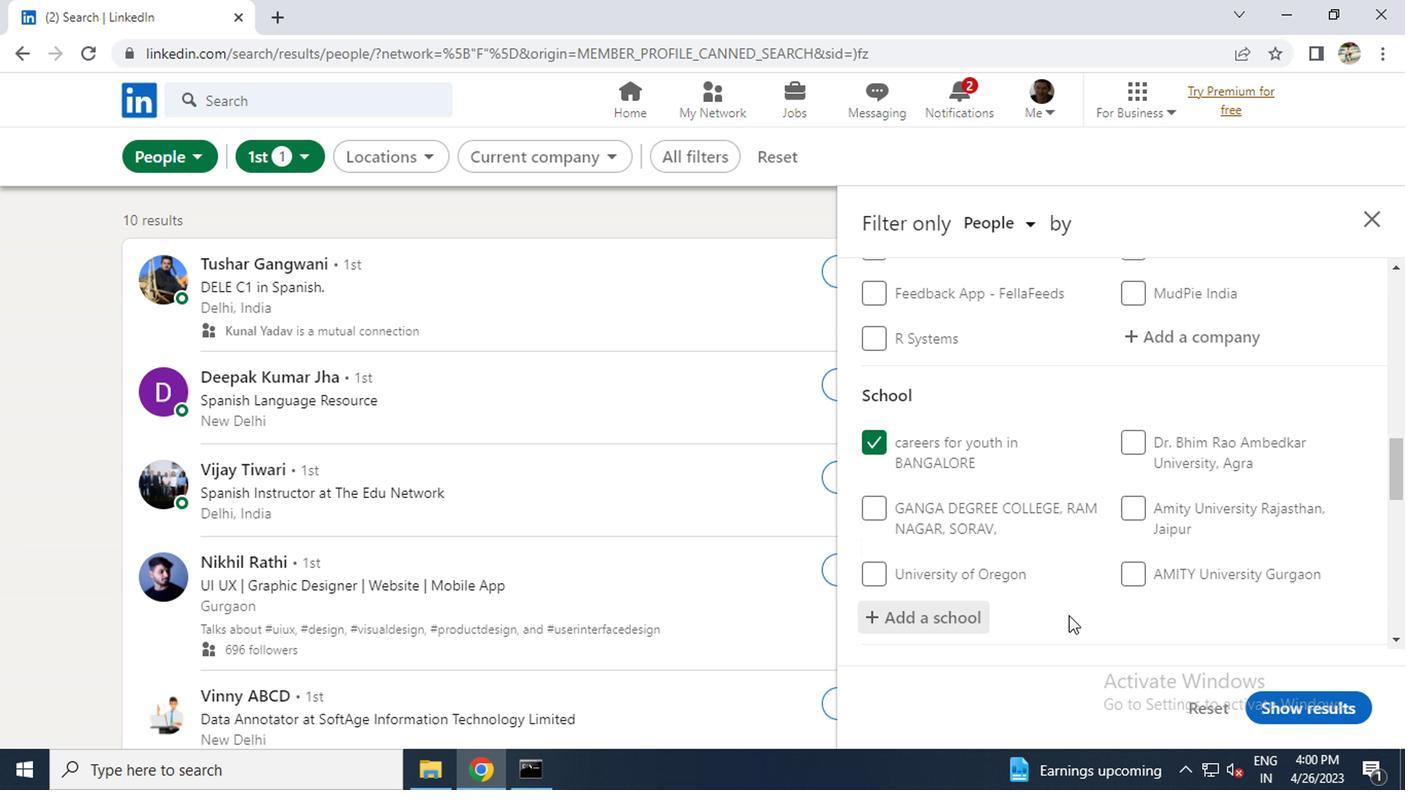 
Action: Mouse scrolled (1063, 616) with delta (0, 0)
Screenshot: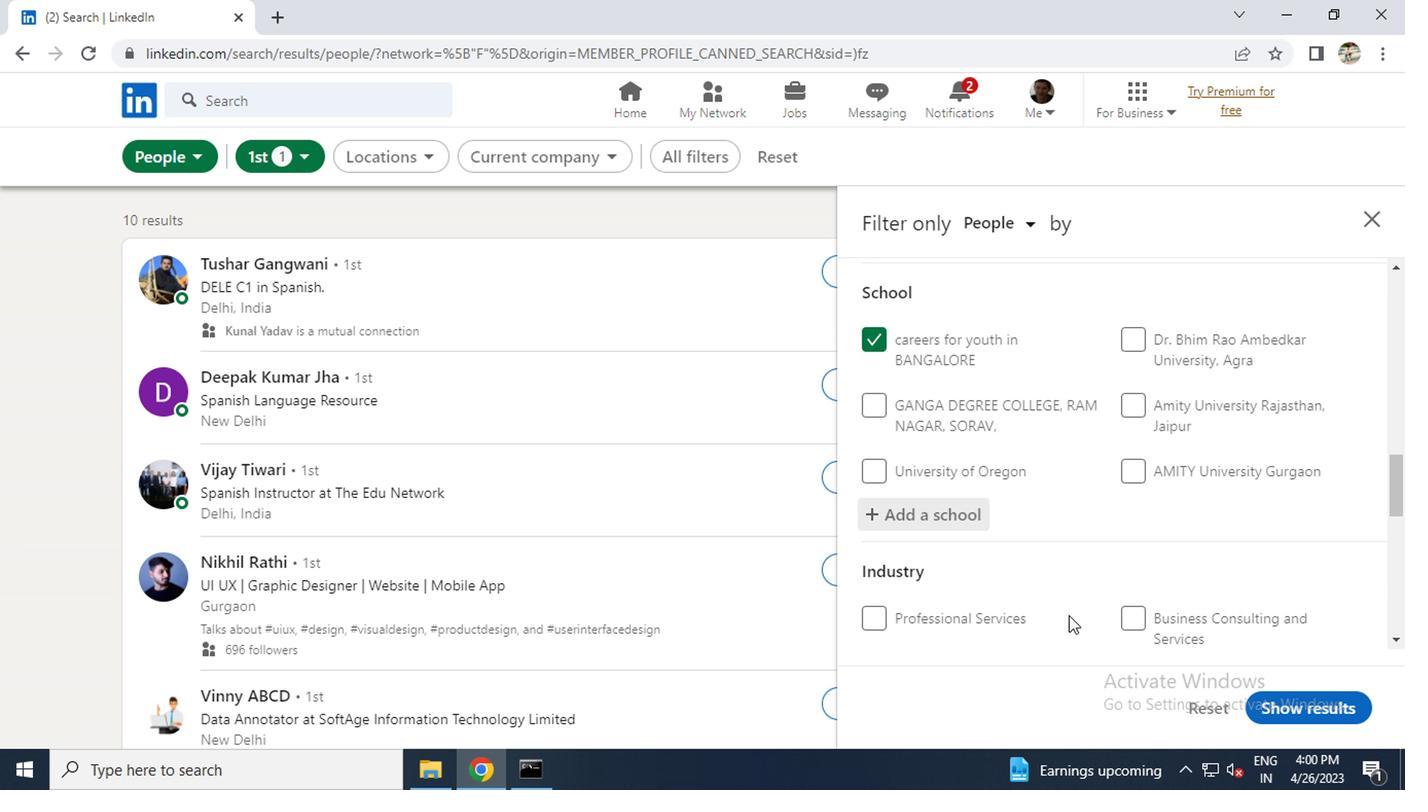 
Action: Mouse scrolled (1063, 616) with delta (0, 0)
Screenshot: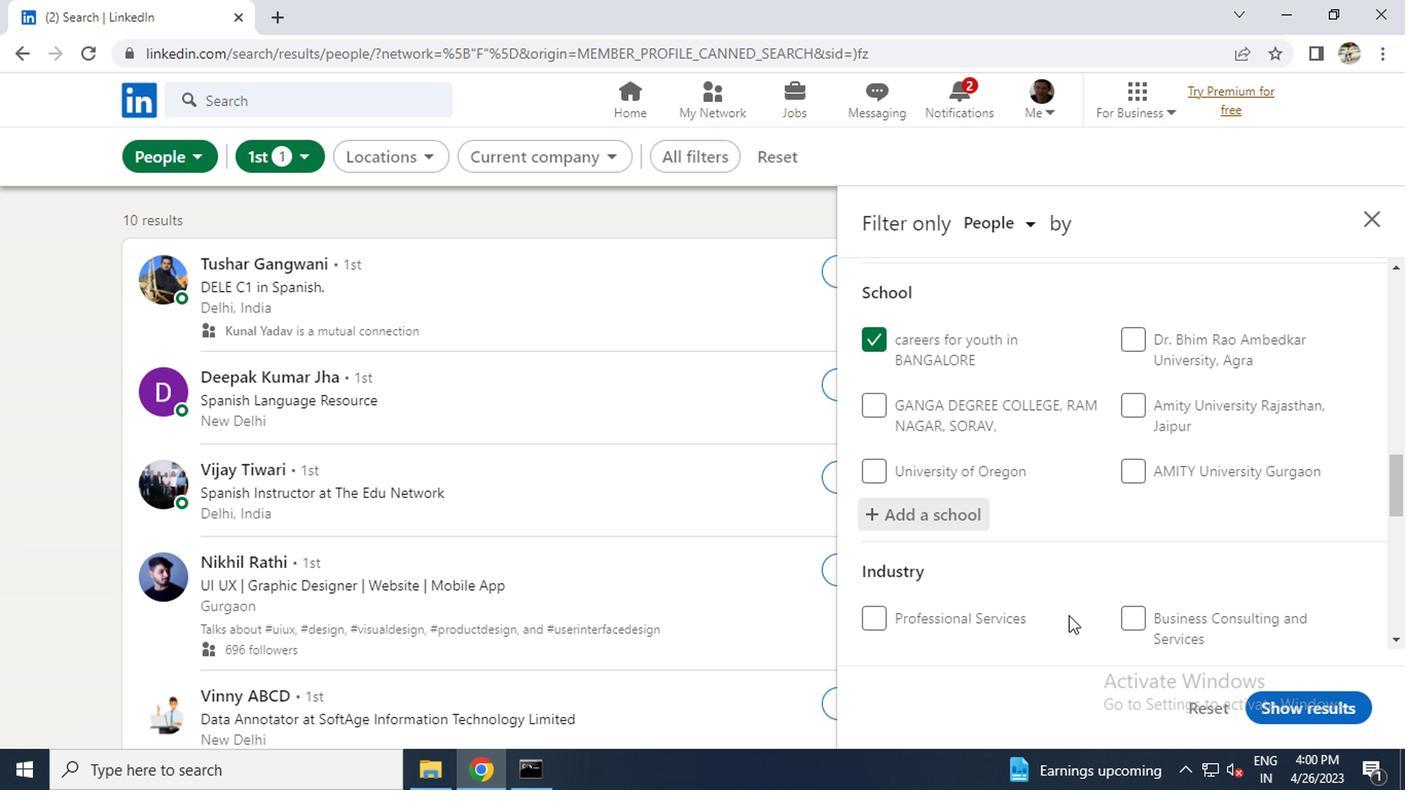 
Action: Mouse moved to (1155, 548)
Screenshot: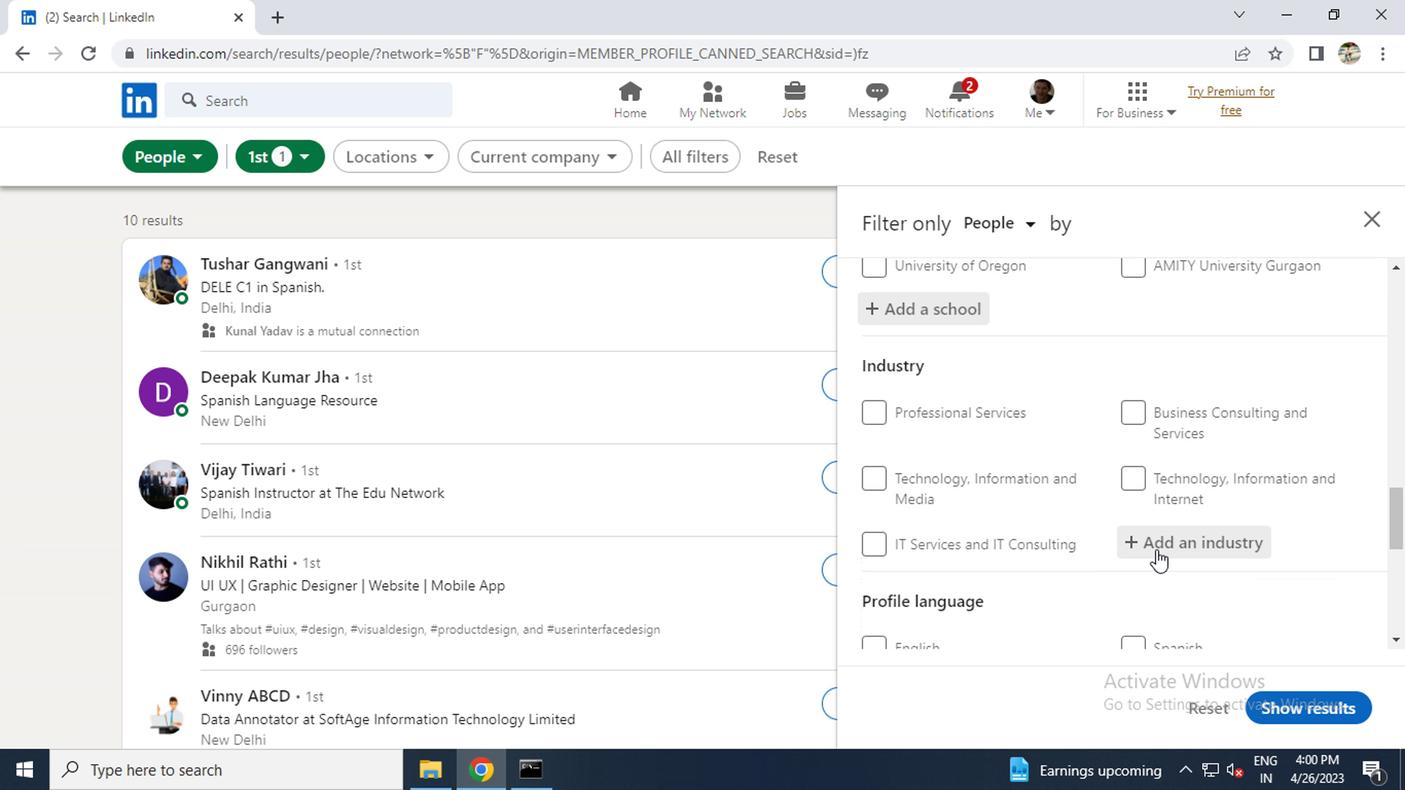 
Action: Mouse pressed left at (1155, 548)
Screenshot: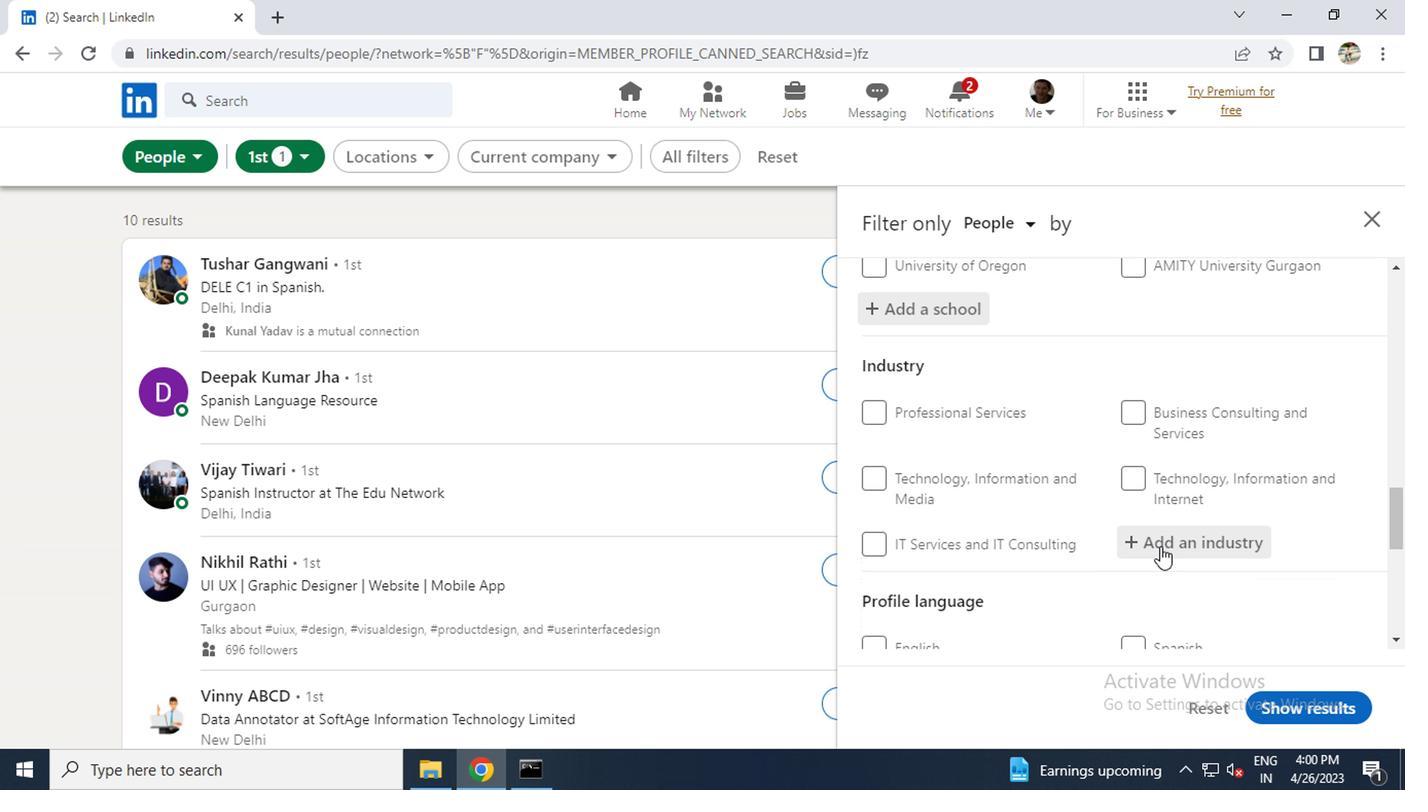 
Action: Key pressed <Key.caps_lock>P<Key.backspace><Key.caps_lock>P<Key.caps_lock>LASTICS
Screenshot: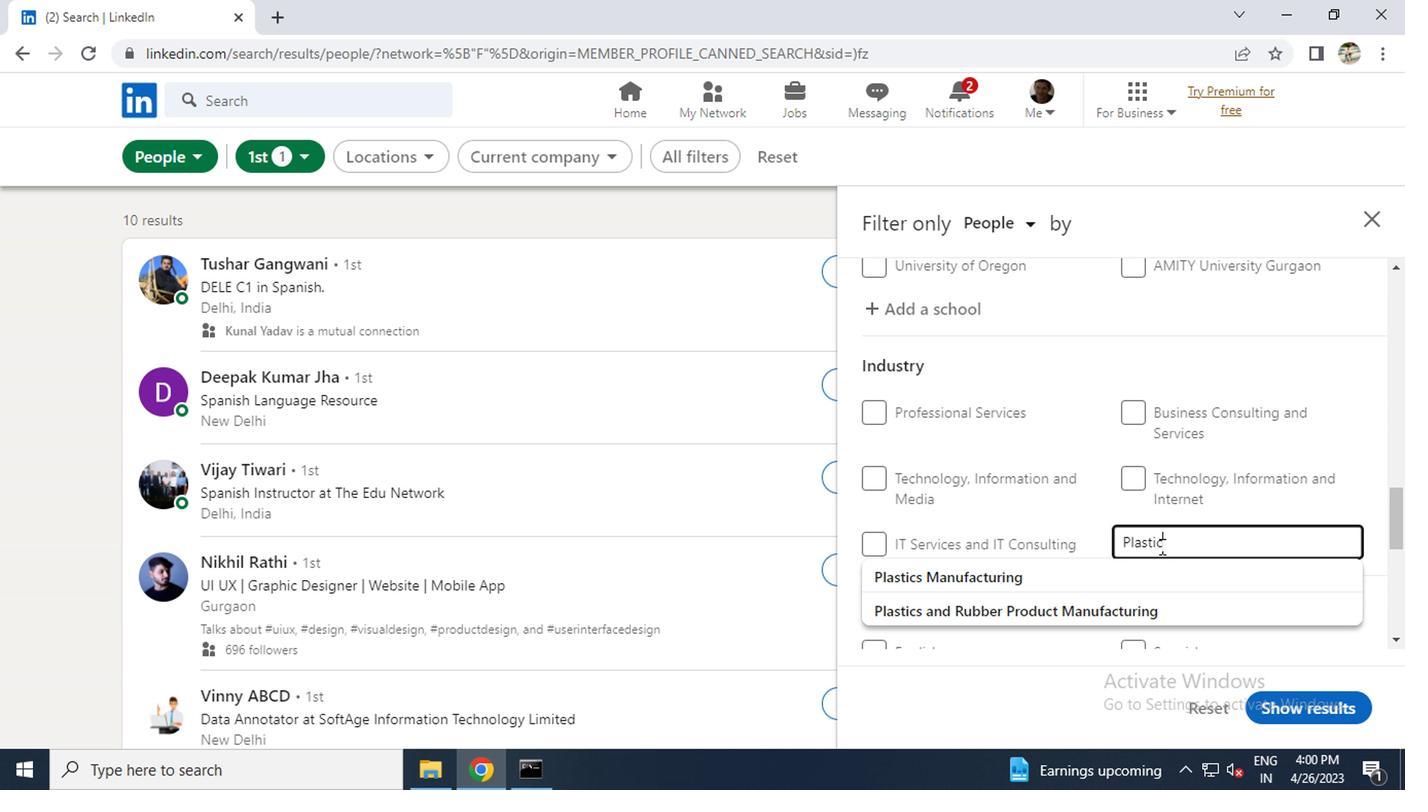 
Action: Mouse moved to (1101, 615)
Screenshot: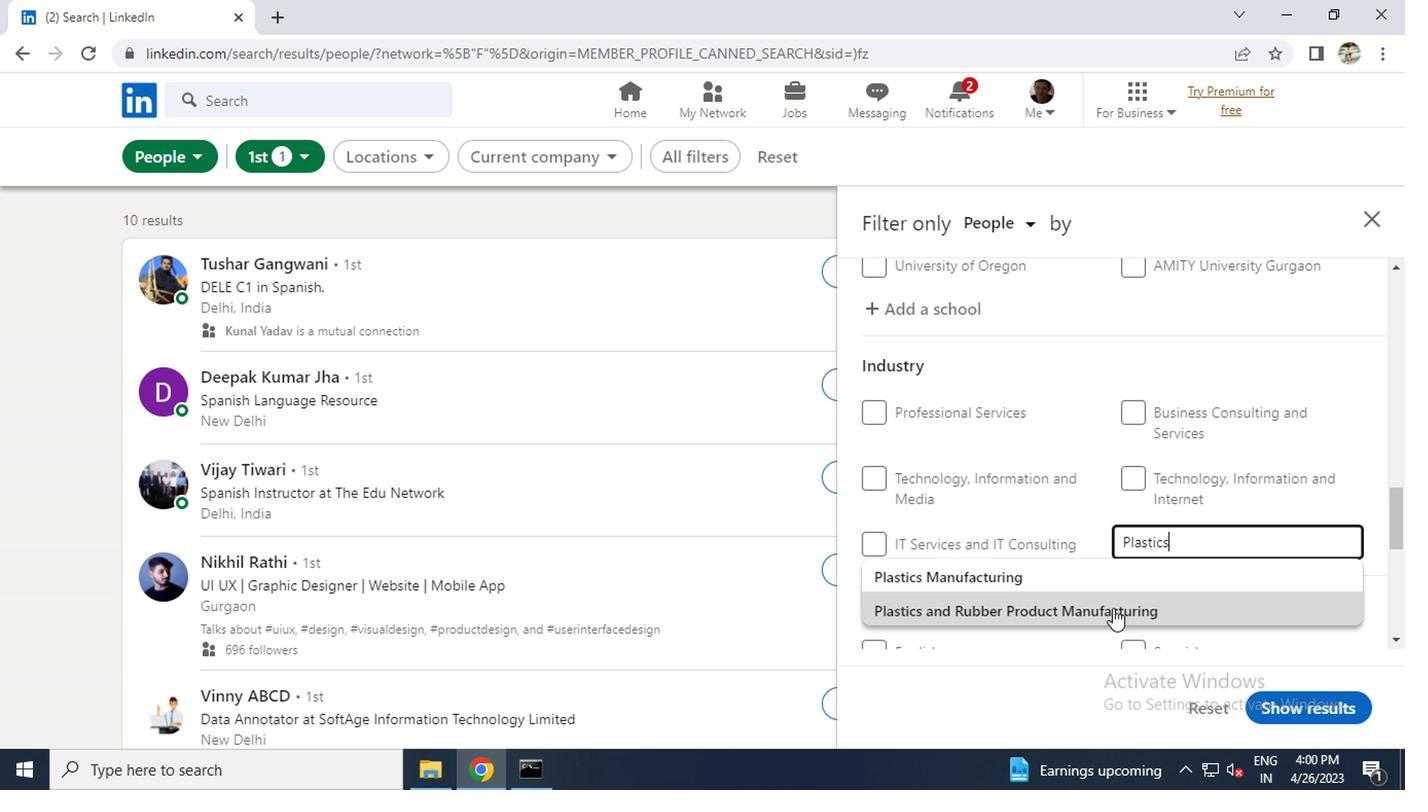 
Action: Mouse pressed left at (1101, 615)
Screenshot: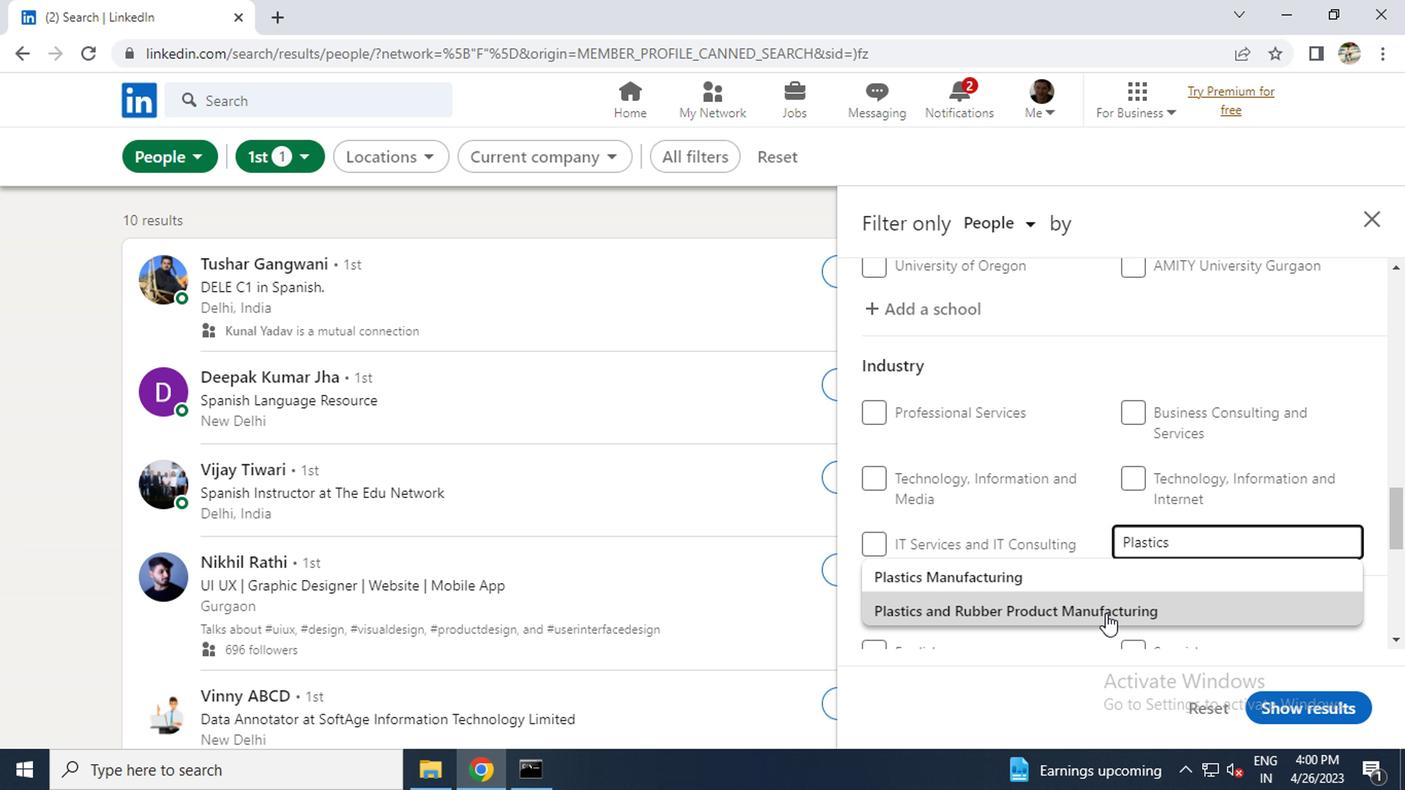 
Action: Mouse scrolled (1101, 614) with delta (0, 0)
Screenshot: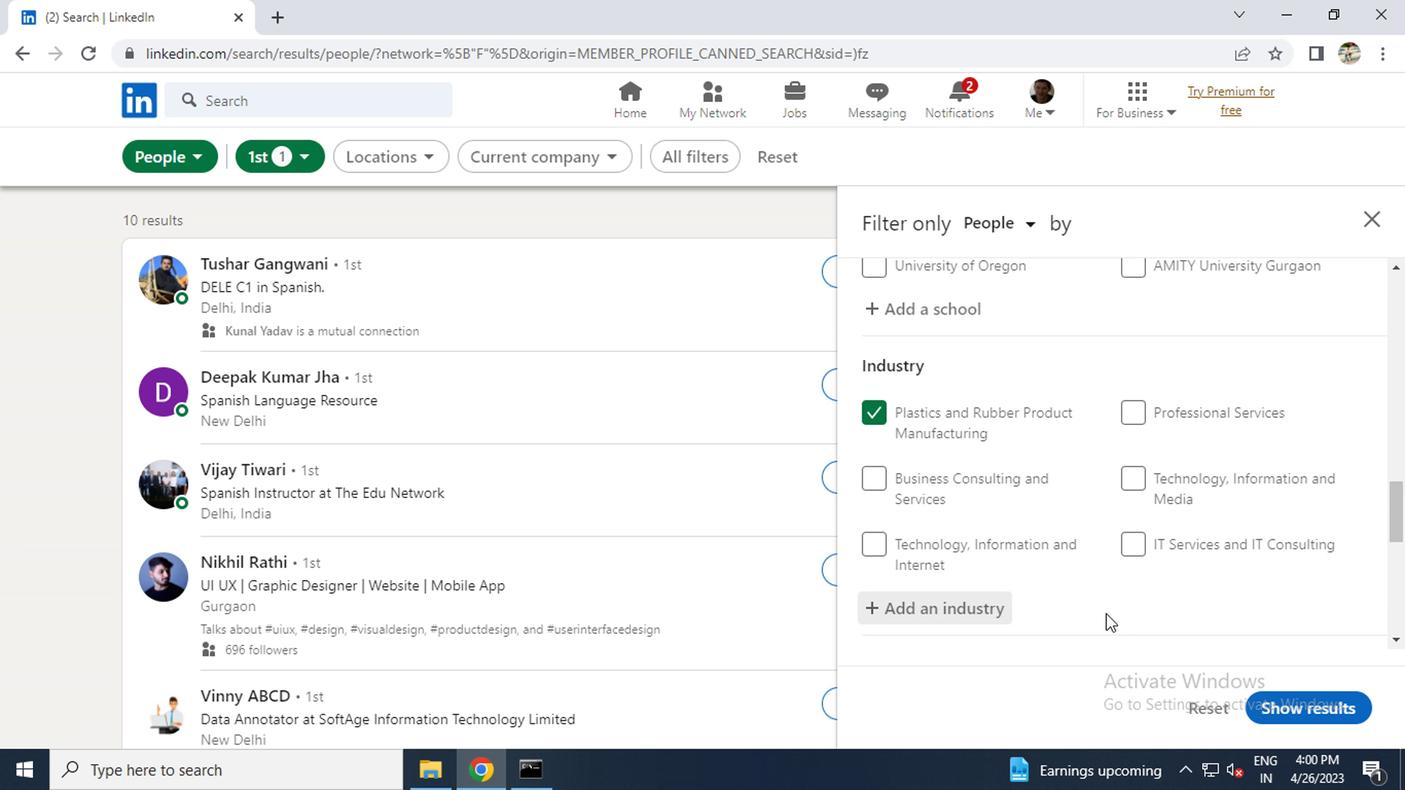 
Action: Mouse scrolled (1101, 614) with delta (0, 0)
Screenshot: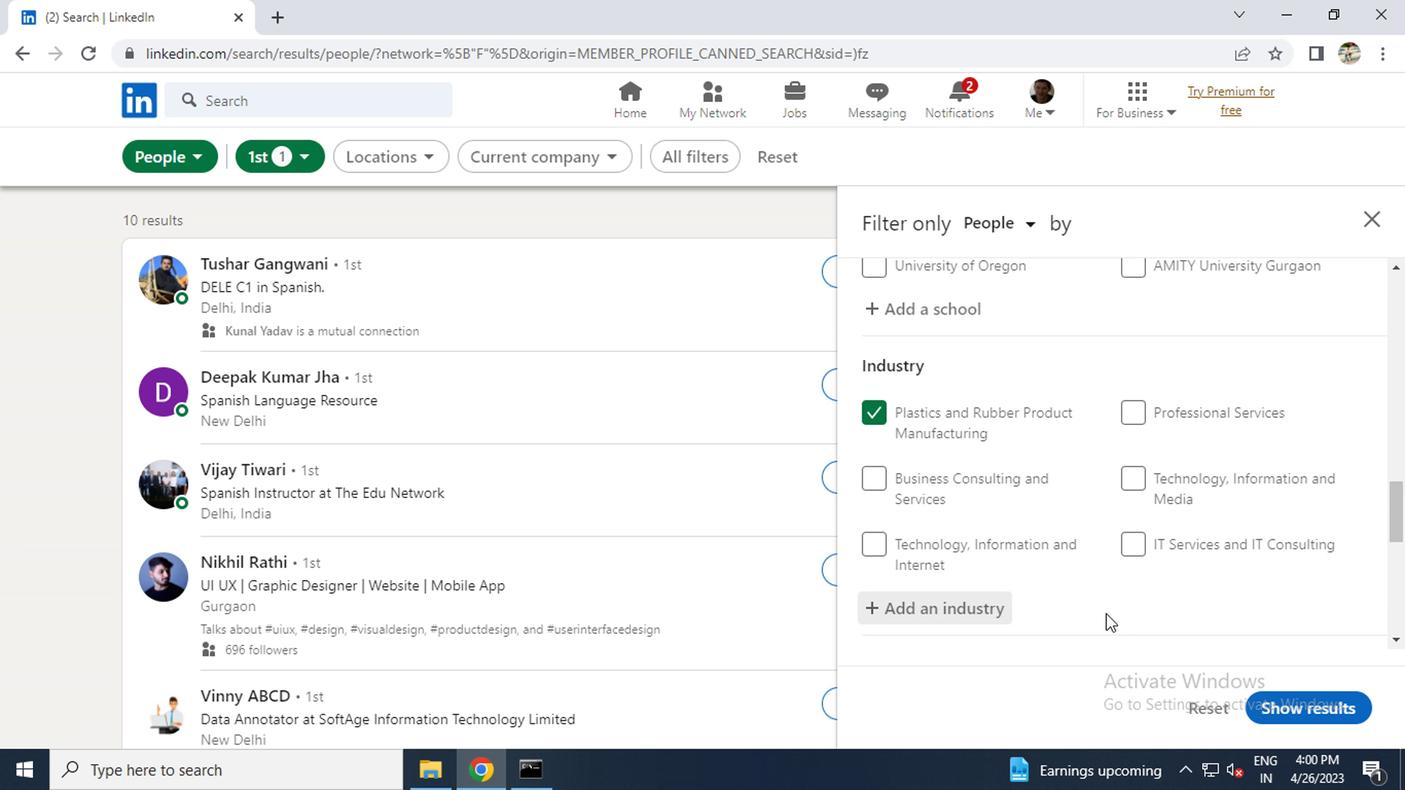 
Action: Mouse moved to (1041, 566)
Screenshot: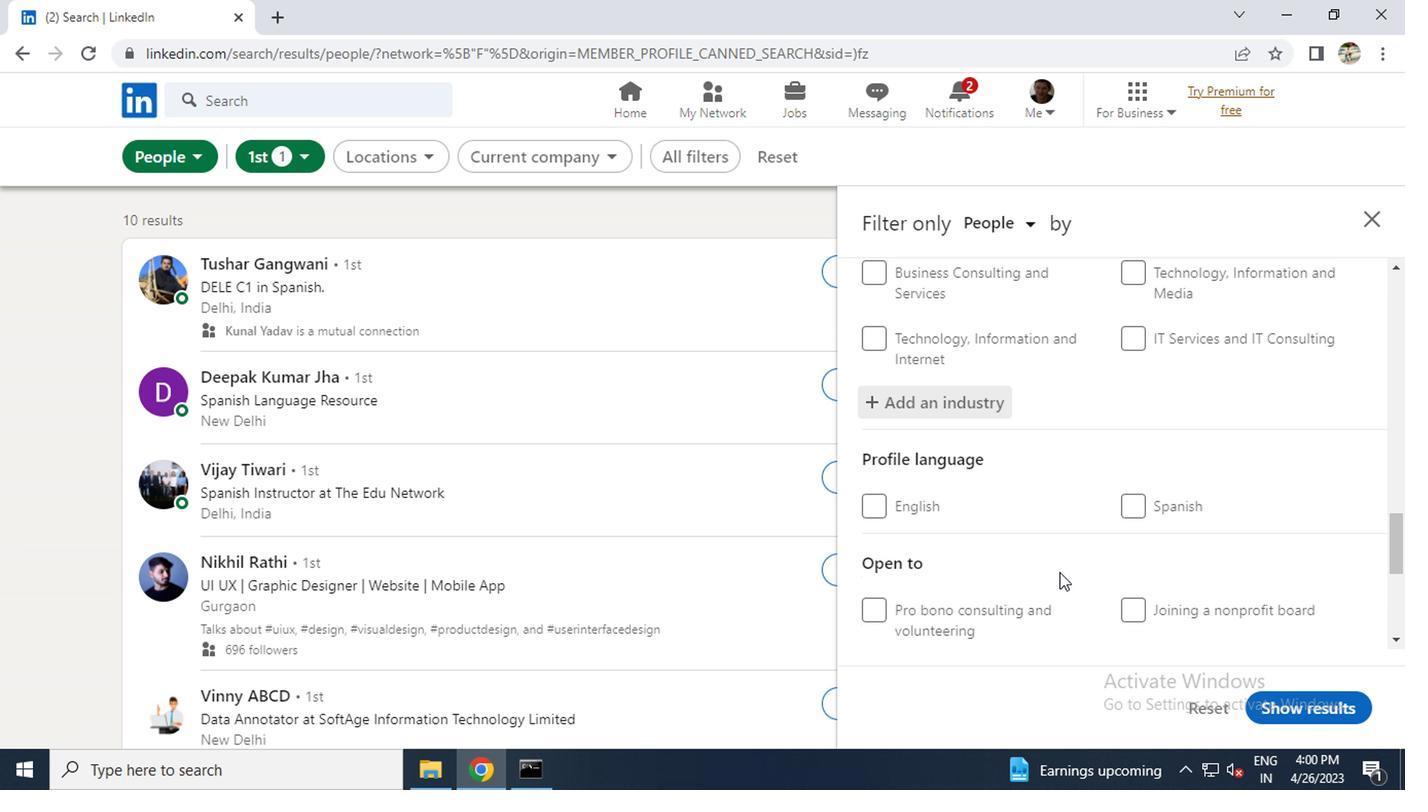 
Action: Mouse scrolled (1041, 564) with delta (0, -1)
Screenshot: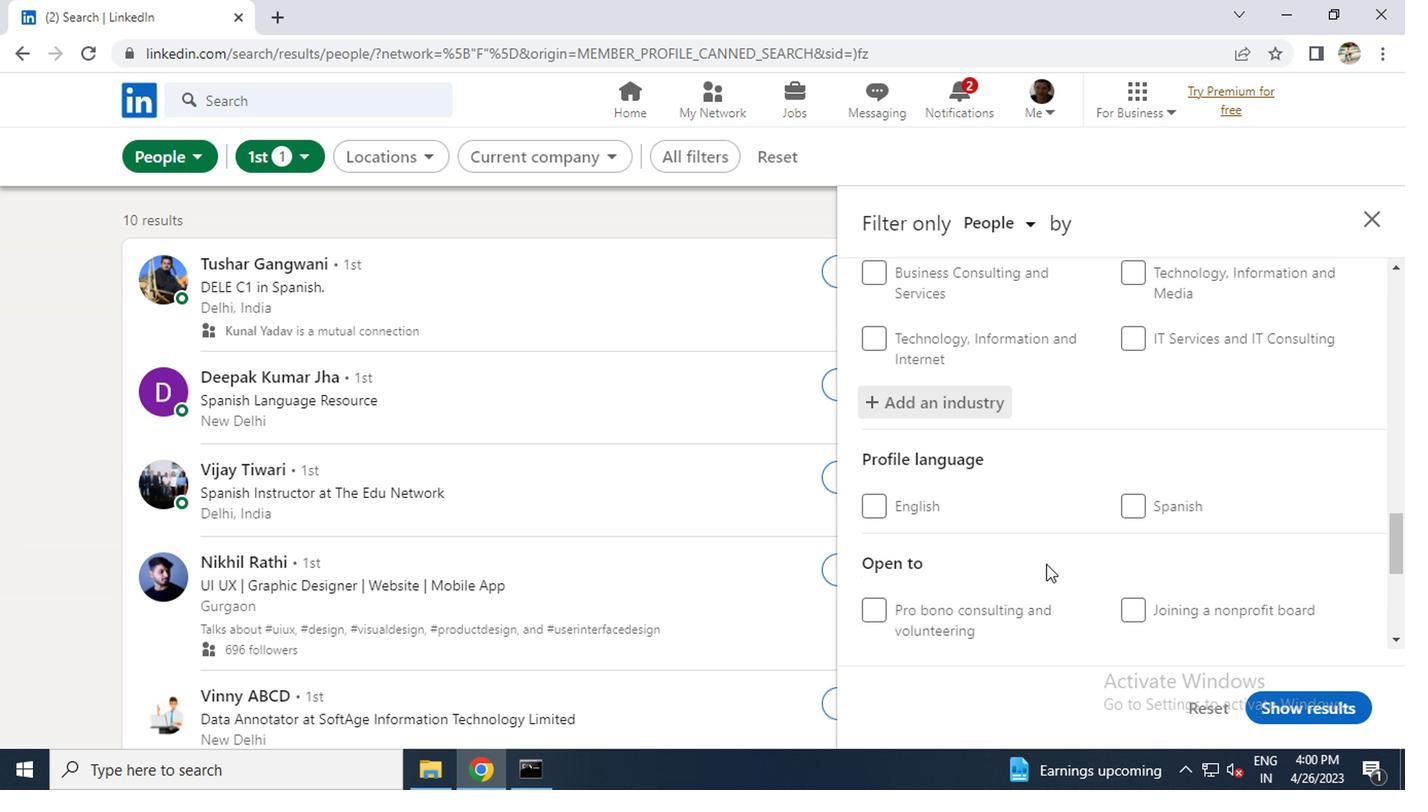 
Action: Mouse scrolled (1041, 564) with delta (0, -1)
Screenshot: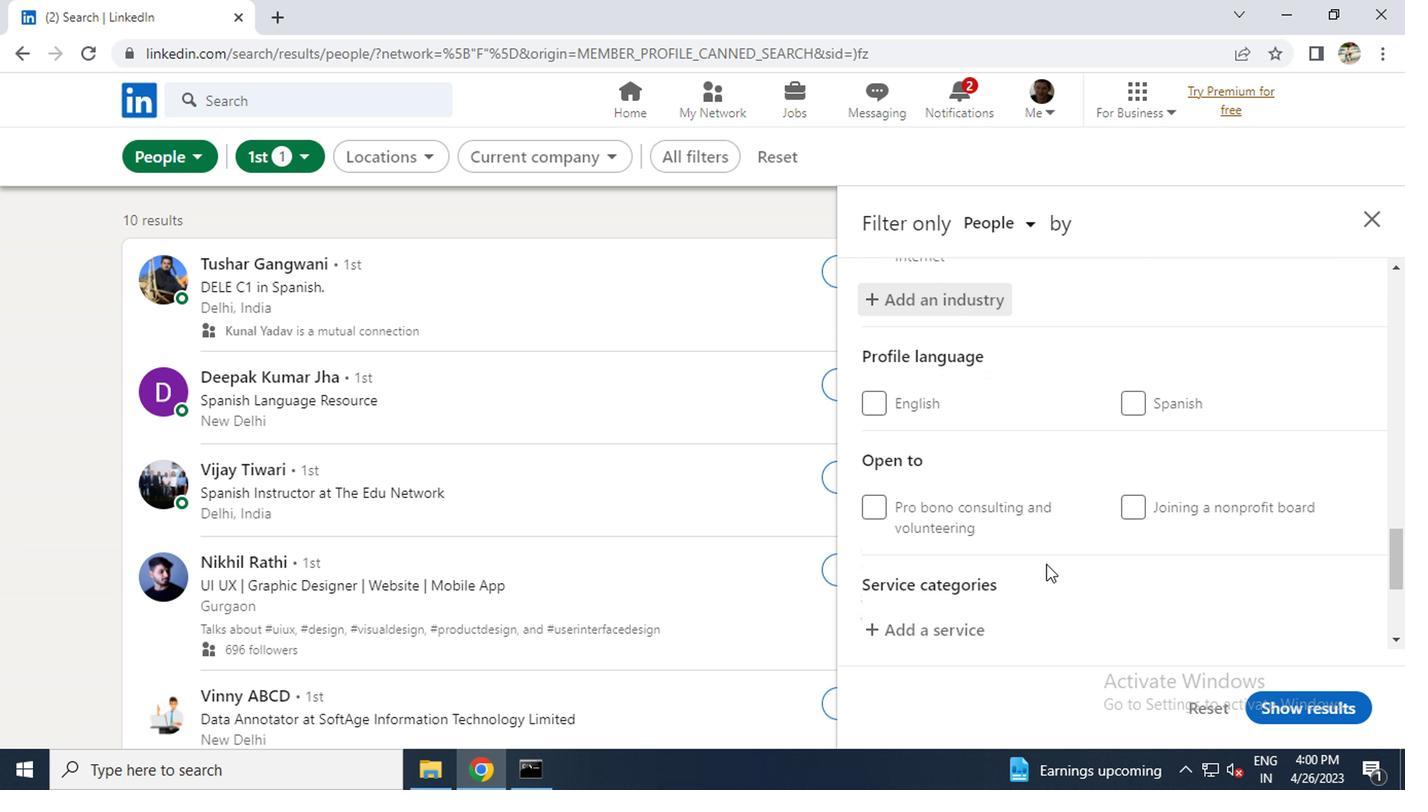 
Action: Mouse scrolled (1041, 564) with delta (0, -1)
Screenshot: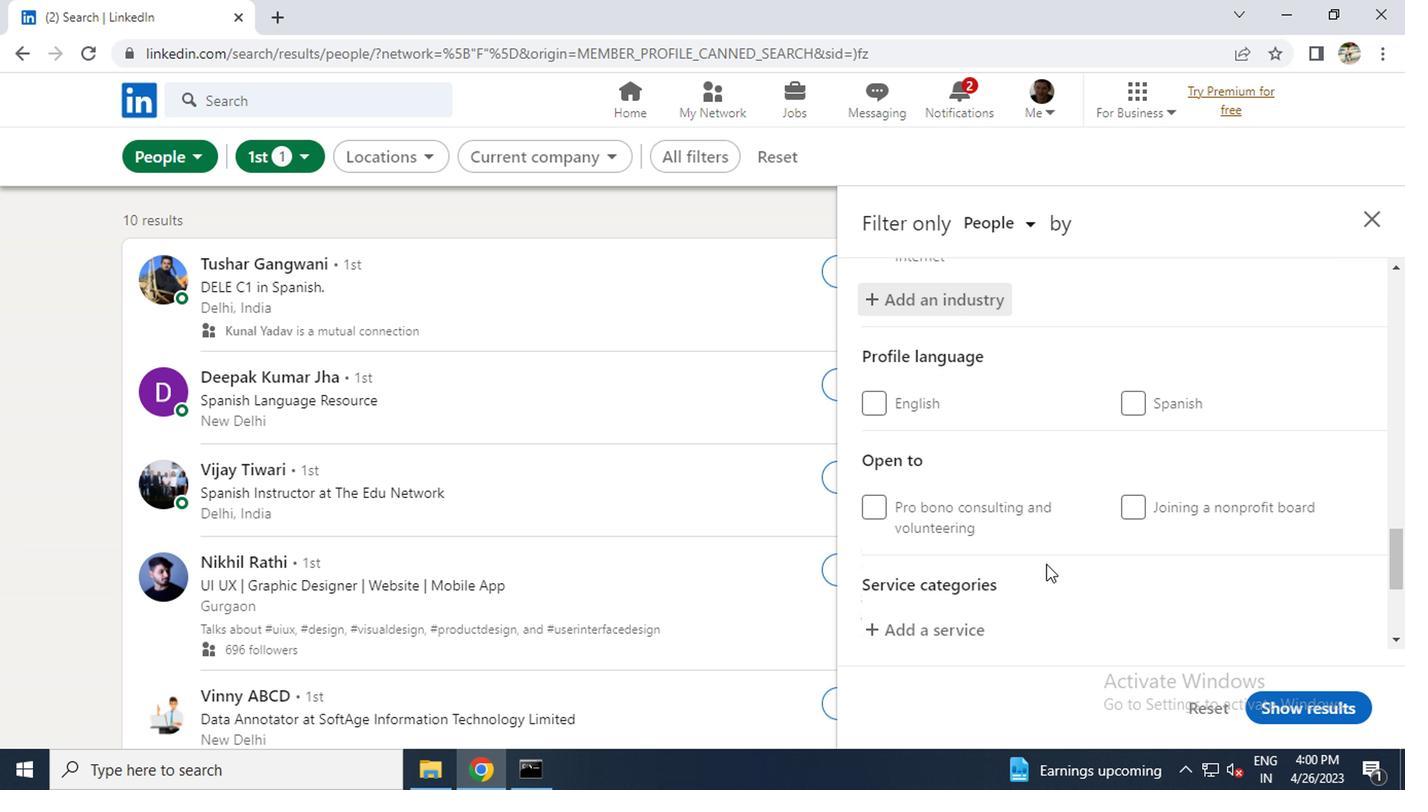 
Action: Mouse moved to (954, 430)
Screenshot: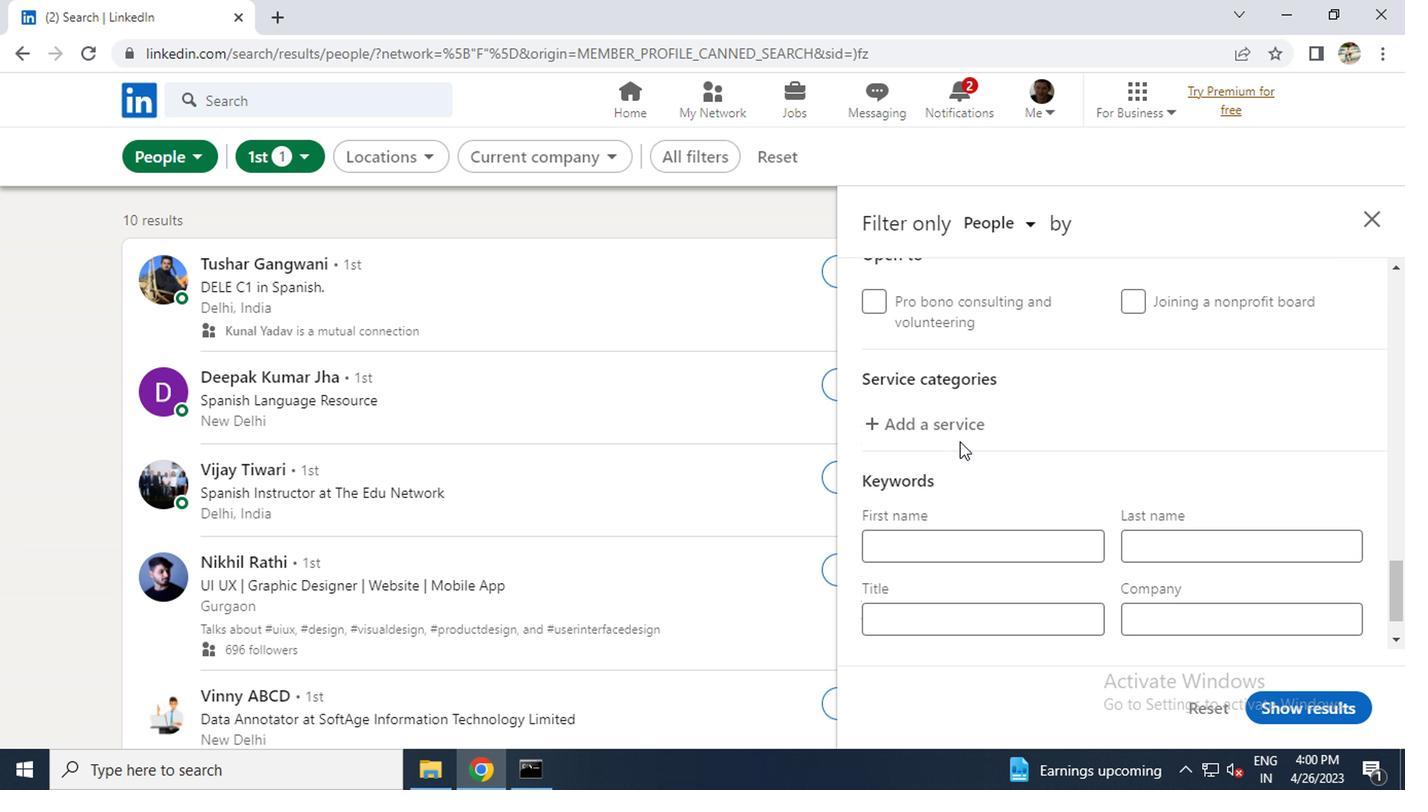 
Action: Mouse pressed left at (954, 430)
Screenshot: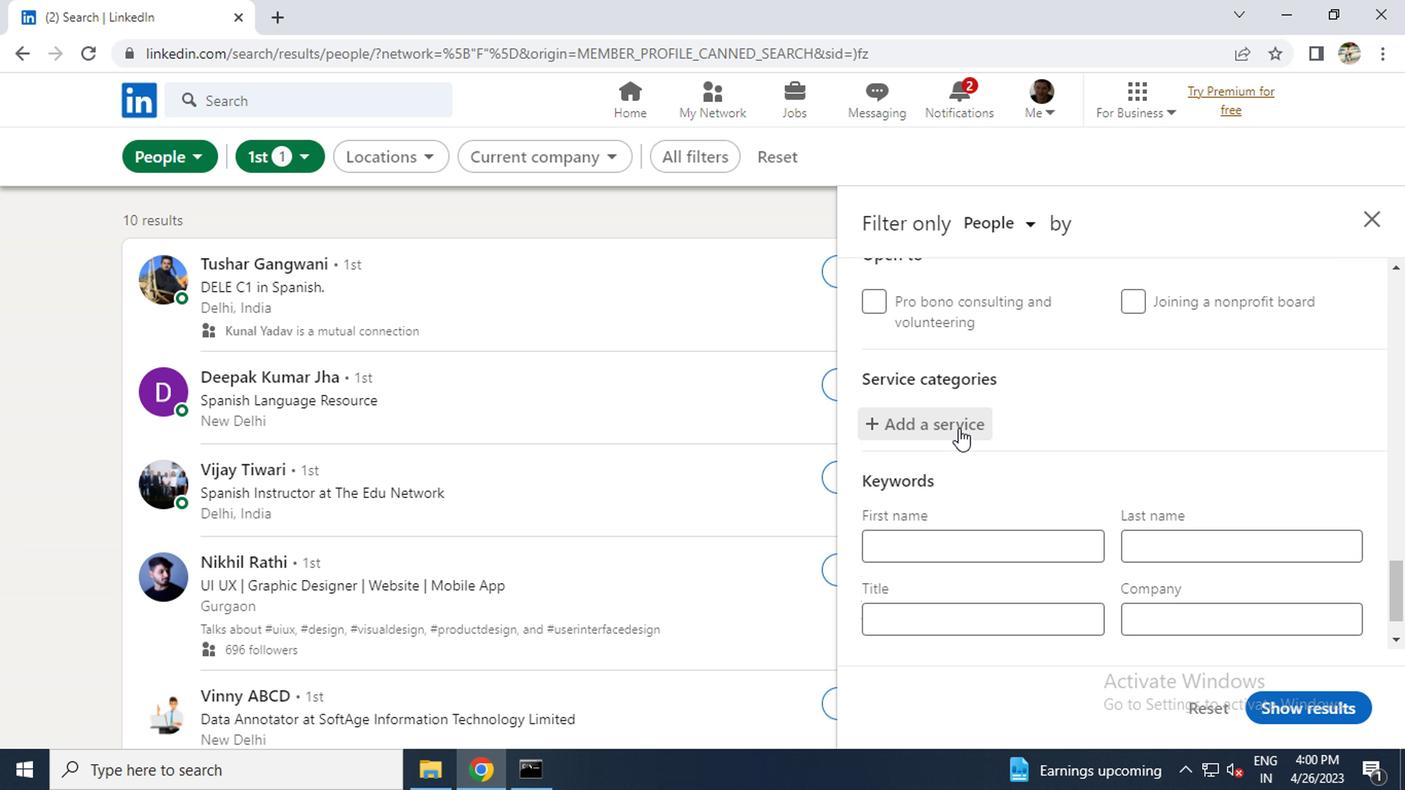 
Action: Key pressed <Key.caps_lock>E<Key.caps_lock>MAIL
Screenshot: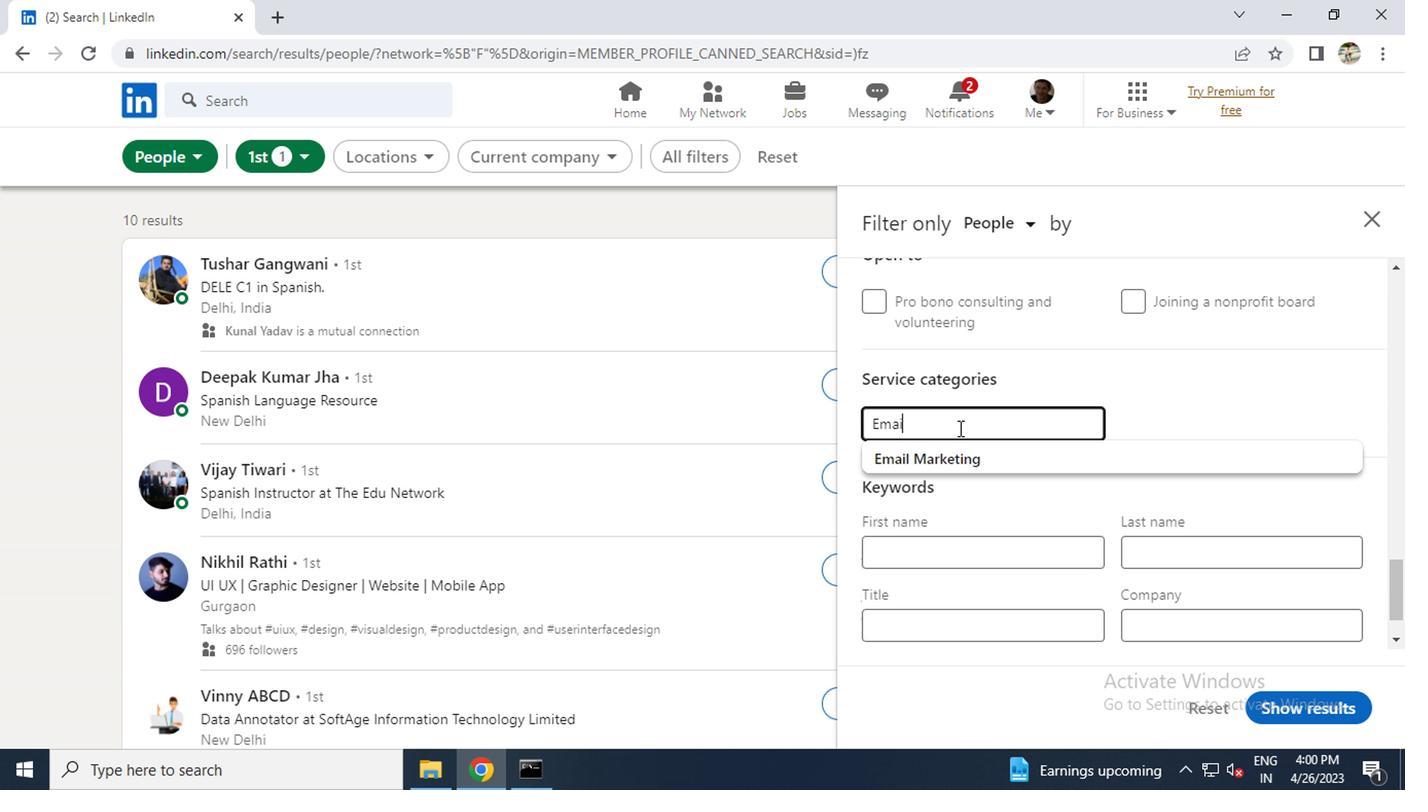 
Action: Mouse moved to (926, 458)
Screenshot: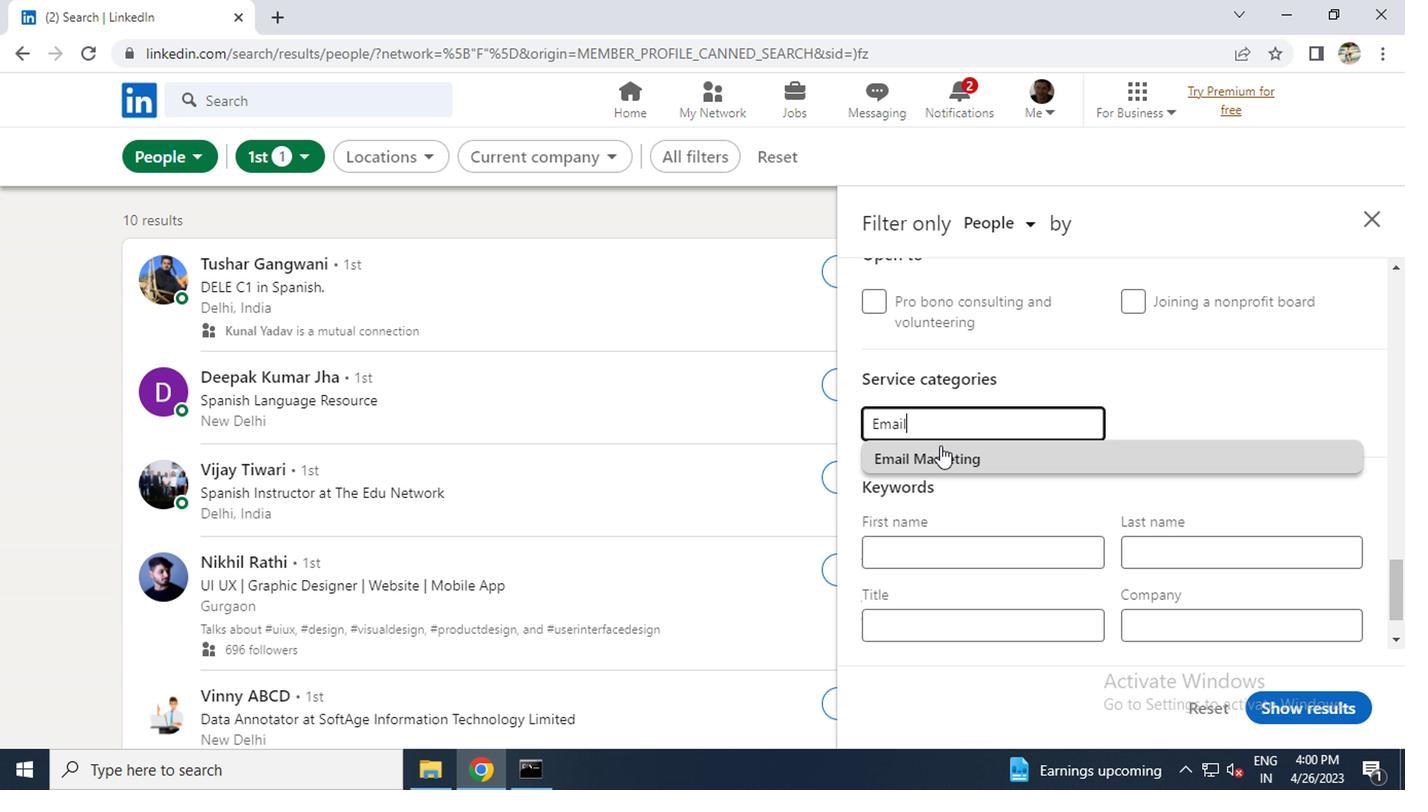 
Action: Mouse pressed left at (926, 458)
Screenshot: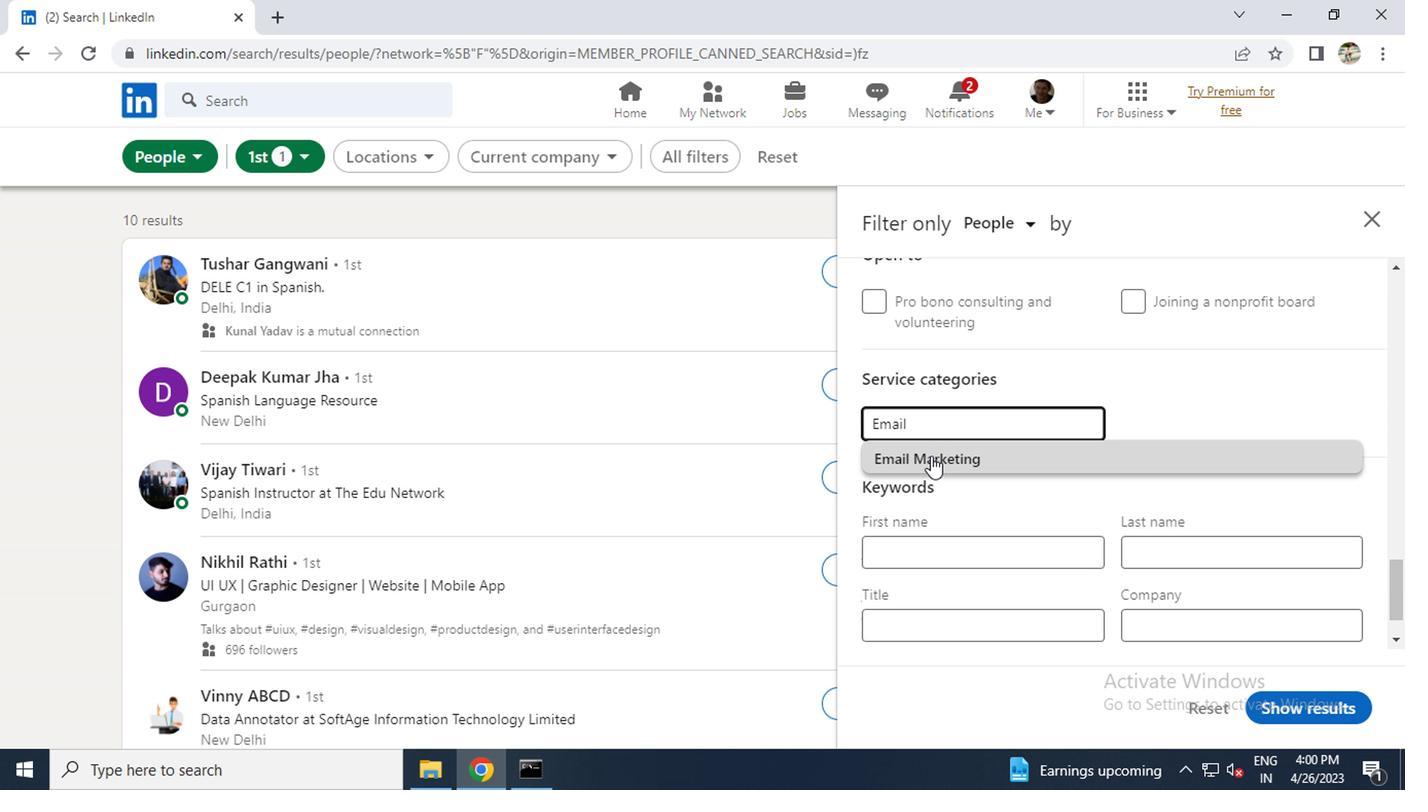 
Action: Mouse moved to (909, 633)
Screenshot: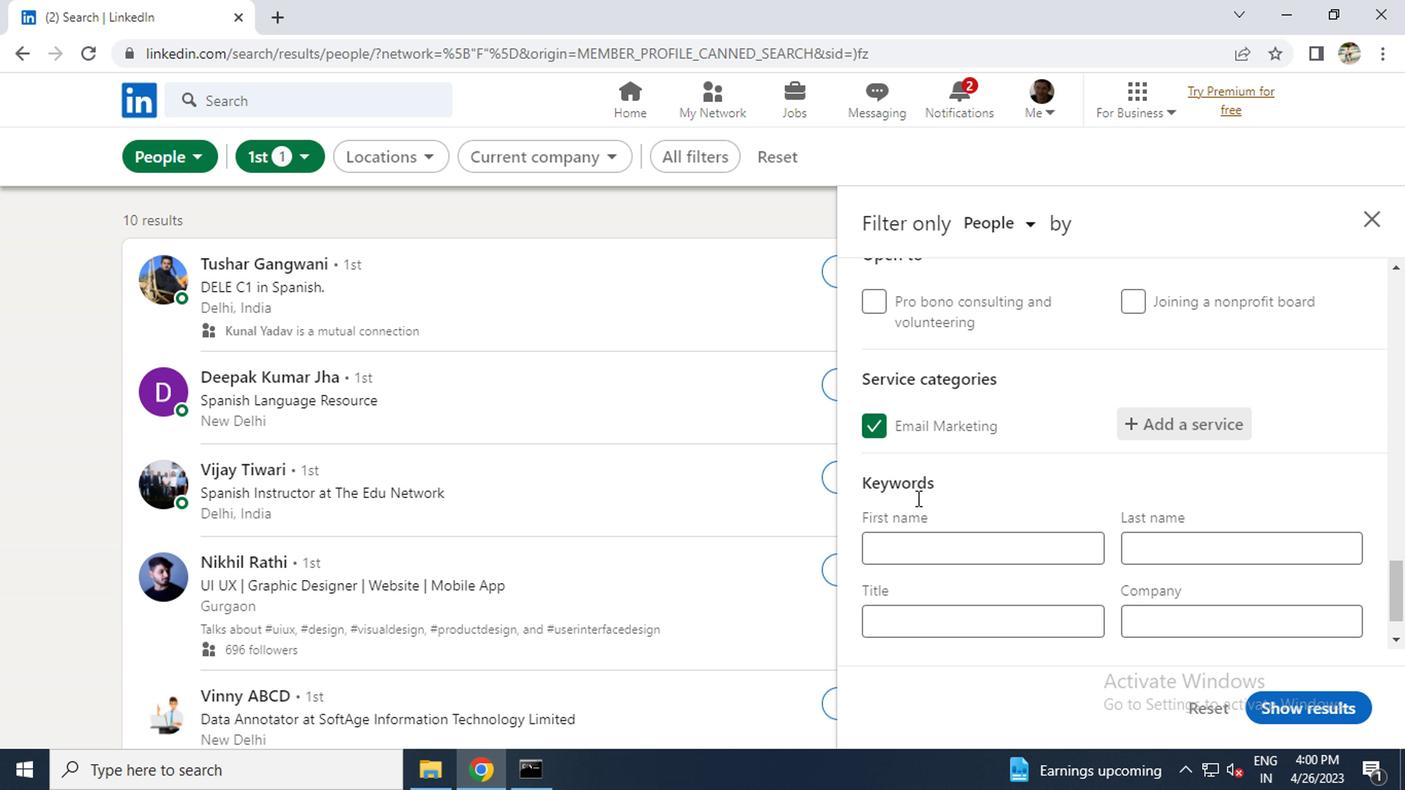 
Action: Mouse scrolled (909, 632) with delta (0, 0)
Screenshot: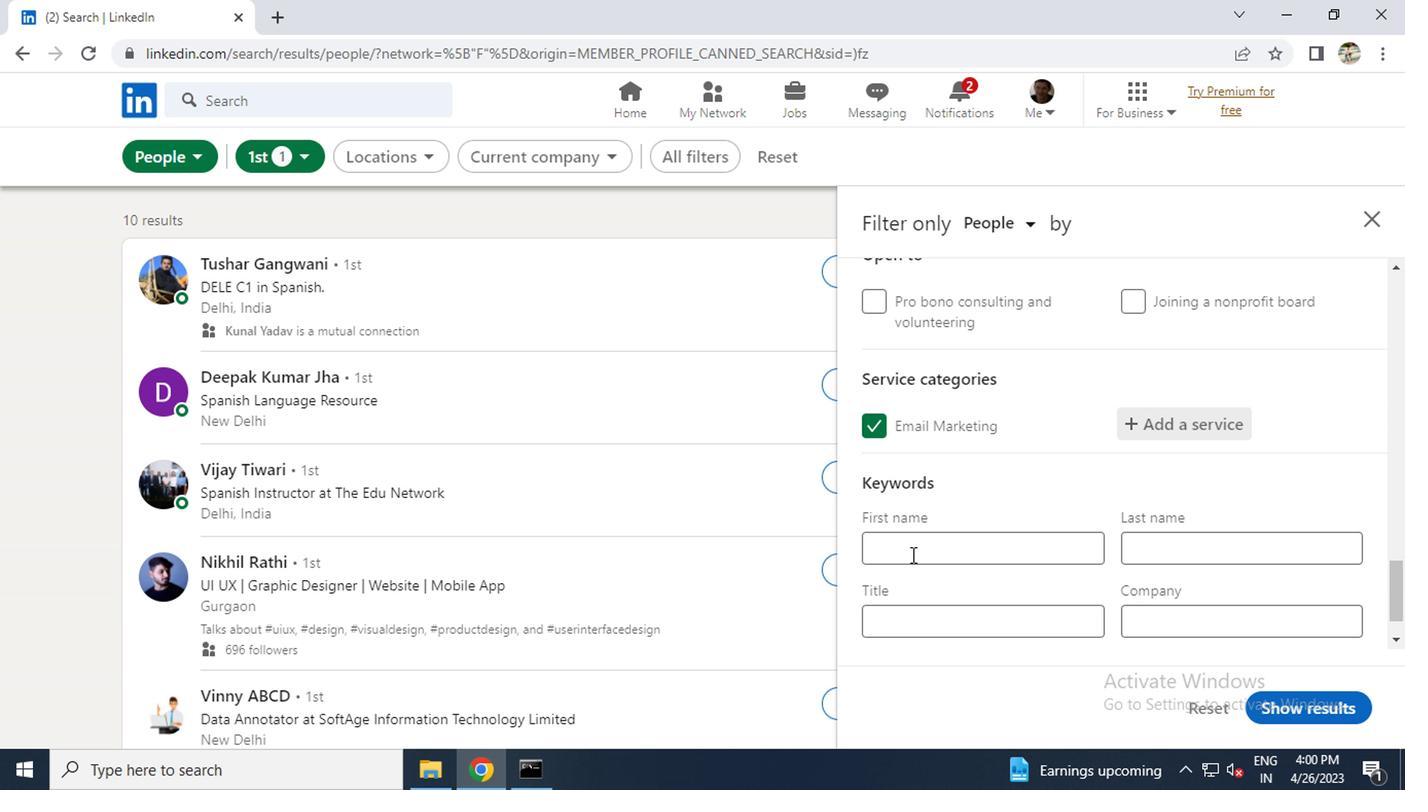
Action: Mouse moved to (899, 559)
Screenshot: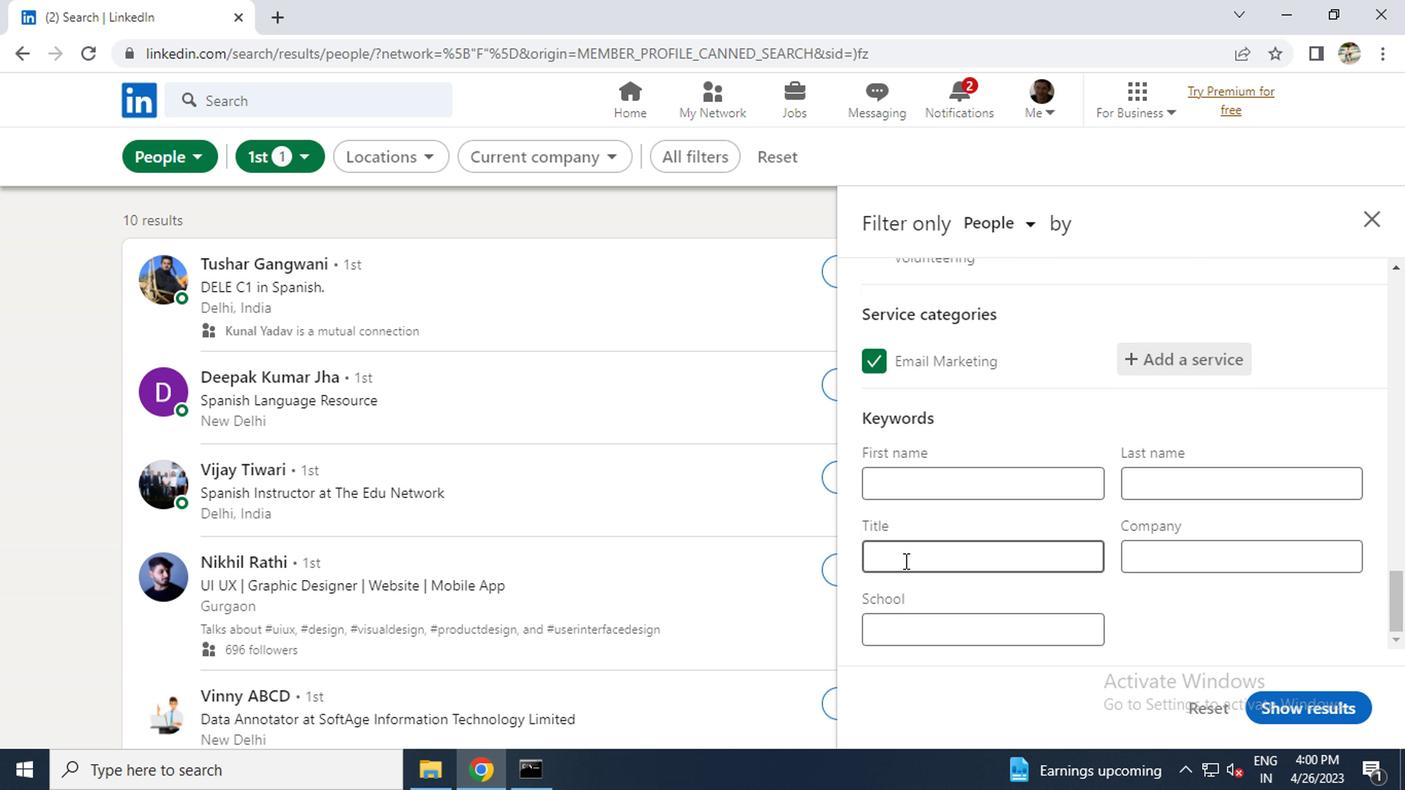 
Action: Mouse pressed left at (899, 559)
Screenshot: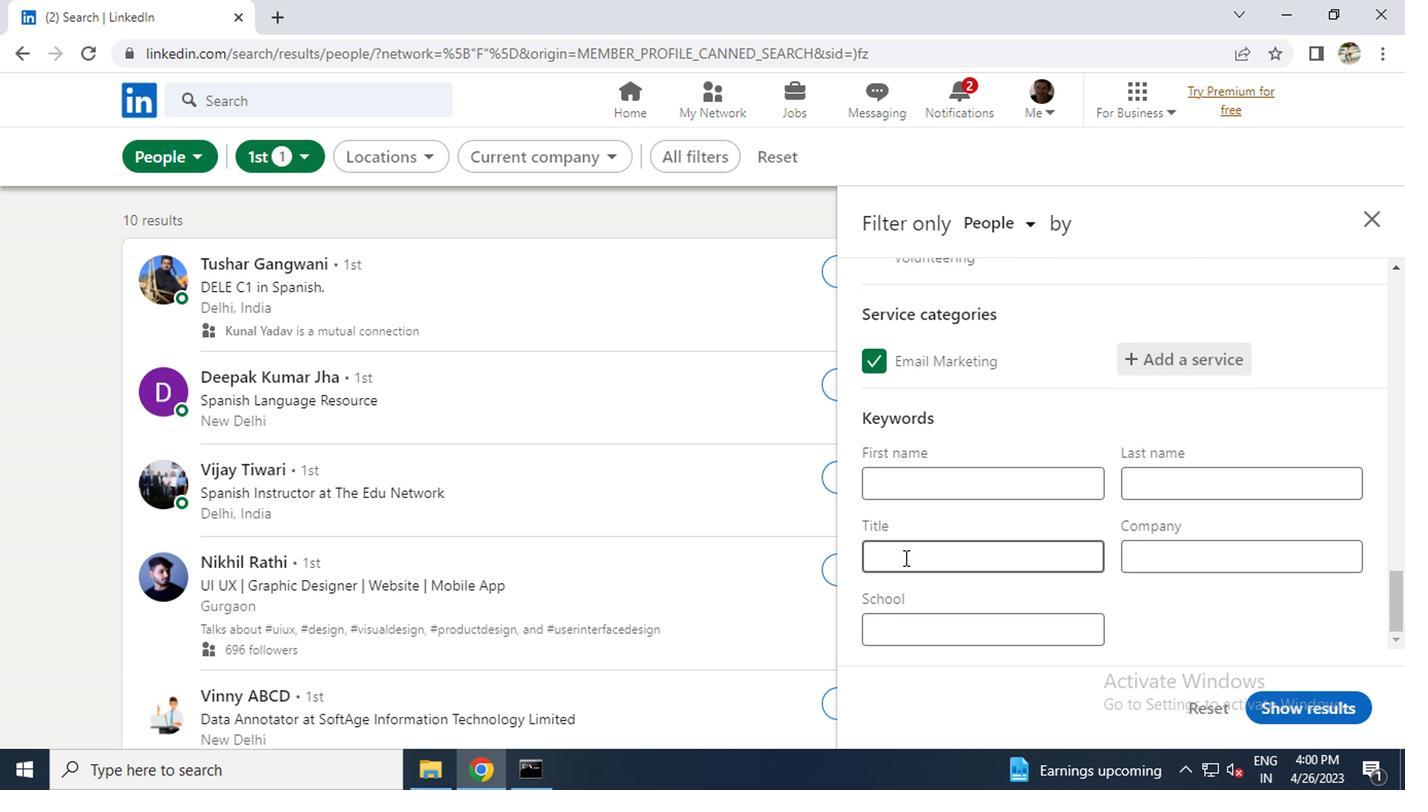 
Action: Key pressed <Key.caps_lock>C<Key.caps_lock>HIEF<Key.space><Key.caps_lock>E<Key.caps_lock>NGINEER
Screenshot: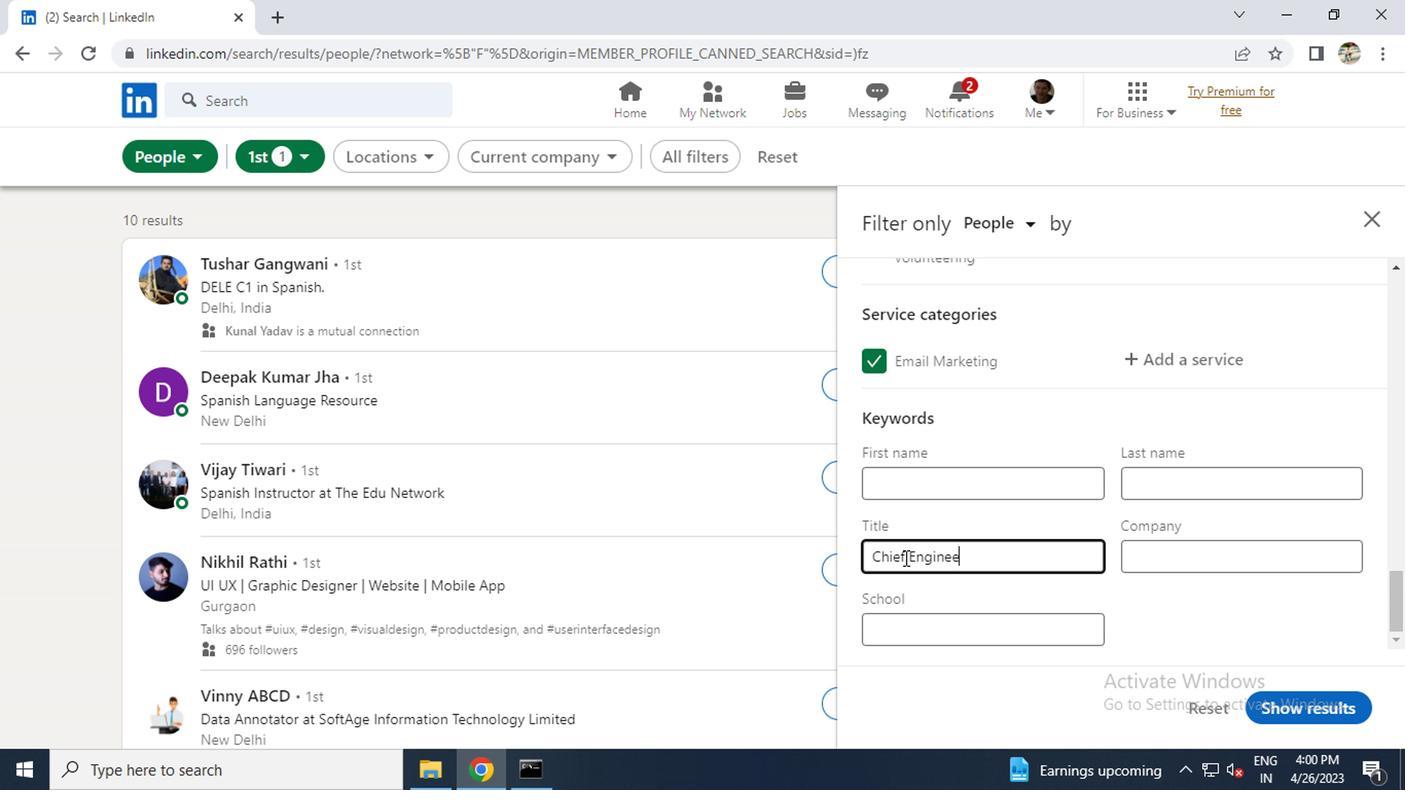
Action: Mouse moved to (1299, 710)
Screenshot: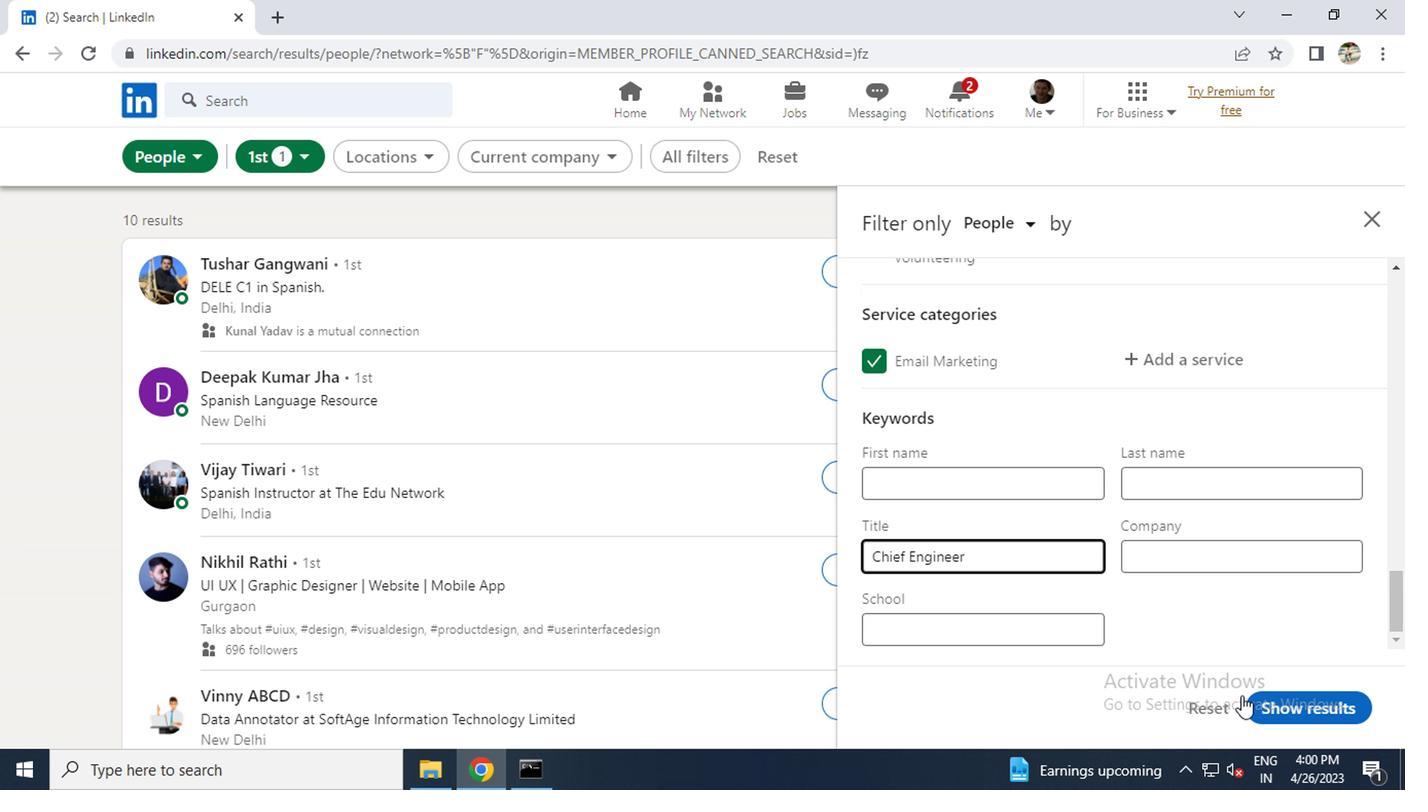 
Action: Mouse pressed left at (1299, 710)
Screenshot: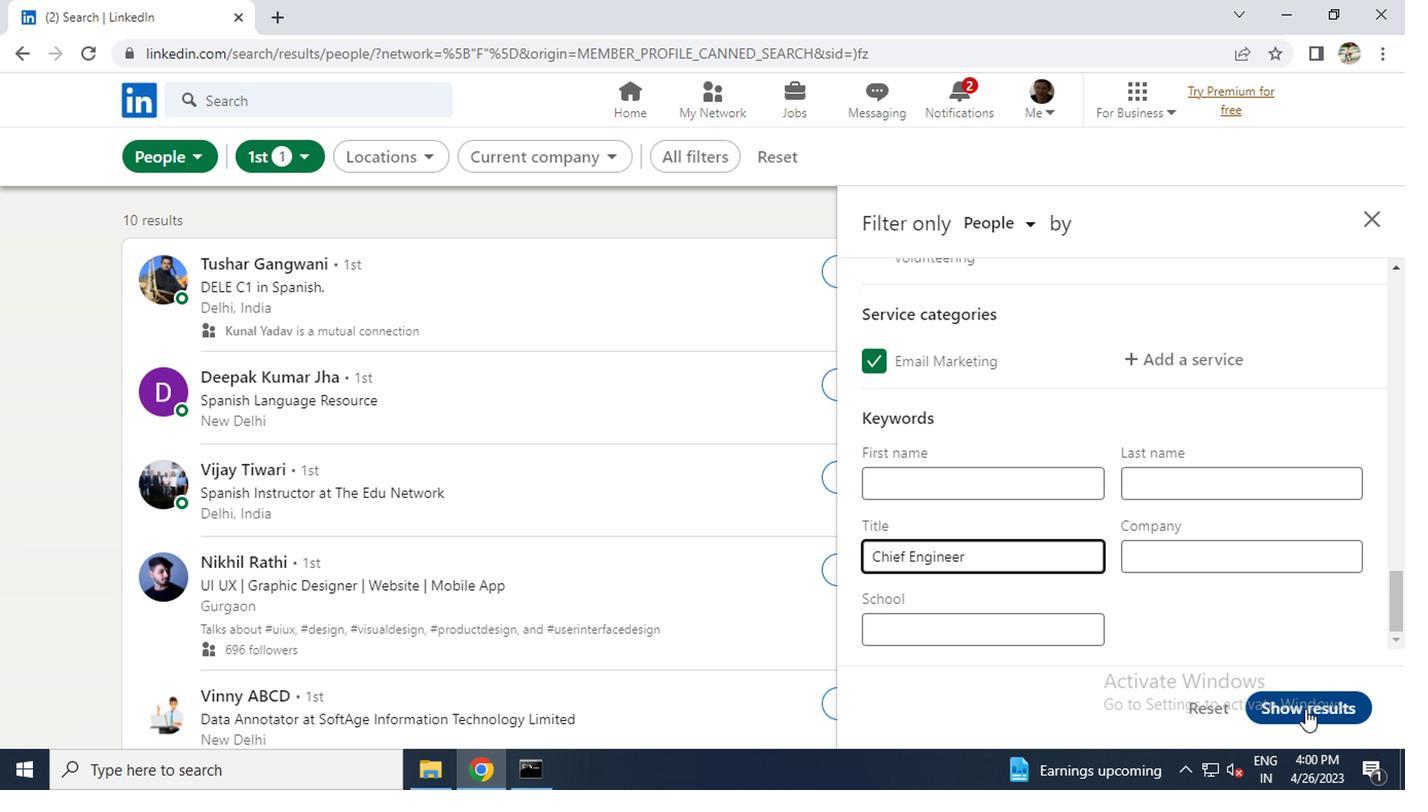 
